 Task: Look for space in Renigunta, India from 5th June, 2023 to 16th June, 2023 for 2 adults in price range Rs.7000 to Rs.15000. Place can be entire place with 1  bedroom having 1 bed and 1 bathroom. Property type can be house, flat, guest house, hotel. Booking option can be shelf check-in. Required host language is English.
Action: Mouse moved to (575, 74)
Screenshot: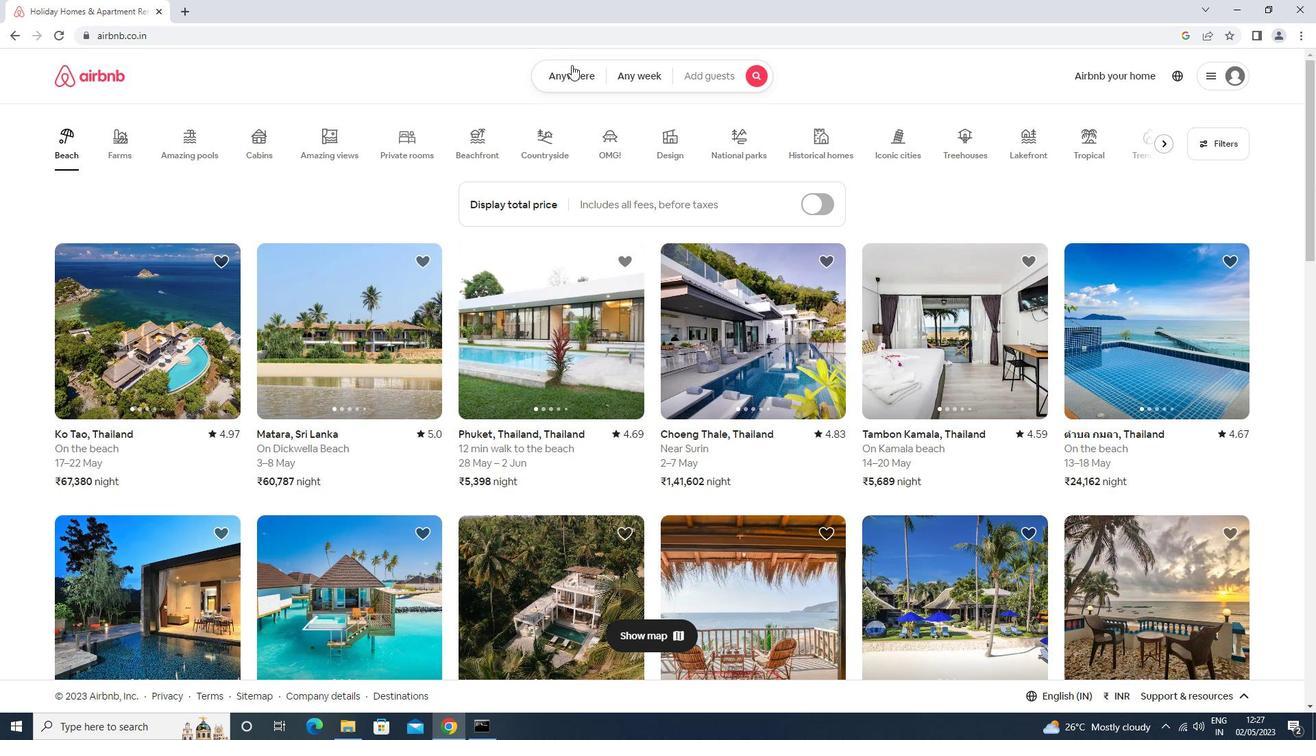 
Action: Mouse pressed left at (575, 74)
Screenshot: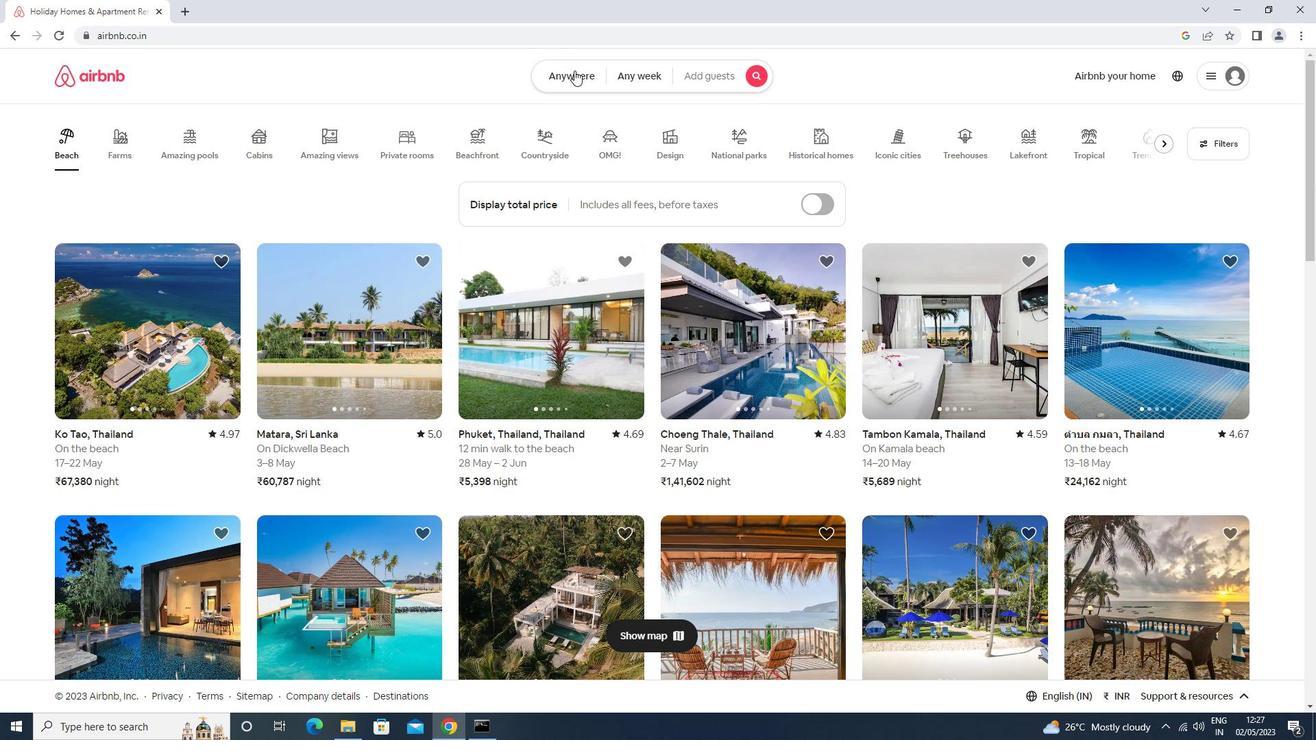 
Action: Mouse moved to (531, 118)
Screenshot: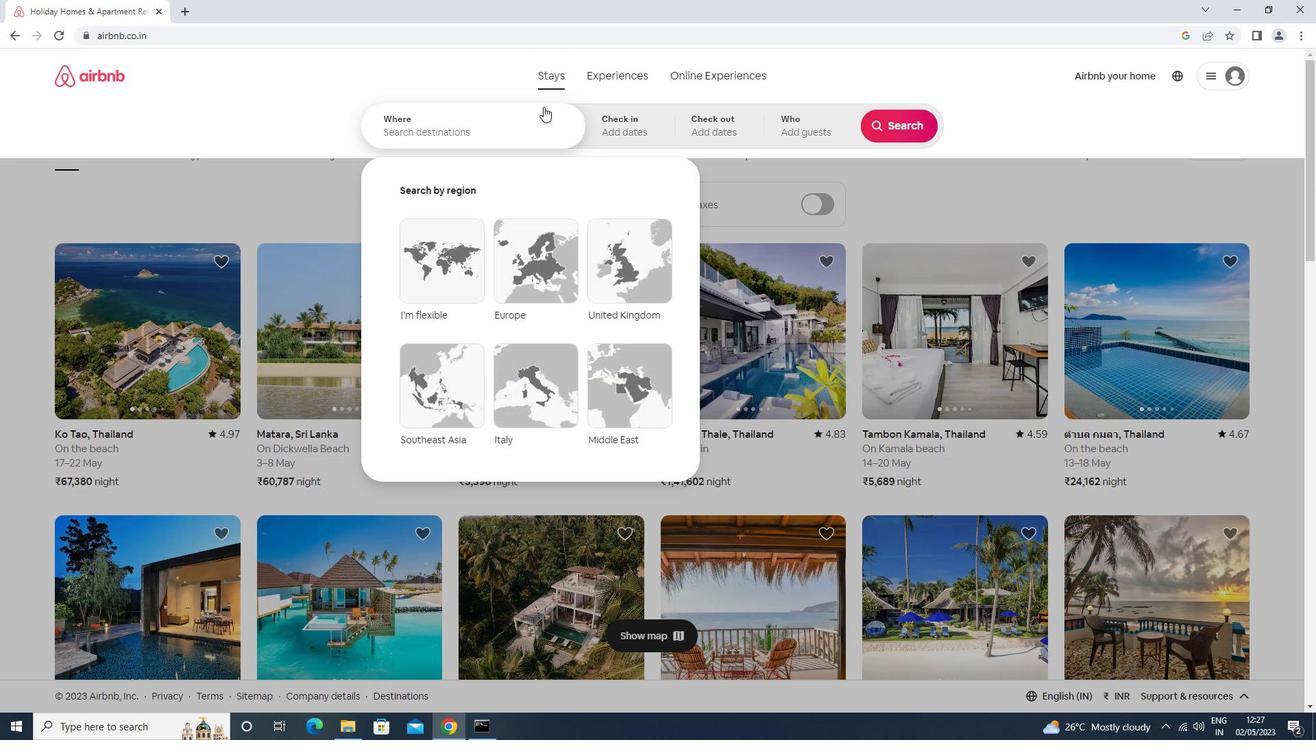 
Action: Mouse pressed left at (531, 118)
Screenshot: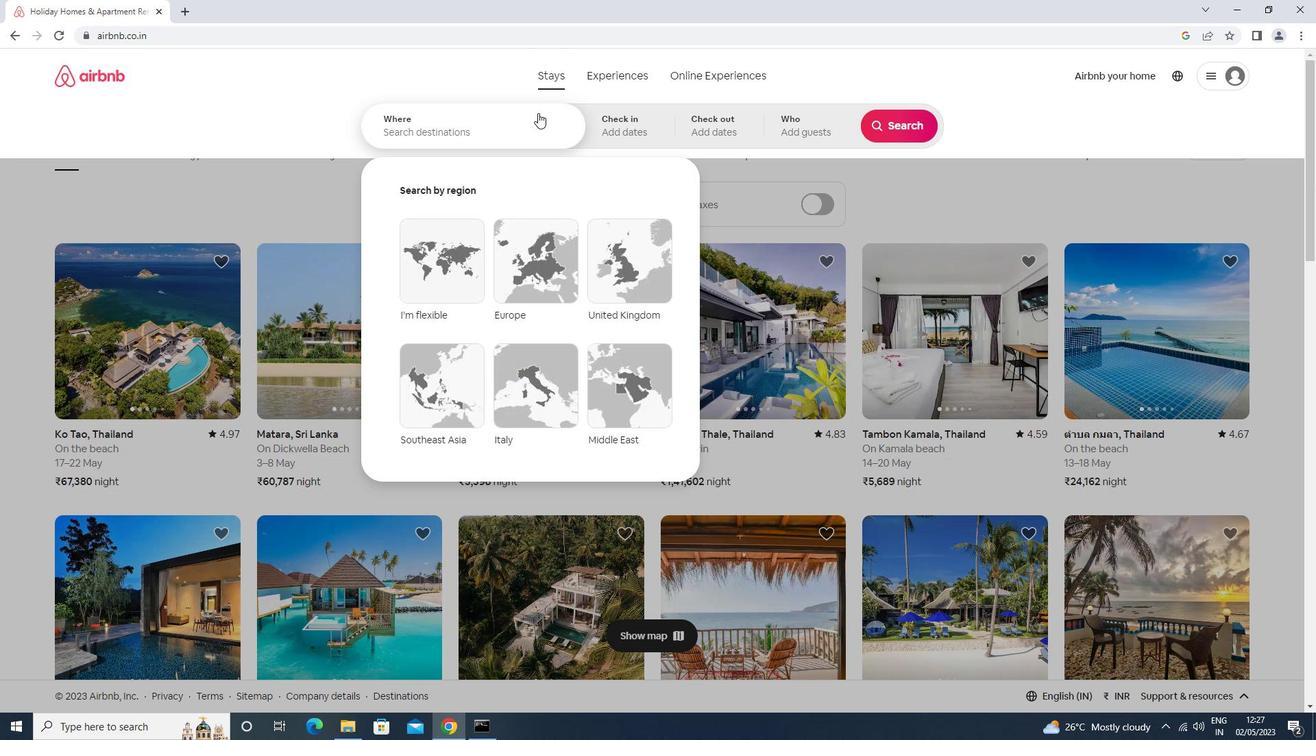 
Action: Key pressed r<Key.caps_lock>e
Screenshot: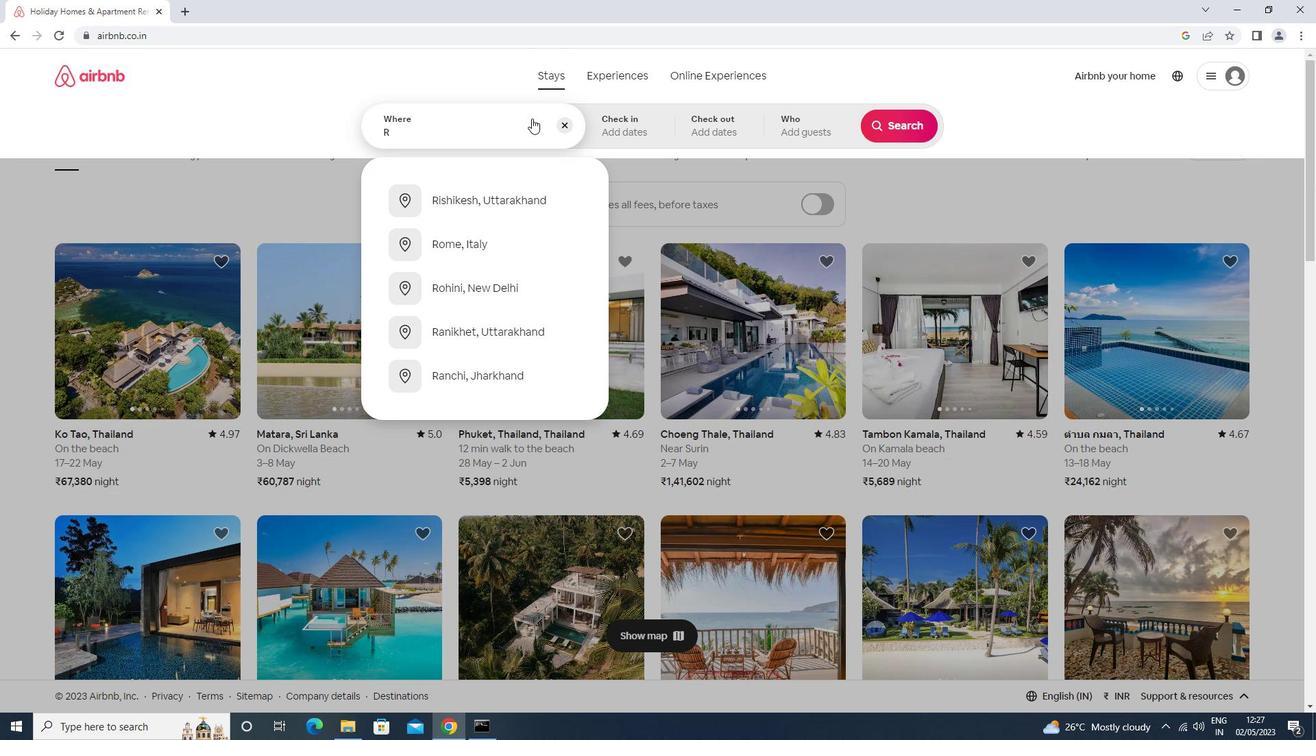 
Action: Mouse moved to (531, 119)
Screenshot: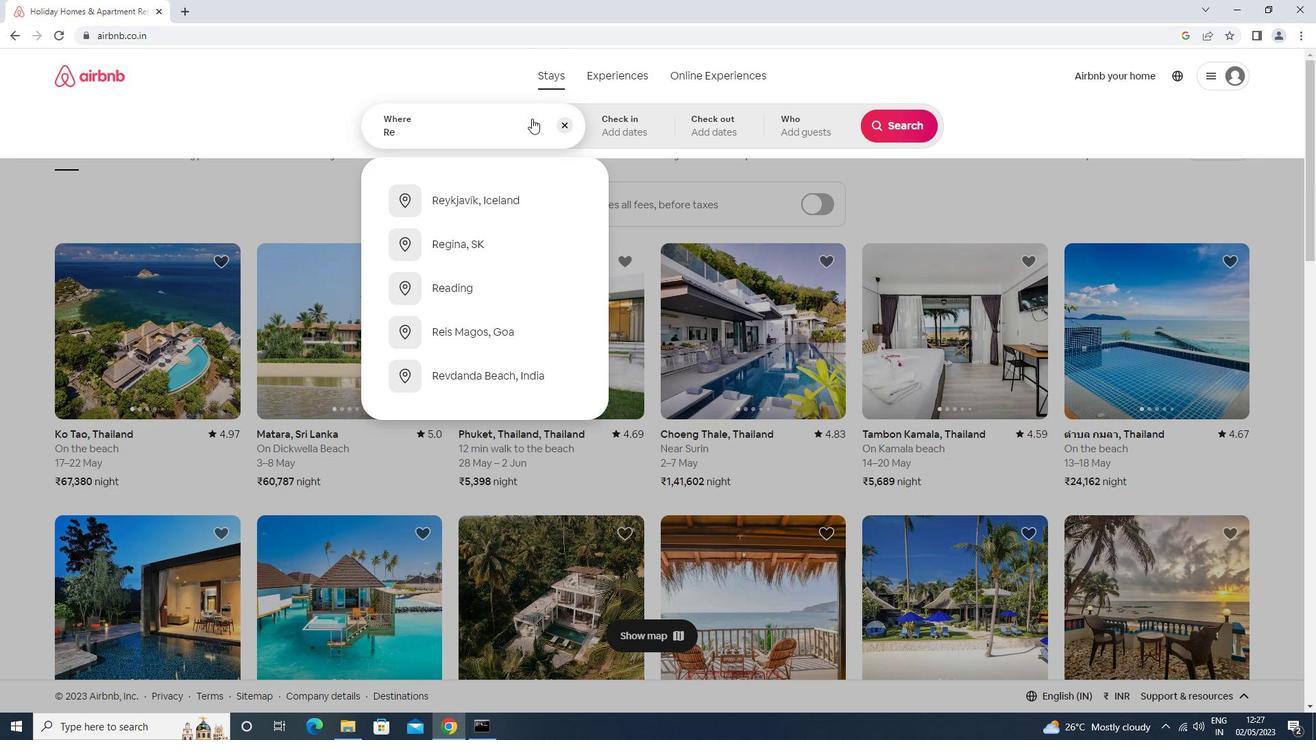 
Action: Key pressed nigunit<Key.backspace><Key.down><Key.enter>
Screenshot: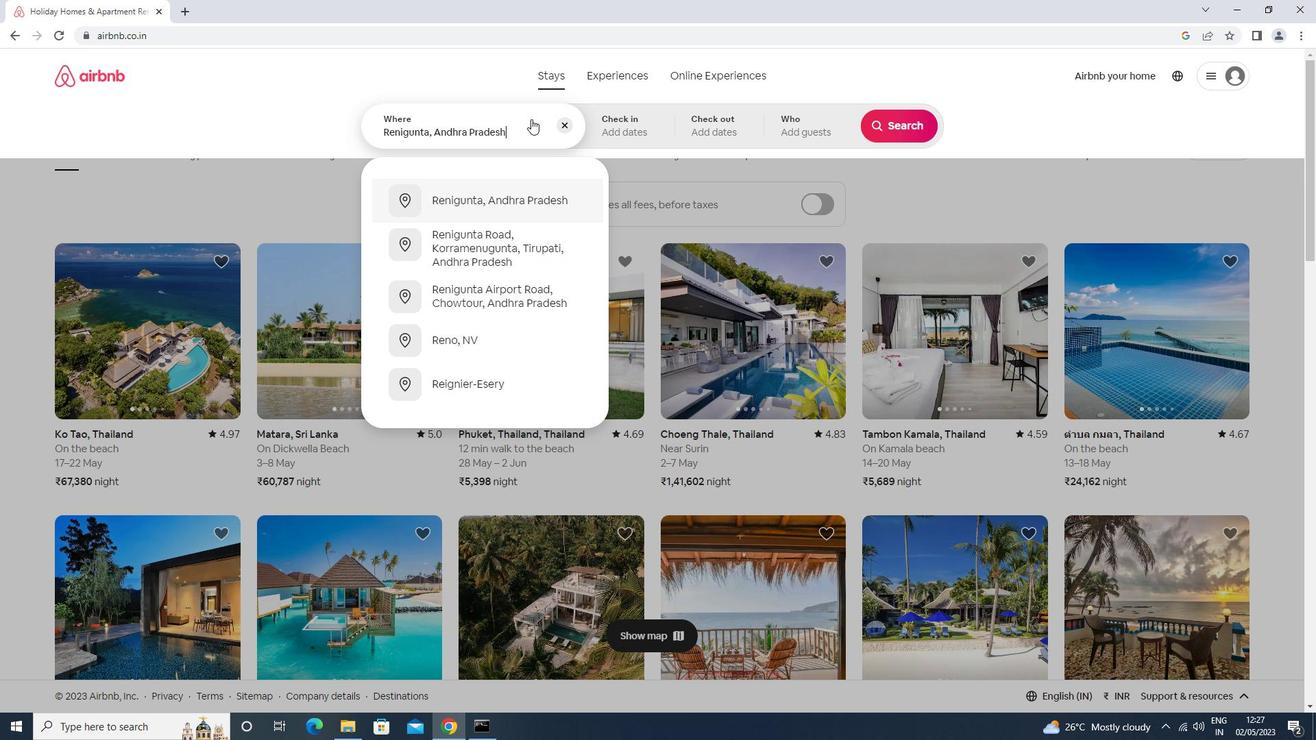 
Action: Mouse moved to (722, 327)
Screenshot: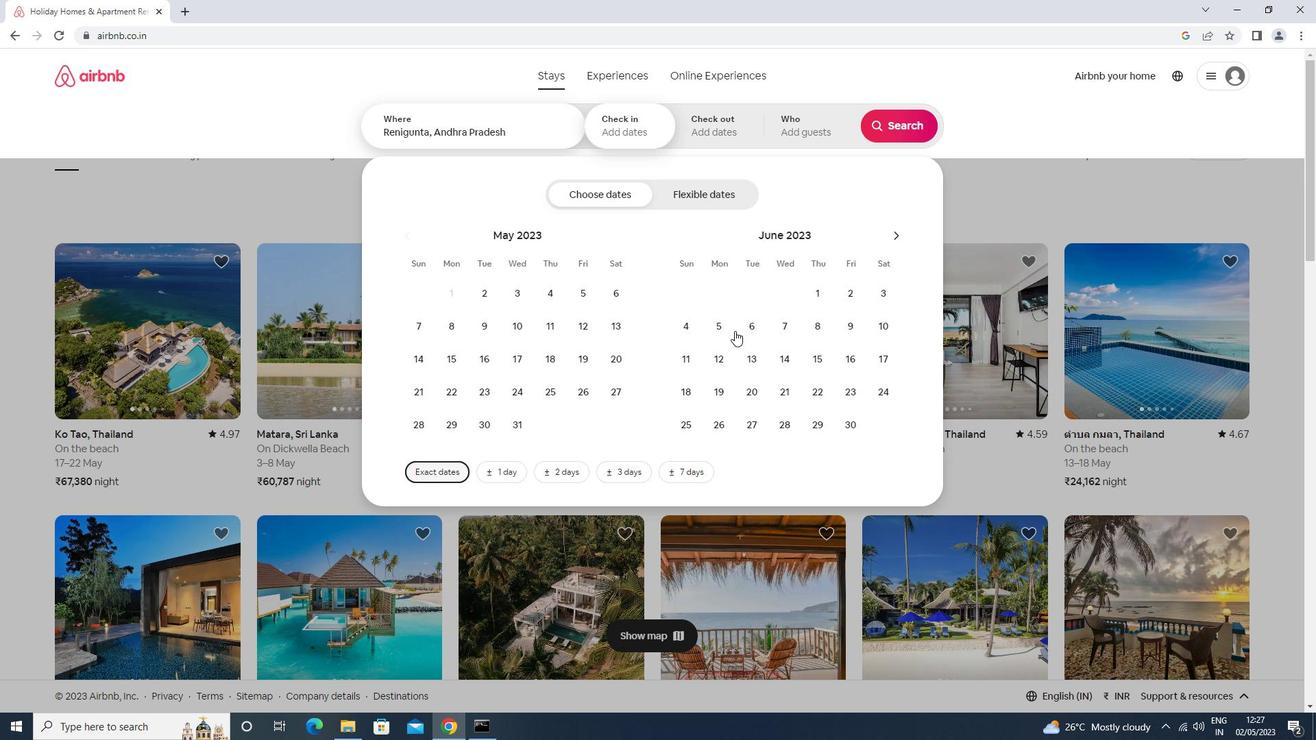 
Action: Mouse pressed left at (722, 327)
Screenshot: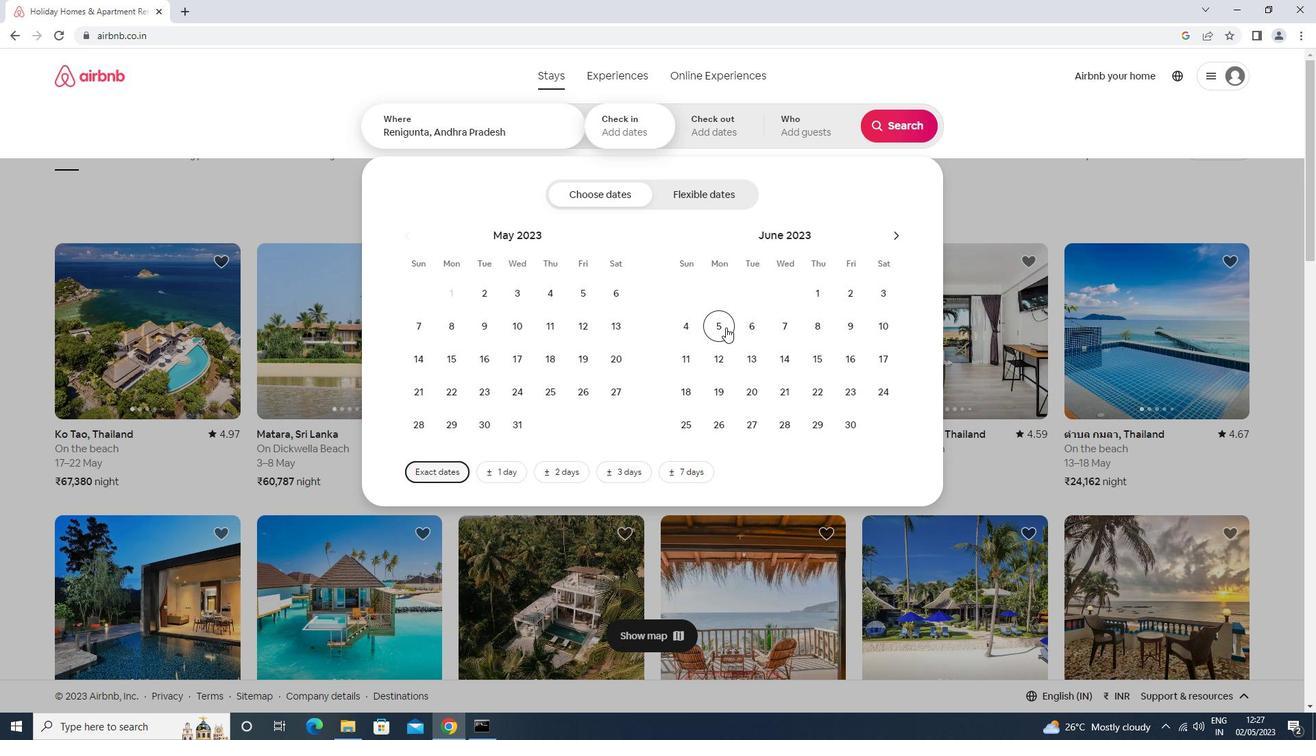 
Action: Mouse moved to (854, 366)
Screenshot: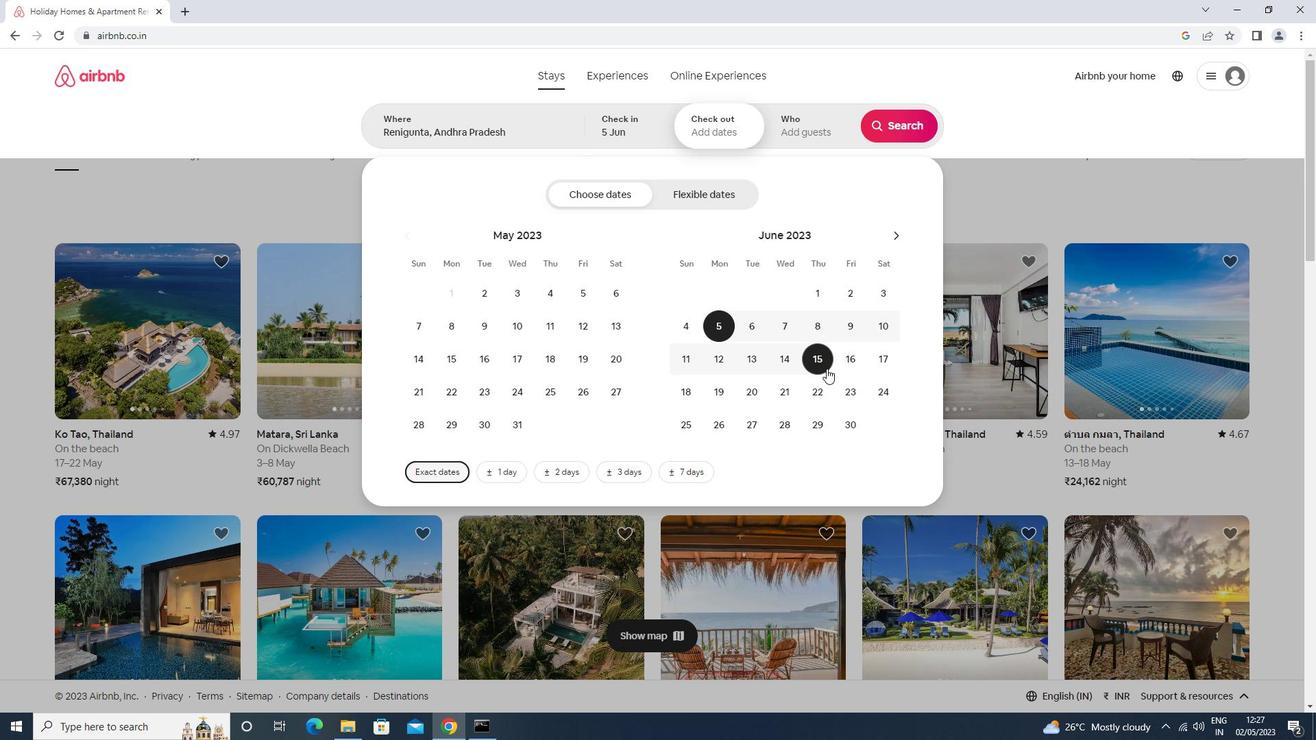 
Action: Mouse pressed left at (854, 366)
Screenshot: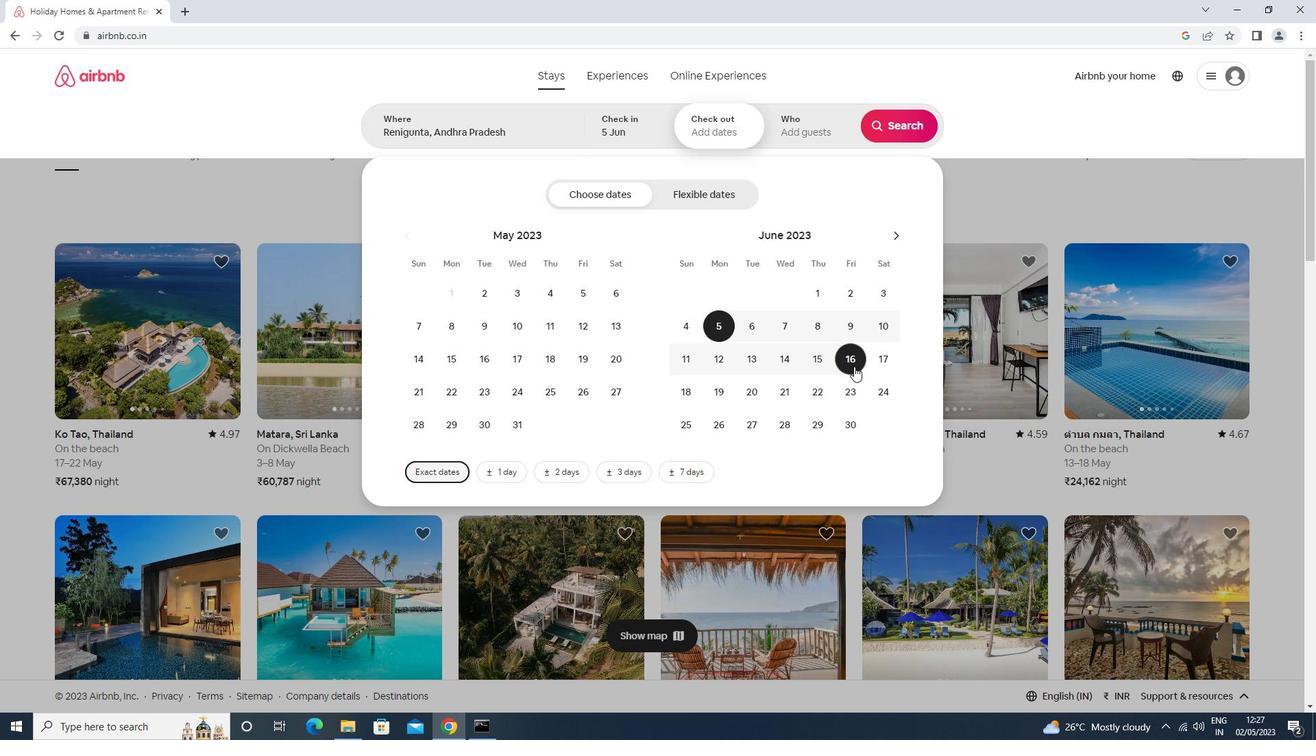 
Action: Mouse moved to (785, 135)
Screenshot: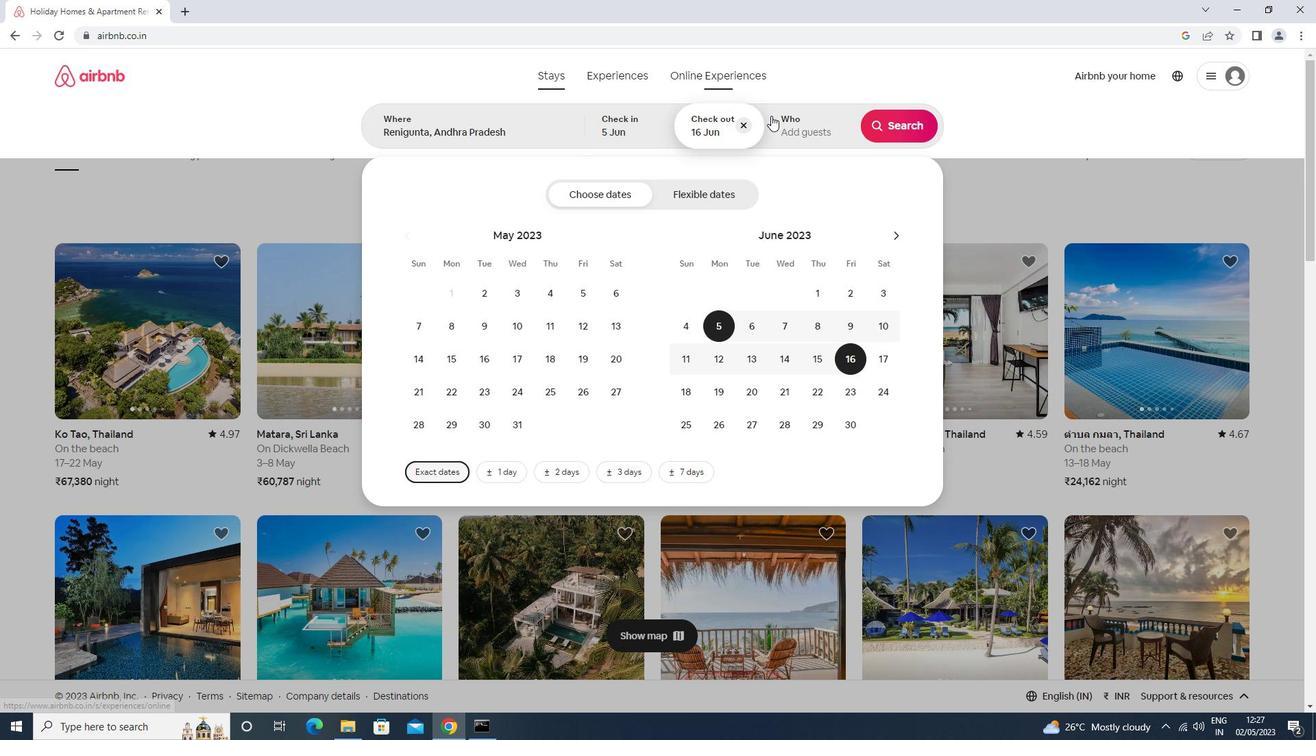 
Action: Mouse pressed left at (785, 135)
Screenshot: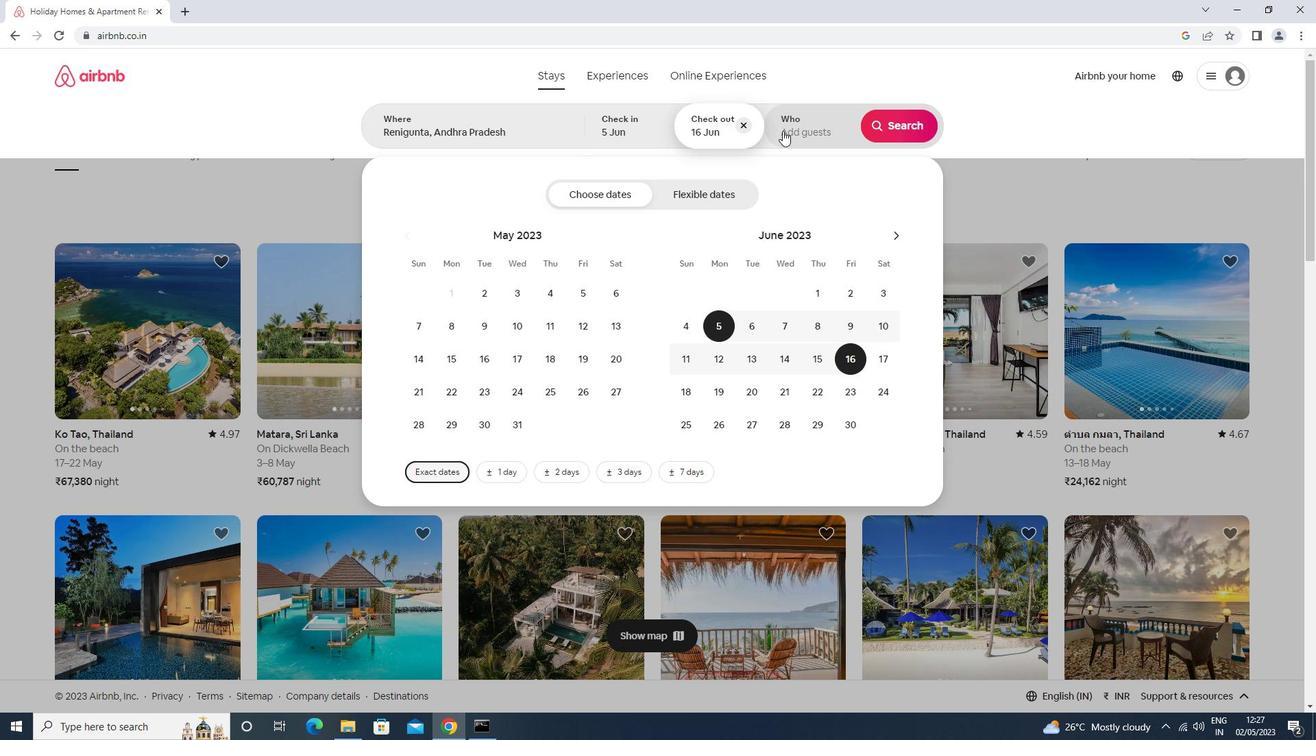 
Action: Mouse moved to (903, 204)
Screenshot: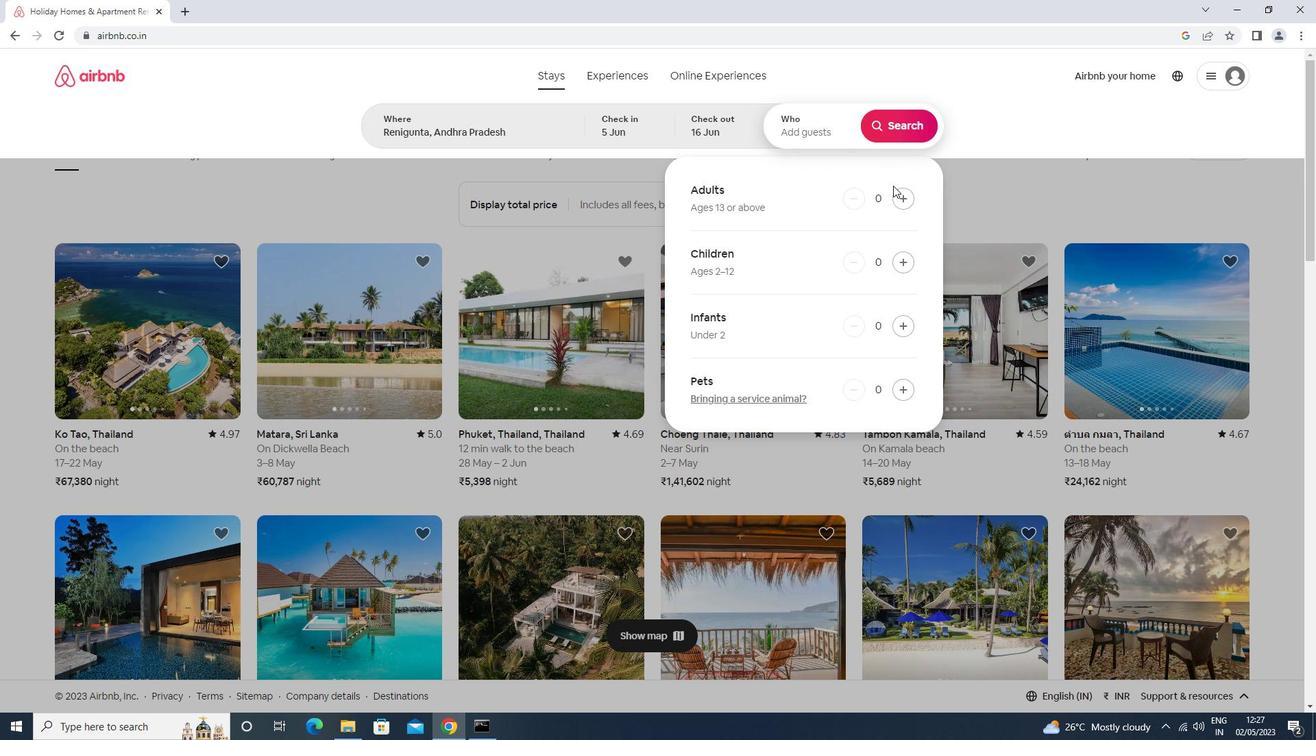 
Action: Mouse pressed left at (903, 204)
Screenshot: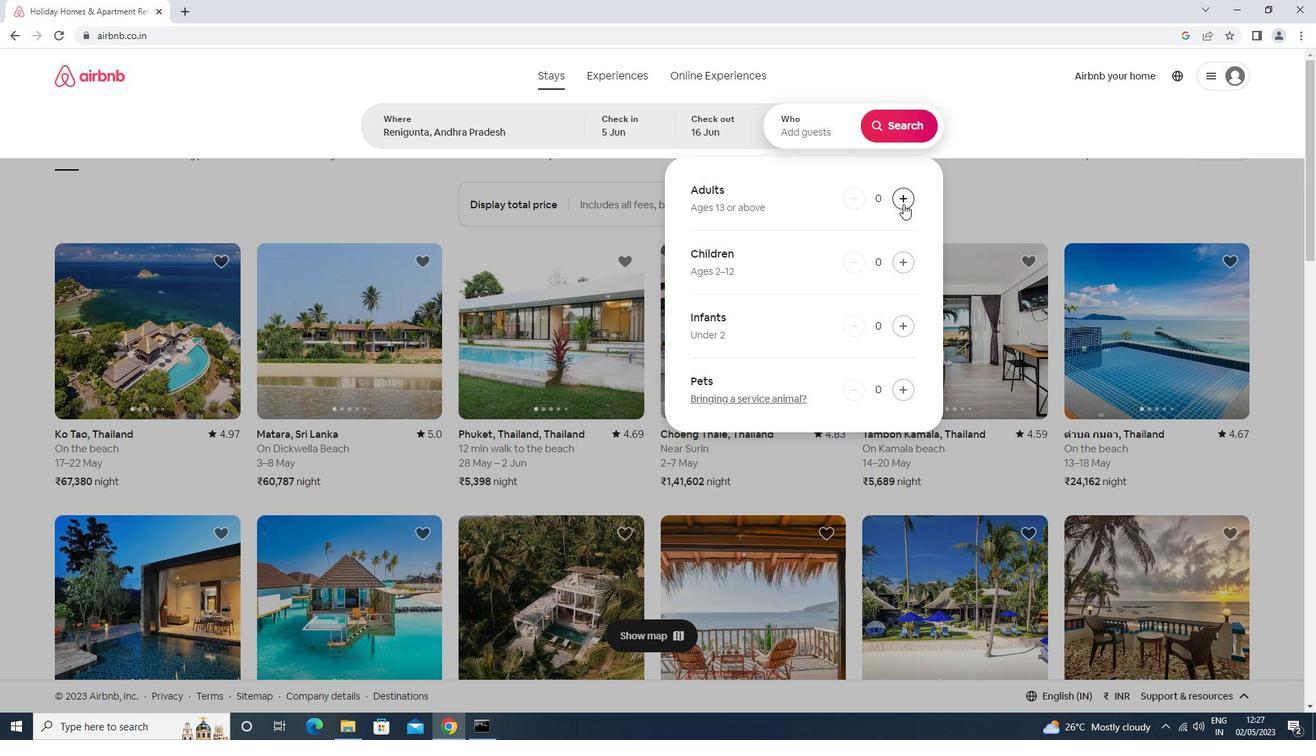 
Action: Mouse pressed left at (903, 204)
Screenshot: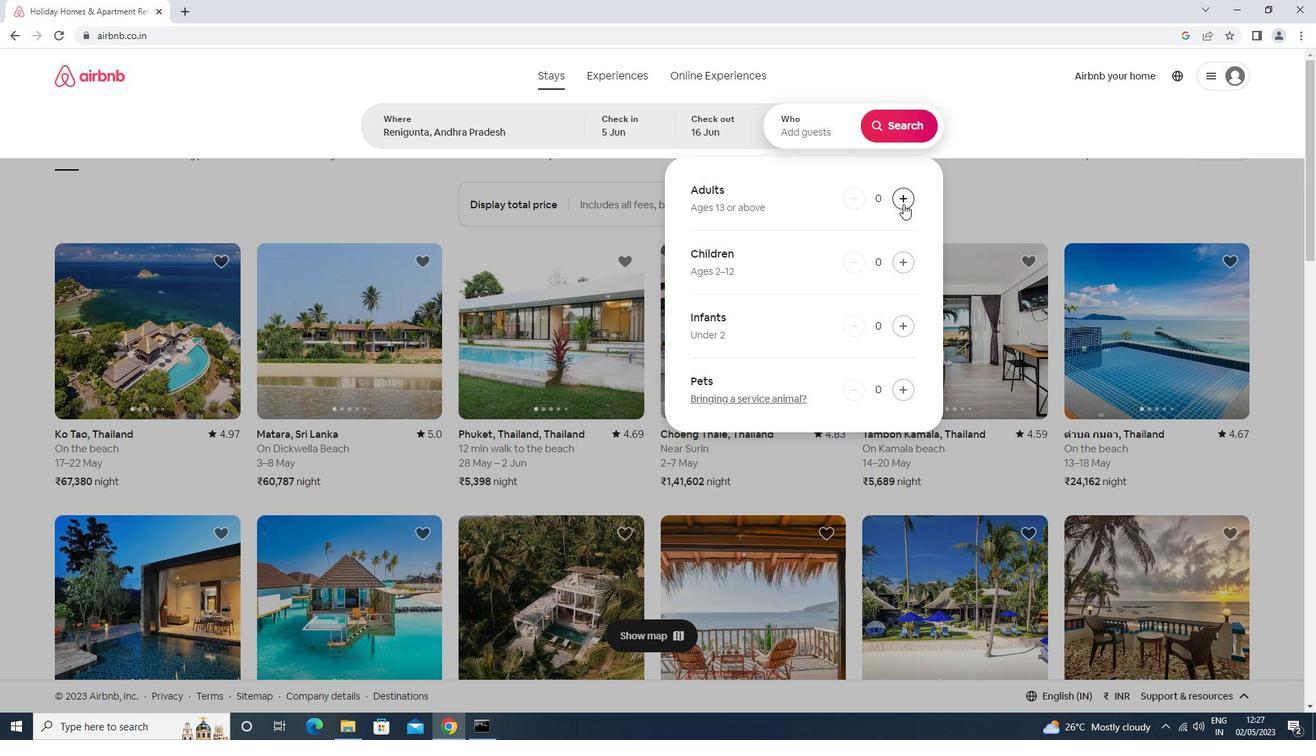 
Action: Mouse moved to (900, 126)
Screenshot: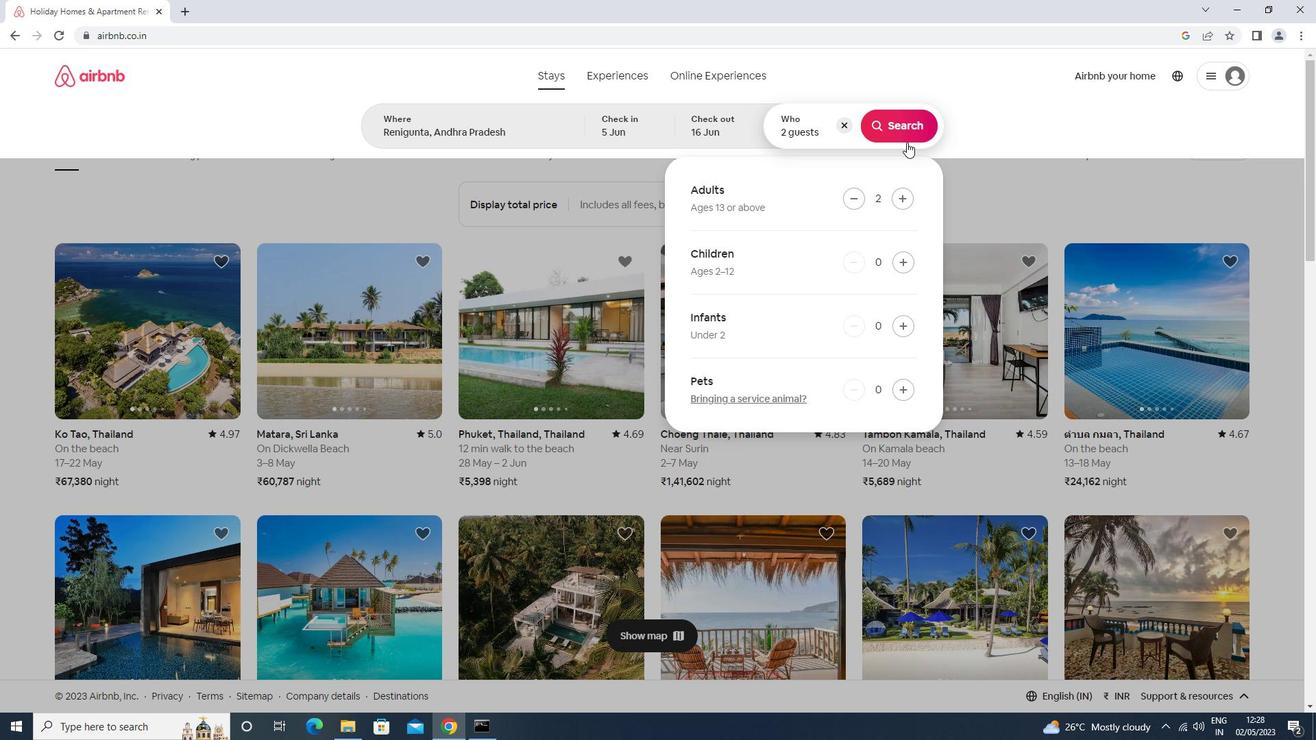 
Action: Mouse pressed left at (900, 126)
Screenshot: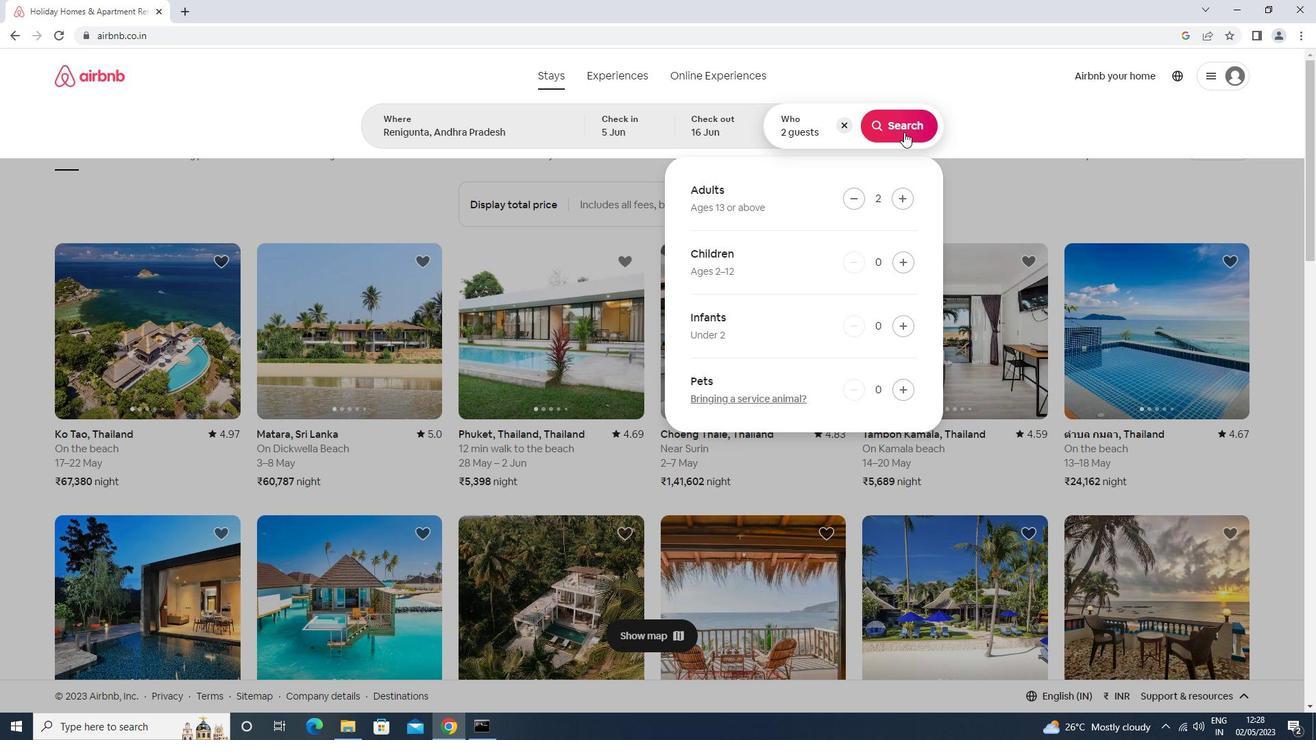 
Action: Mouse moved to (1257, 132)
Screenshot: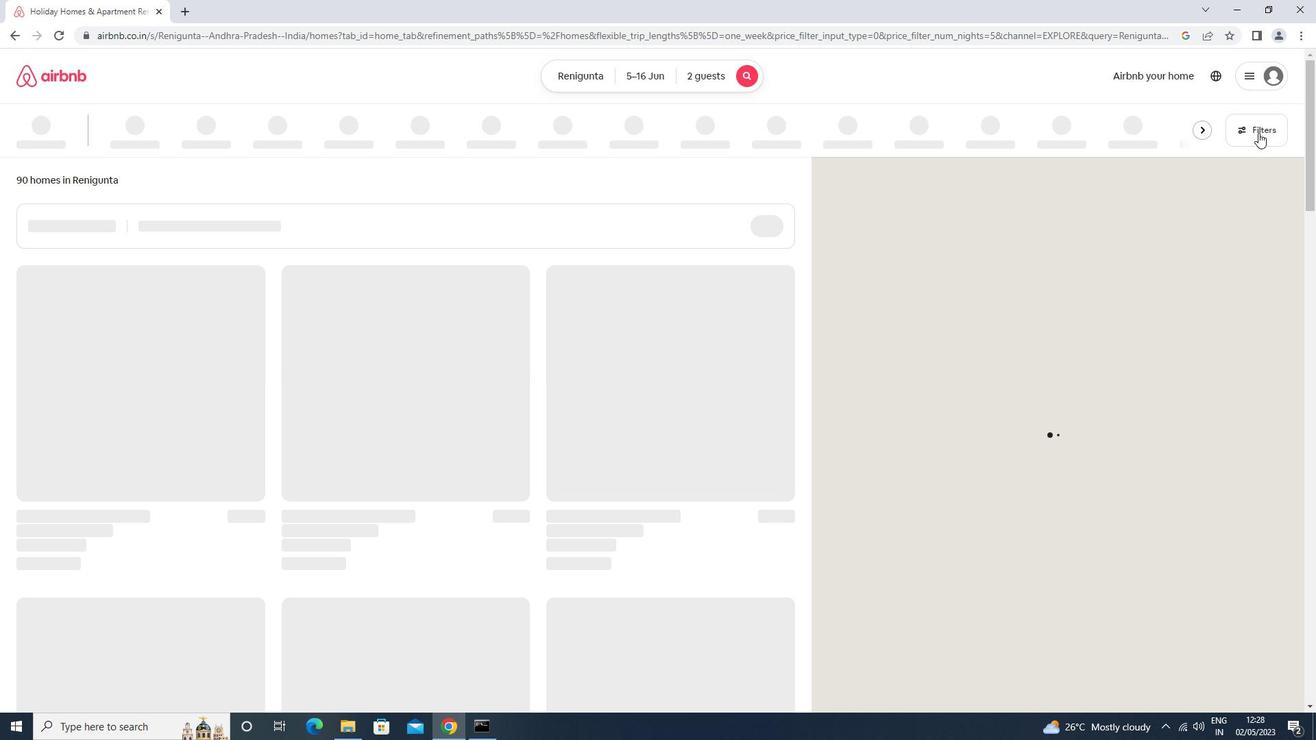 
Action: Mouse pressed left at (1257, 132)
Screenshot: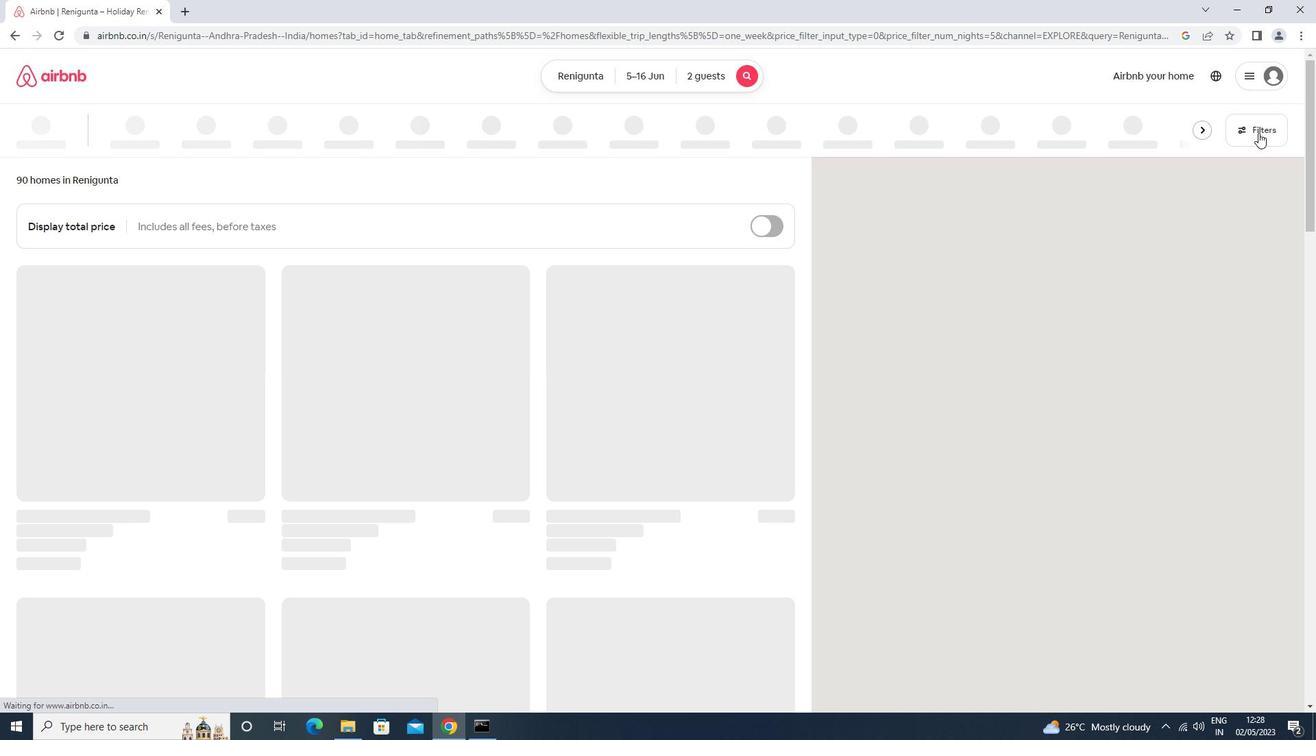 
Action: Mouse moved to (525, 294)
Screenshot: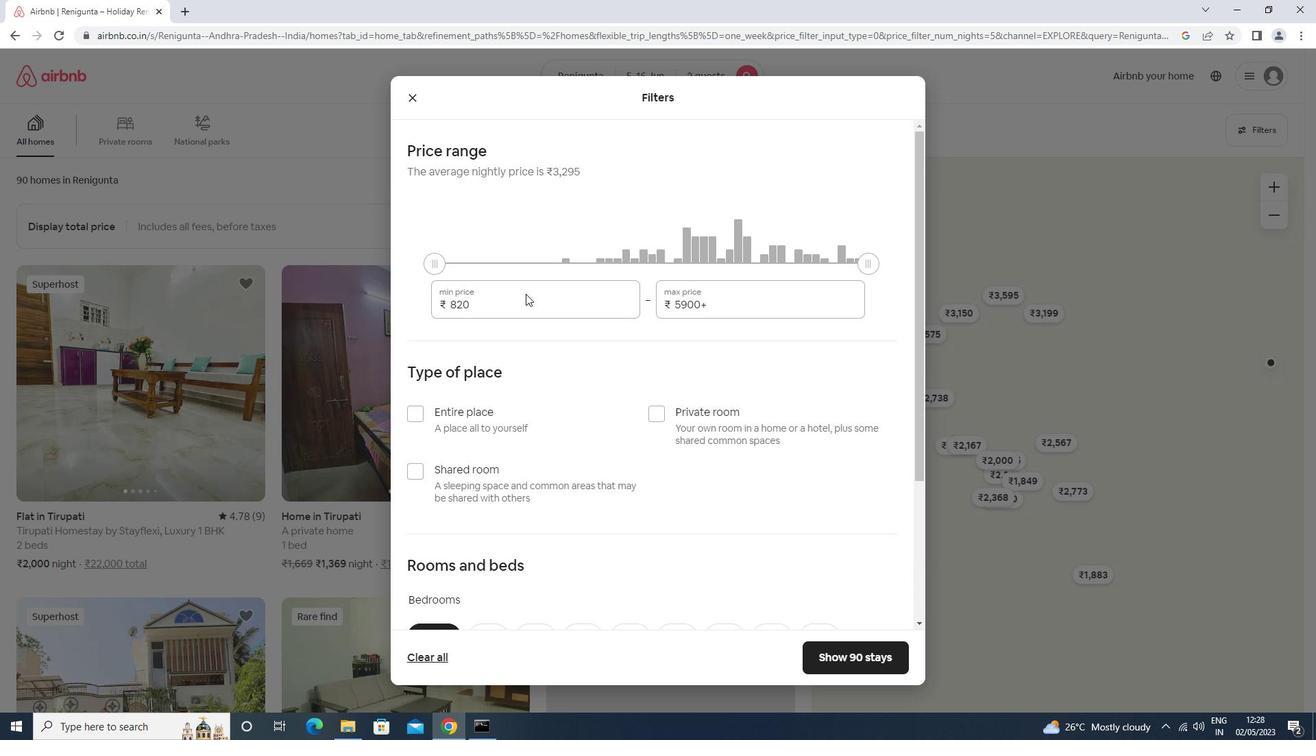 
Action: Mouse pressed left at (525, 294)
Screenshot: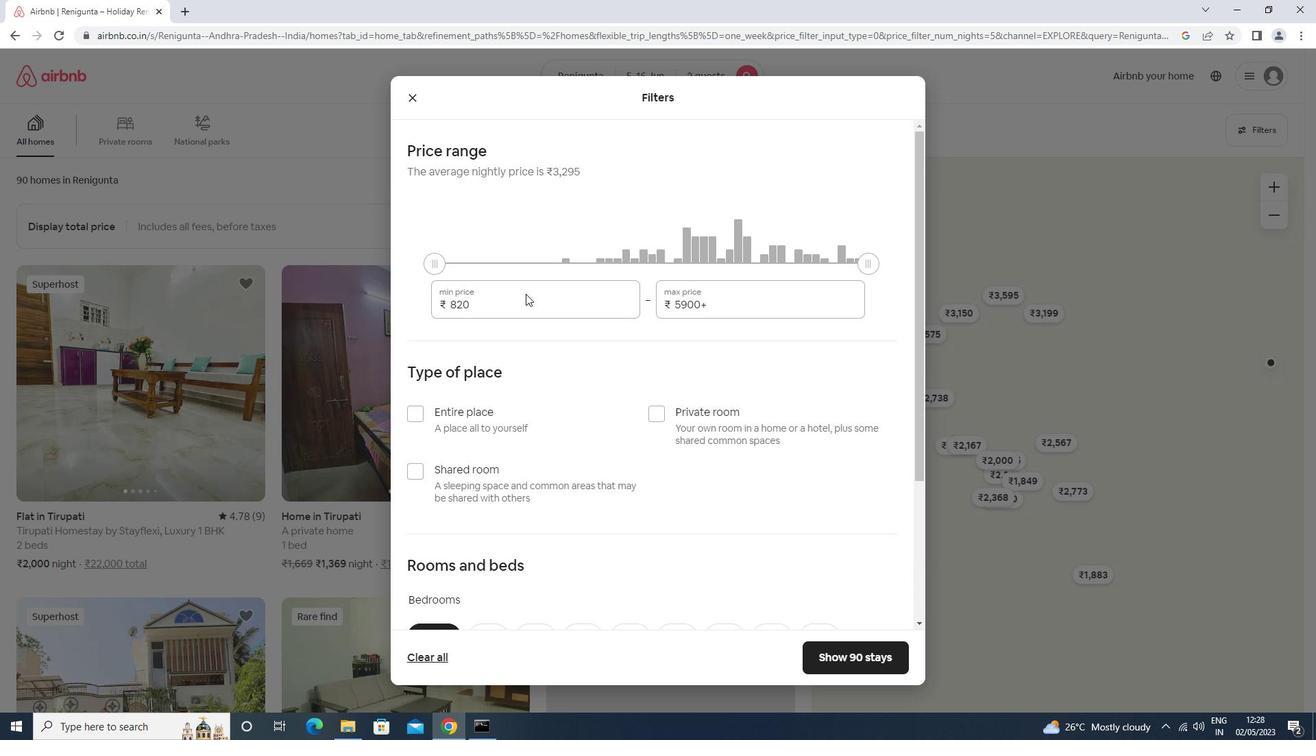 
Action: Key pressed <Key.backspace><Key.backspace><Key.backspace><Key.backspace><Key.backspace><Key.backspace><Key.backspace><Key.backspace><Key.backspace><Key.backspace><Key.backspace><Key.backspace><Key.backspace><Key.backspace>7000<Key.tab>15000
Screenshot: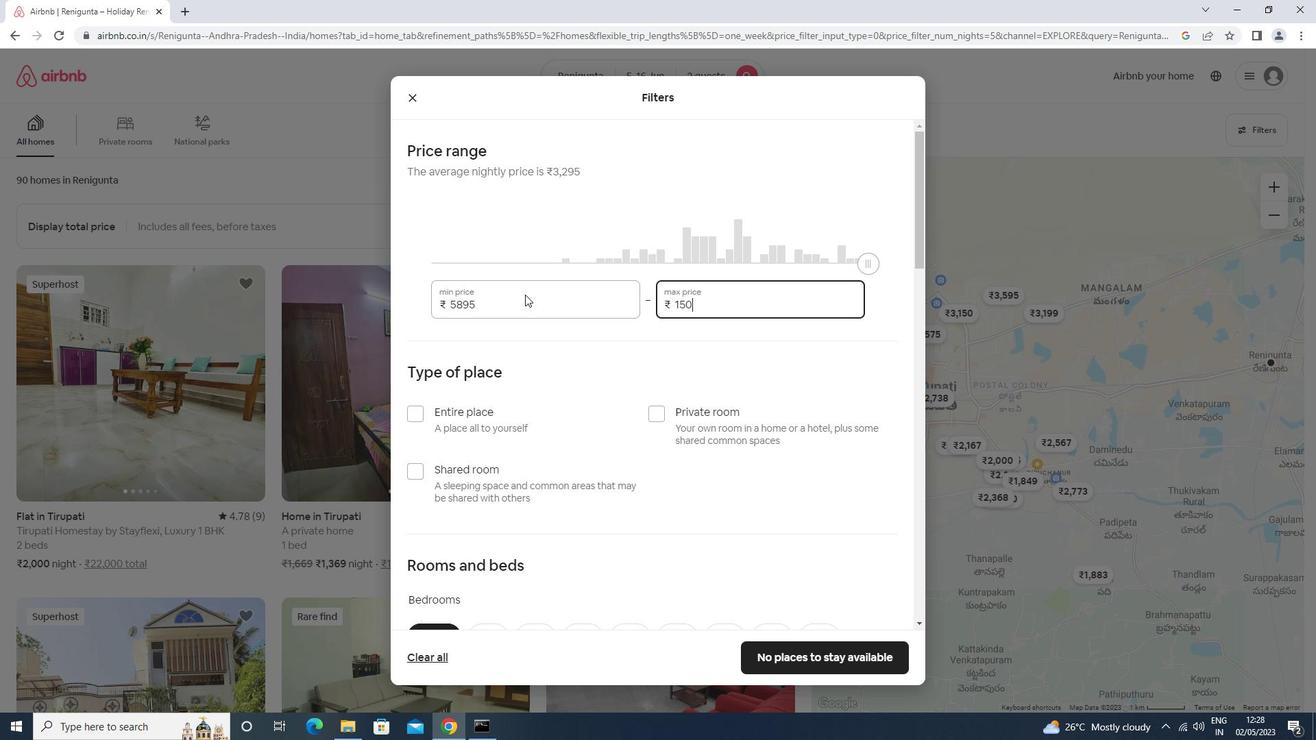 
Action: Mouse scrolled (525, 294) with delta (0, 0)
Screenshot: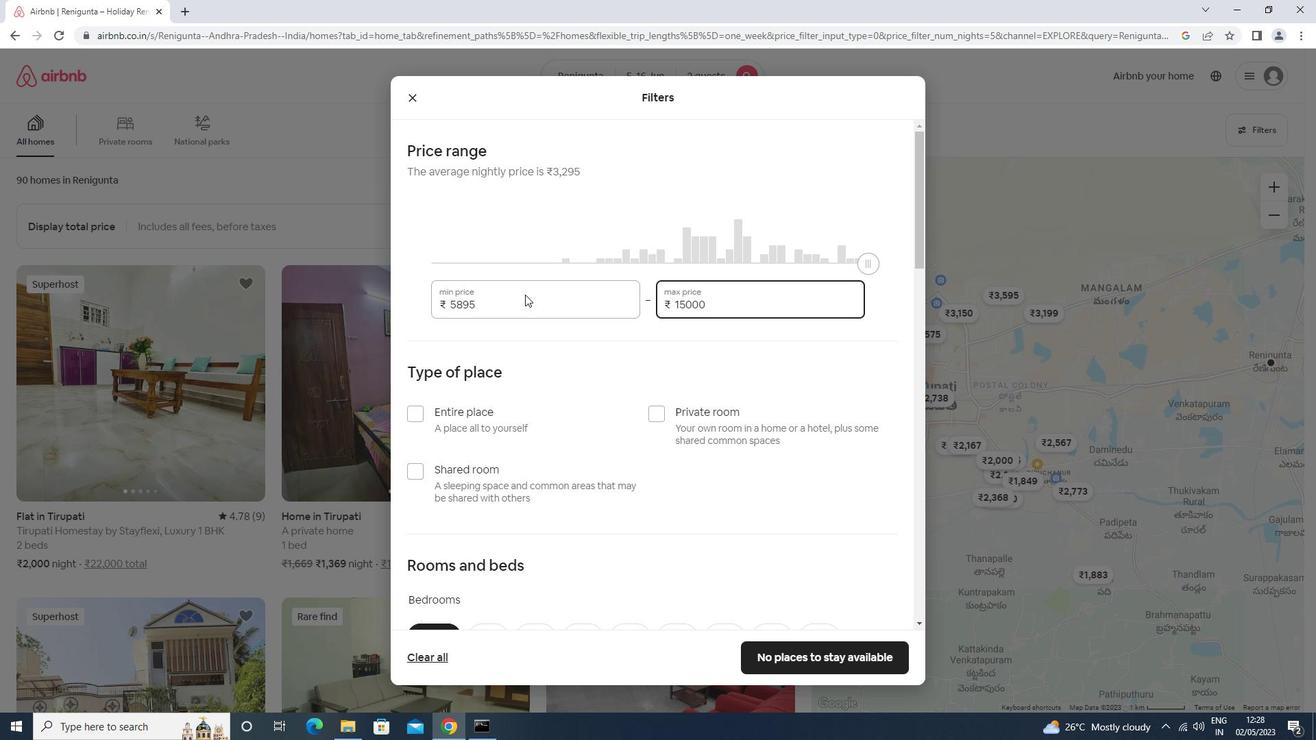 
Action: Mouse moved to (448, 337)
Screenshot: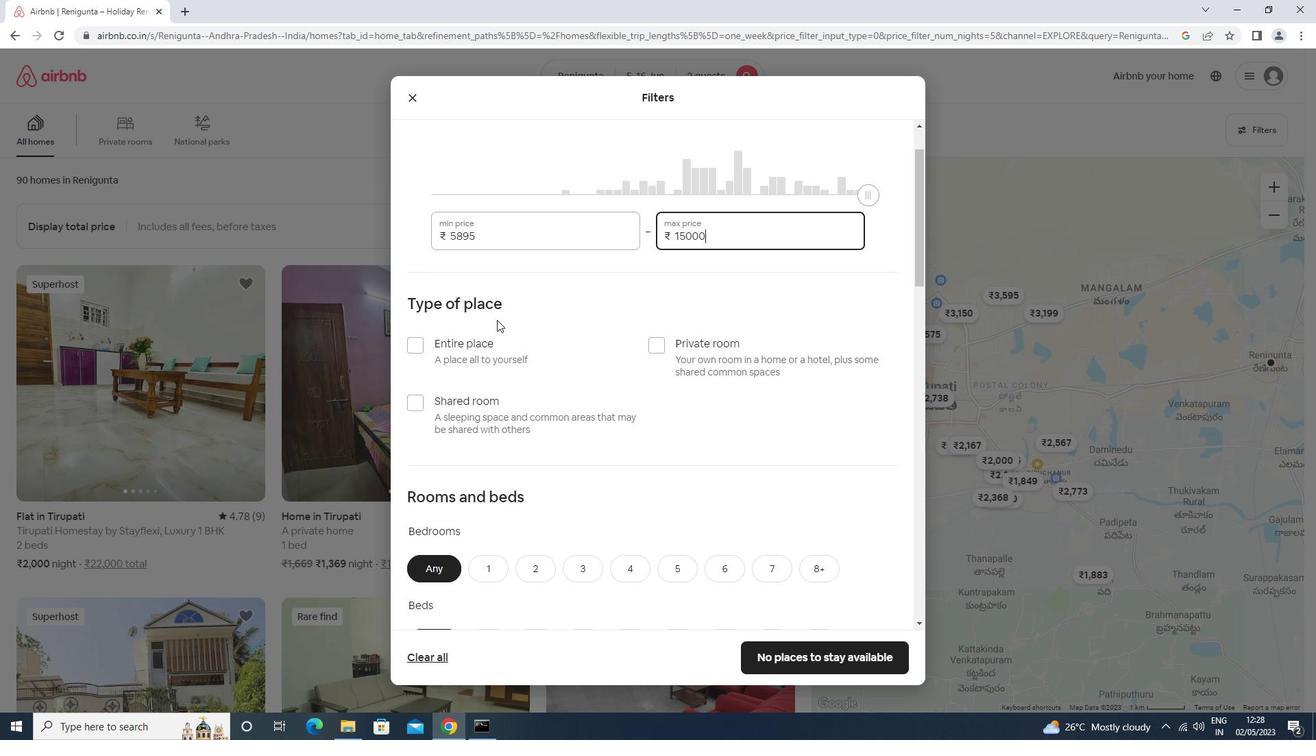 
Action: Mouse pressed left at (448, 337)
Screenshot: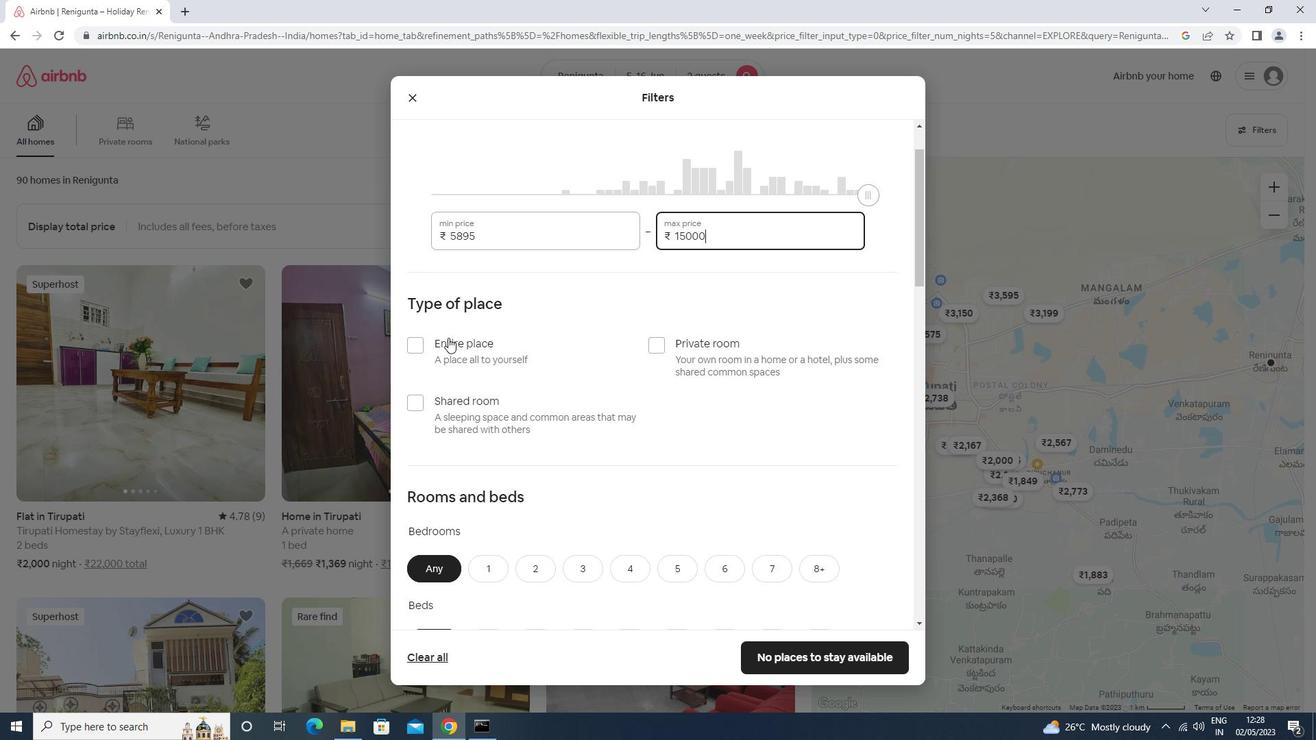 
Action: Mouse scrolled (448, 337) with delta (0, 0)
Screenshot: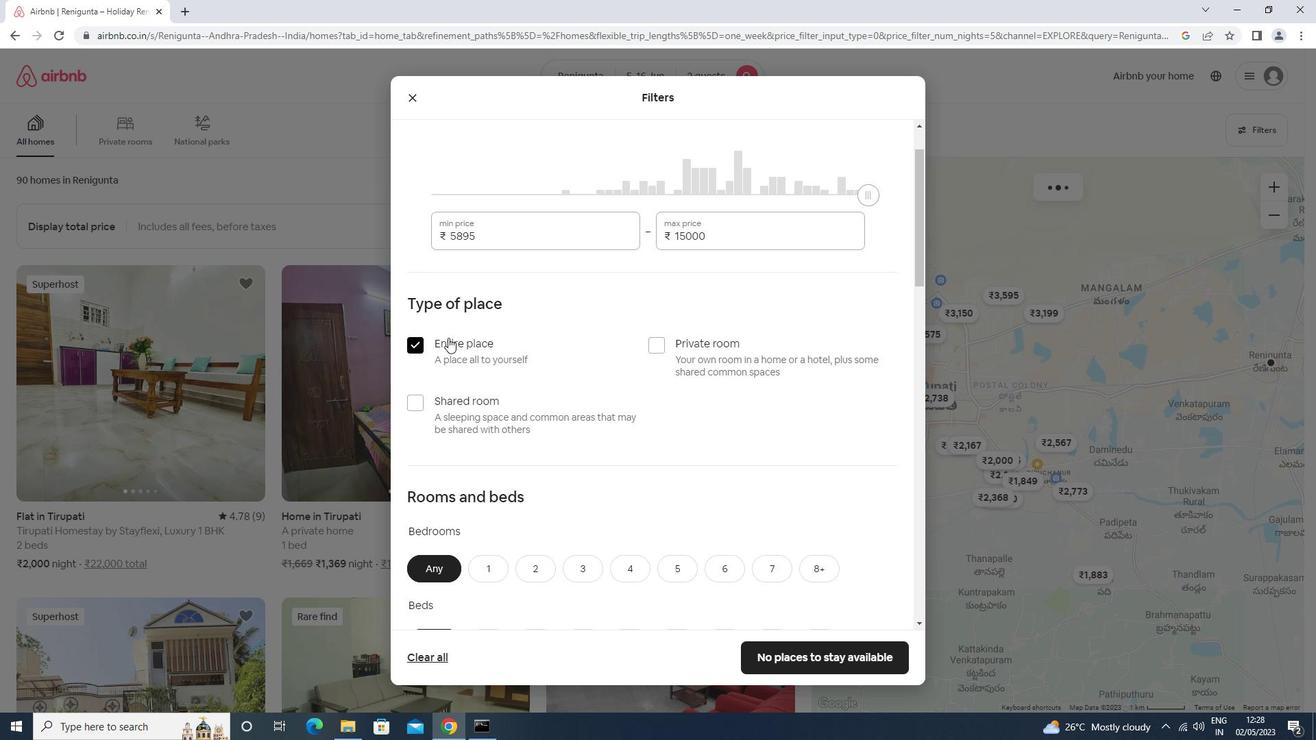 
Action: Mouse scrolled (448, 337) with delta (0, 0)
Screenshot: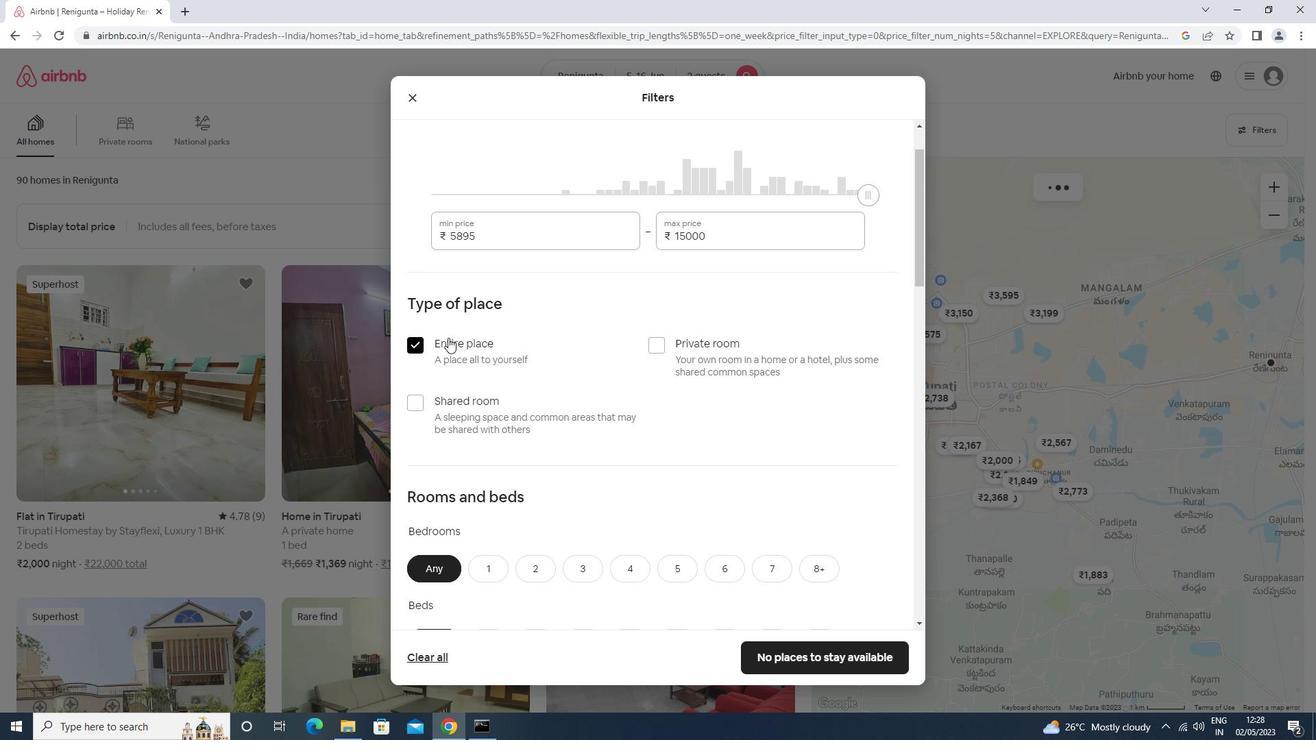 
Action: Mouse scrolled (448, 337) with delta (0, 0)
Screenshot: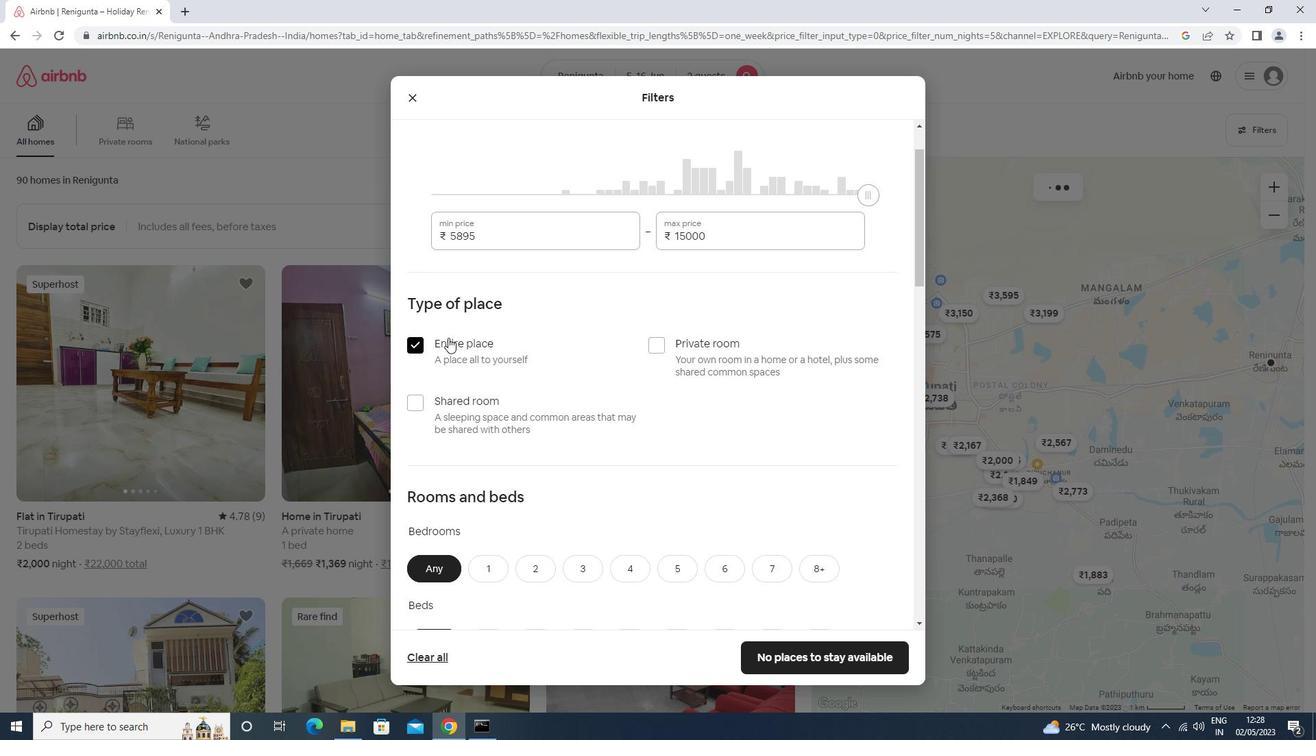 
Action: Mouse scrolled (448, 337) with delta (0, 0)
Screenshot: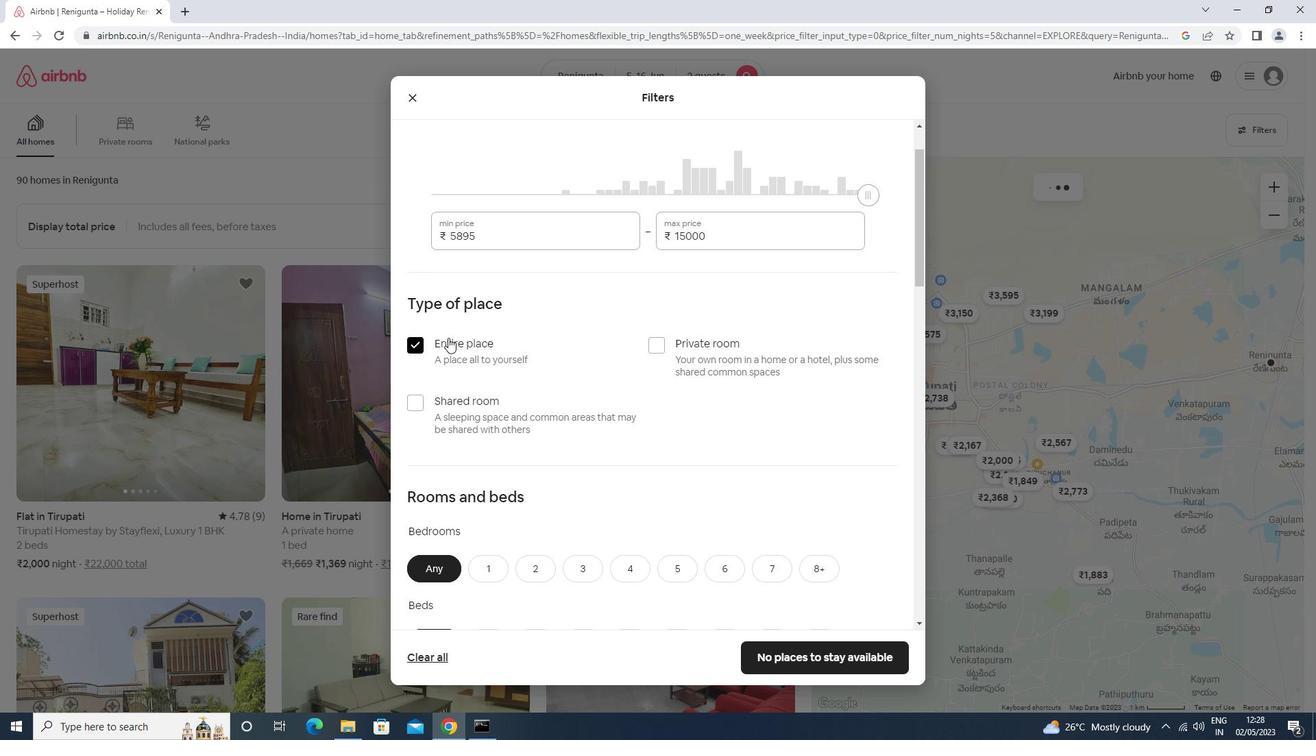
Action: Mouse moved to (496, 290)
Screenshot: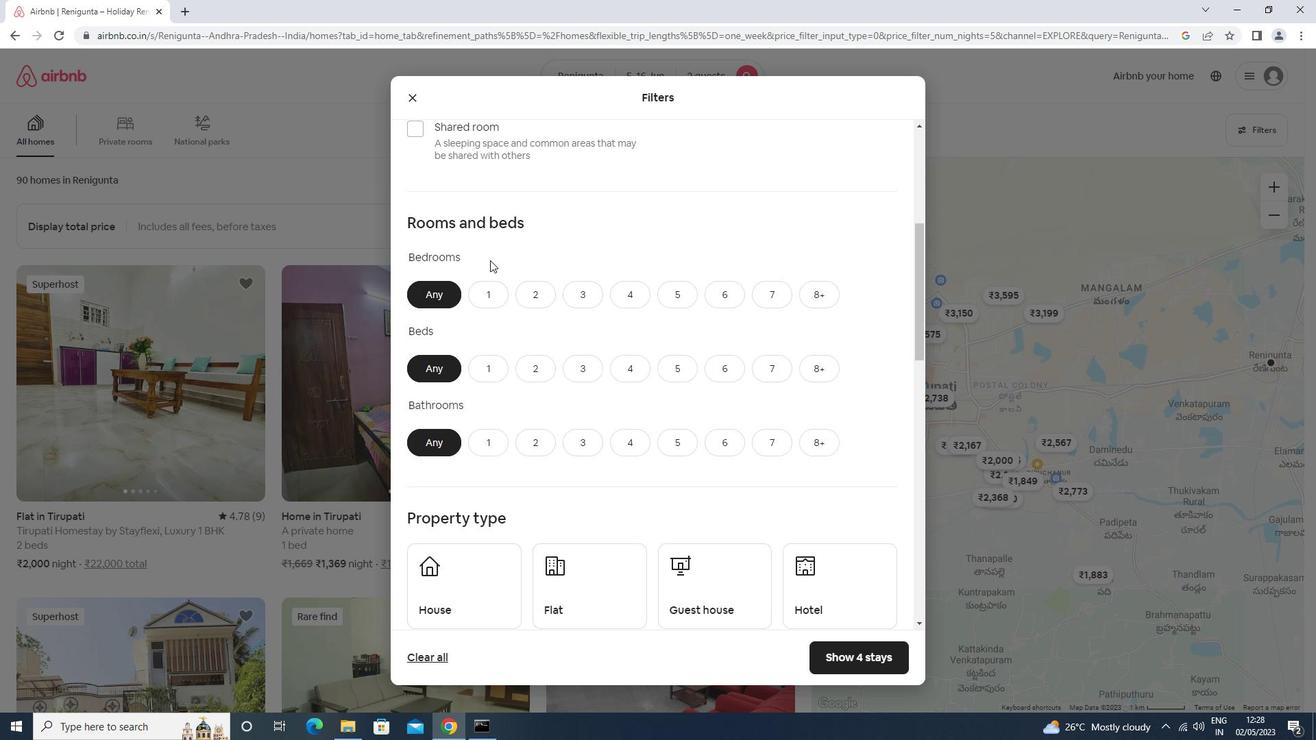 
Action: Mouse pressed left at (496, 290)
Screenshot: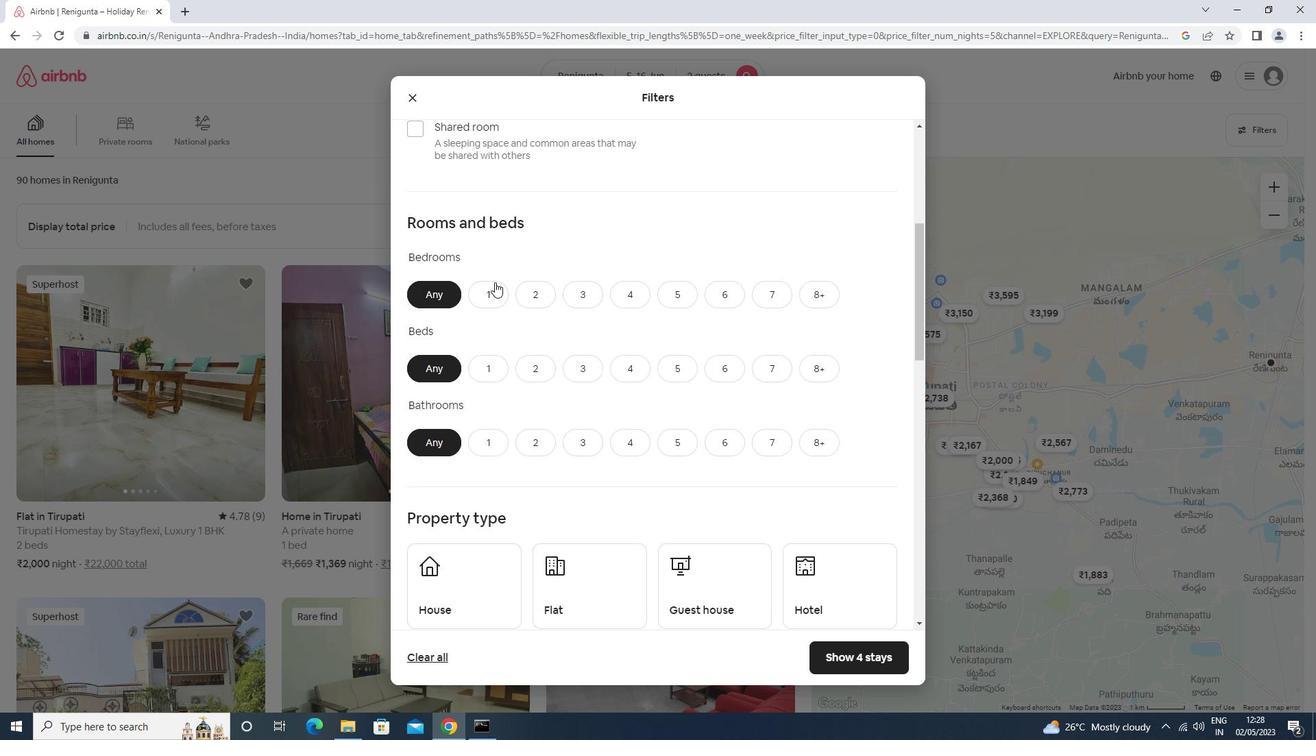 
Action: Mouse moved to (494, 363)
Screenshot: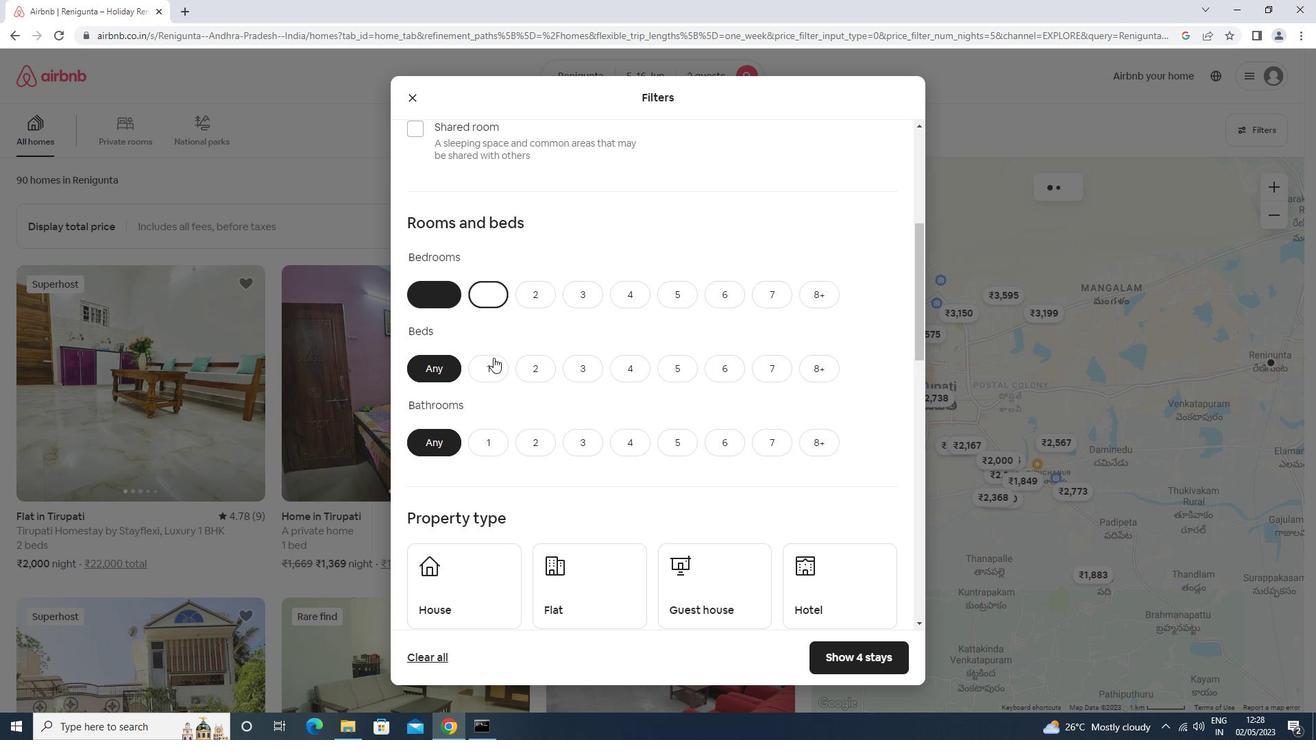 
Action: Mouse pressed left at (494, 363)
Screenshot: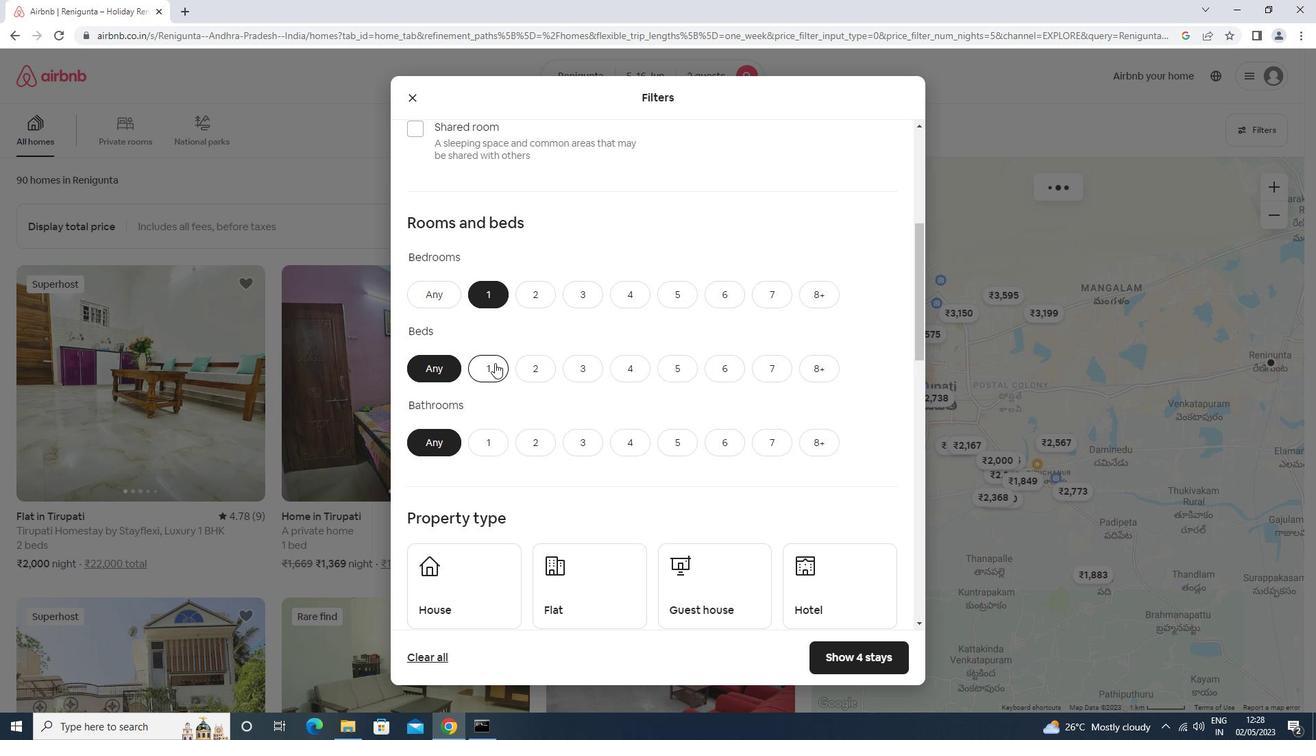 
Action: Mouse moved to (478, 436)
Screenshot: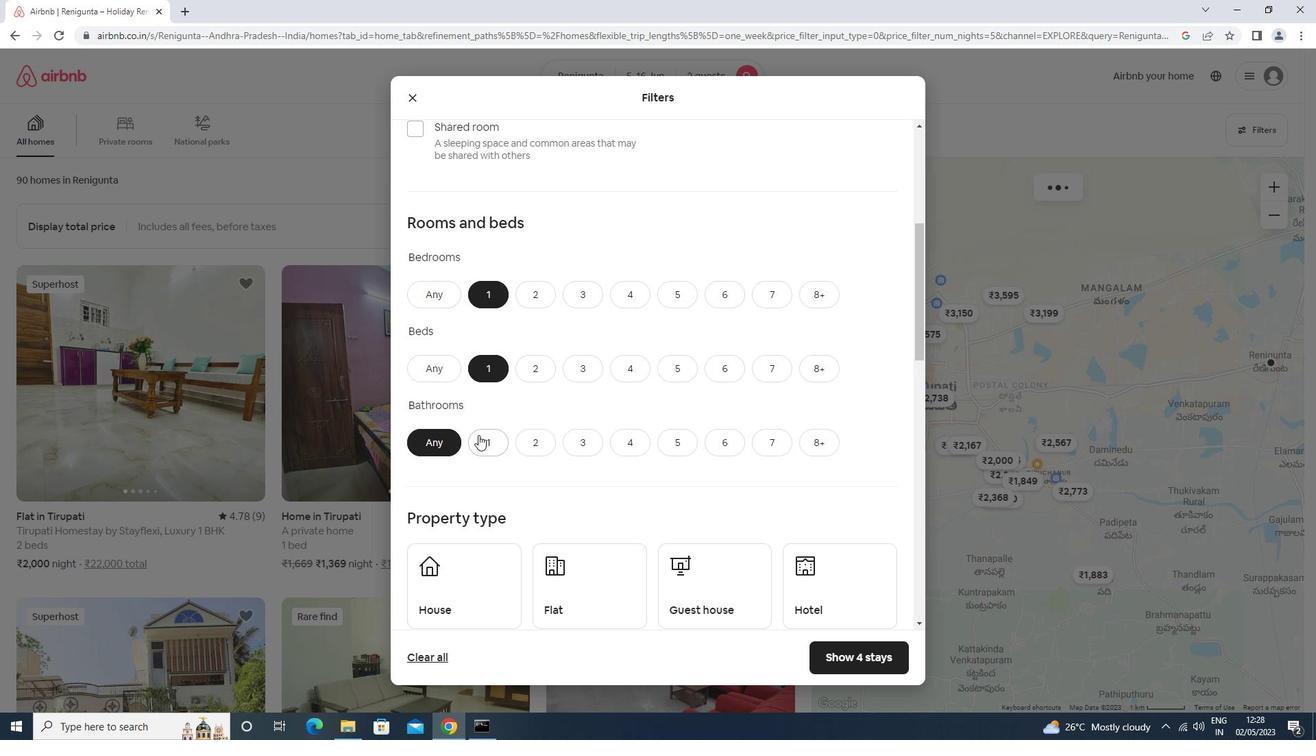 
Action: Mouse pressed left at (478, 436)
Screenshot: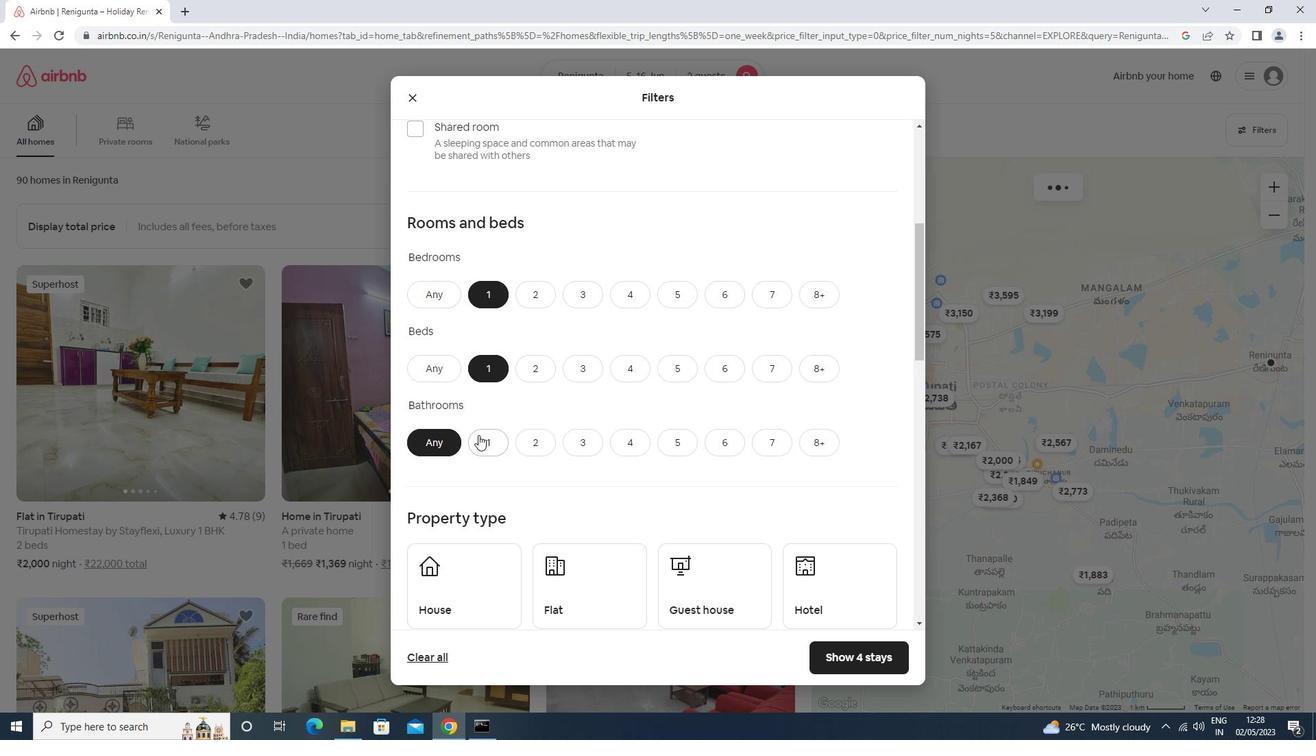 
Action: Mouse moved to (469, 418)
Screenshot: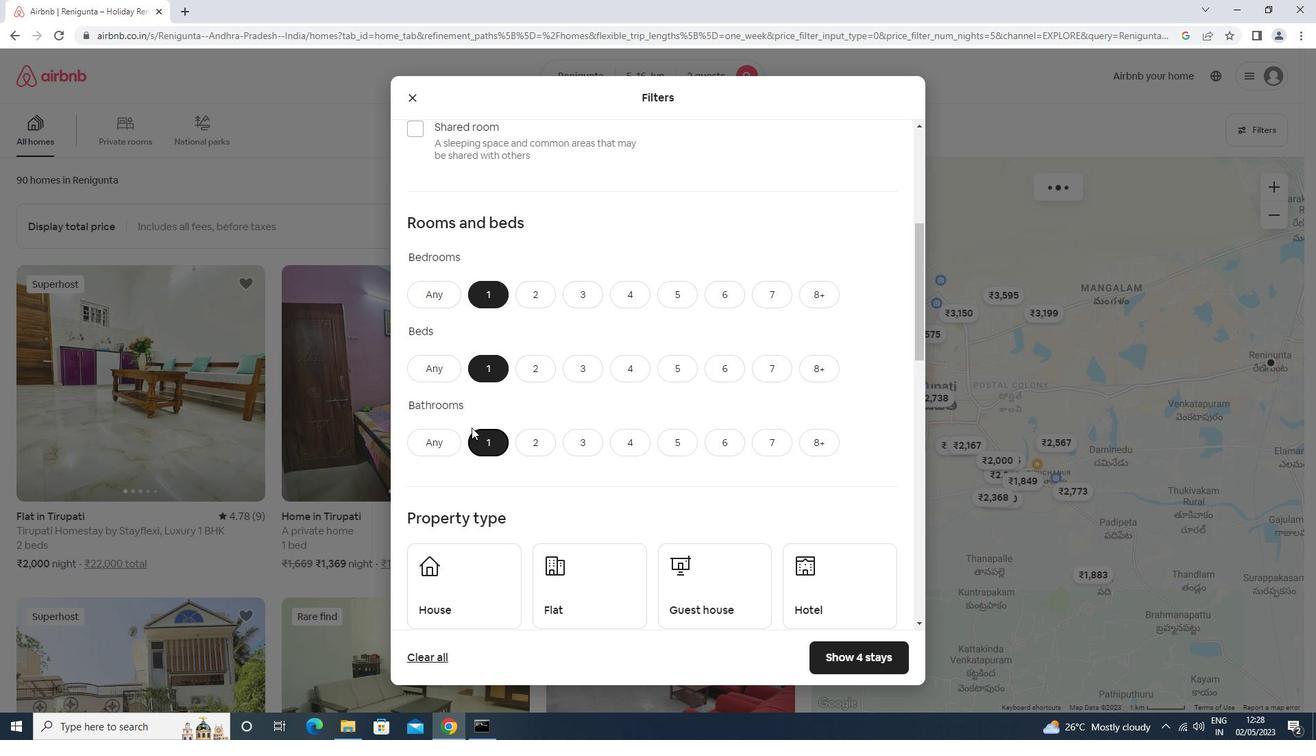 
Action: Mouse scrolled (469, 417) with delta (0, 0)
Screenshot: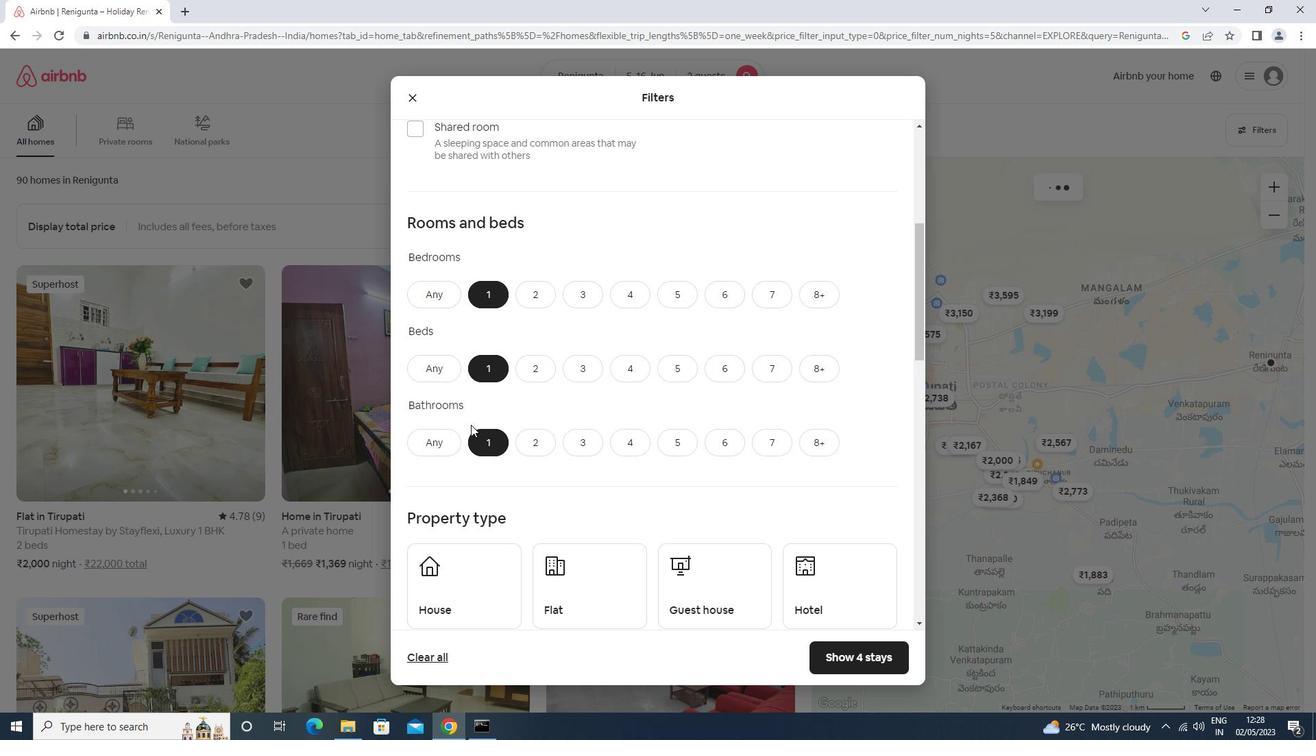 
Action: Mouse scrolled (469, 417) with delta (0, 0)
Screenshot: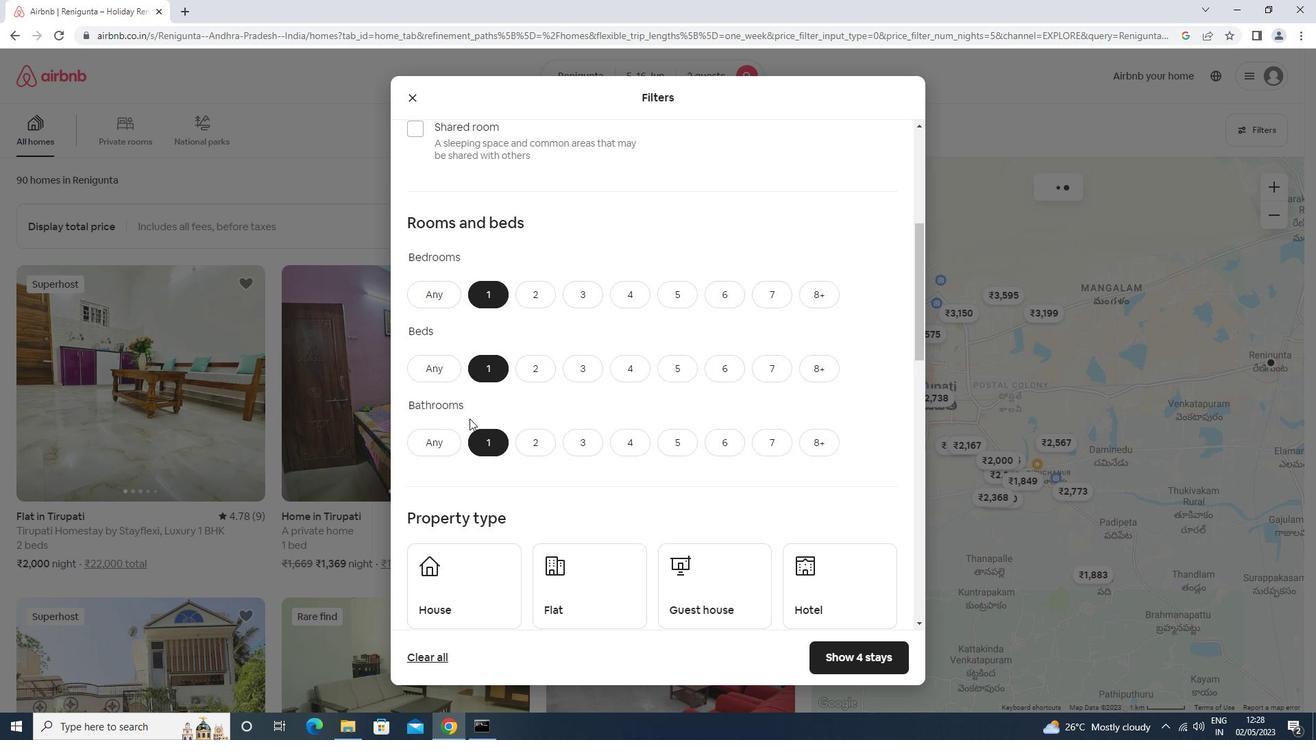 
Action: Mouse scrolled (469, 417) with delta (0, 0)
Screenshot: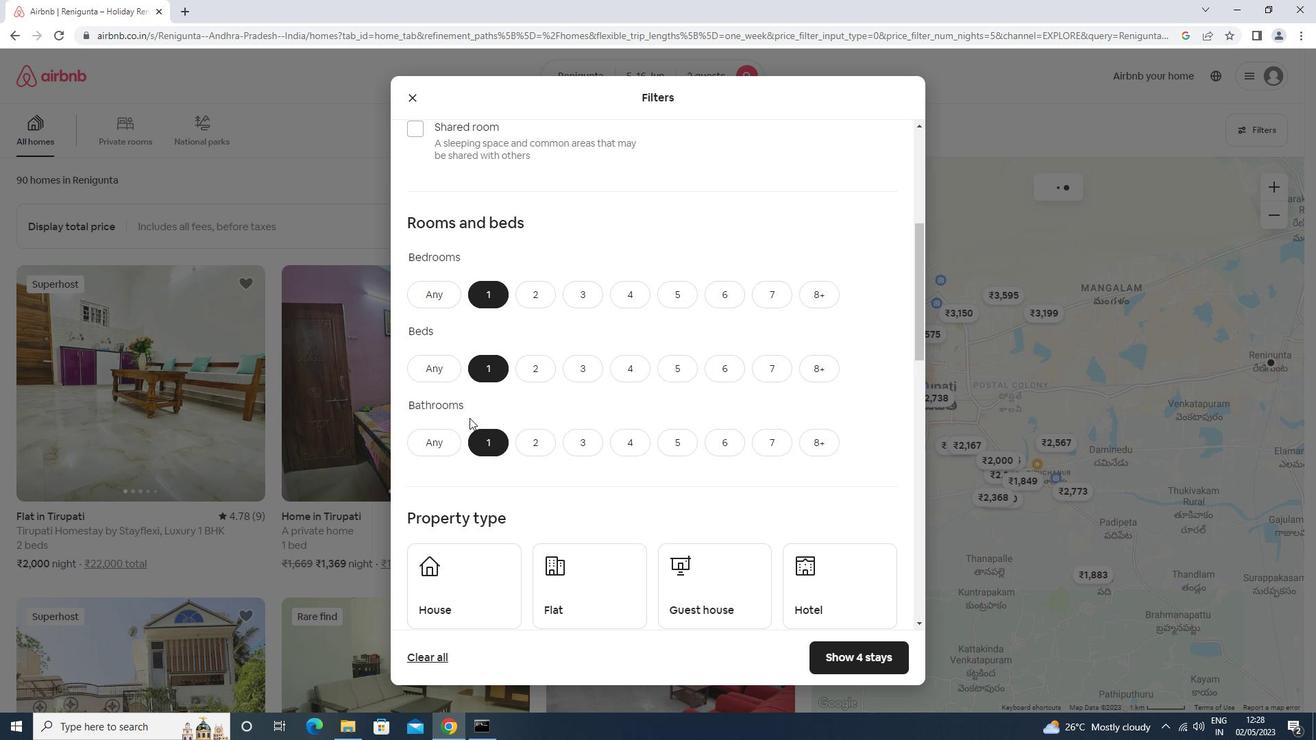 
Action: Mouse scrolled (469, 417) with delta (0, 0)
Screenshot: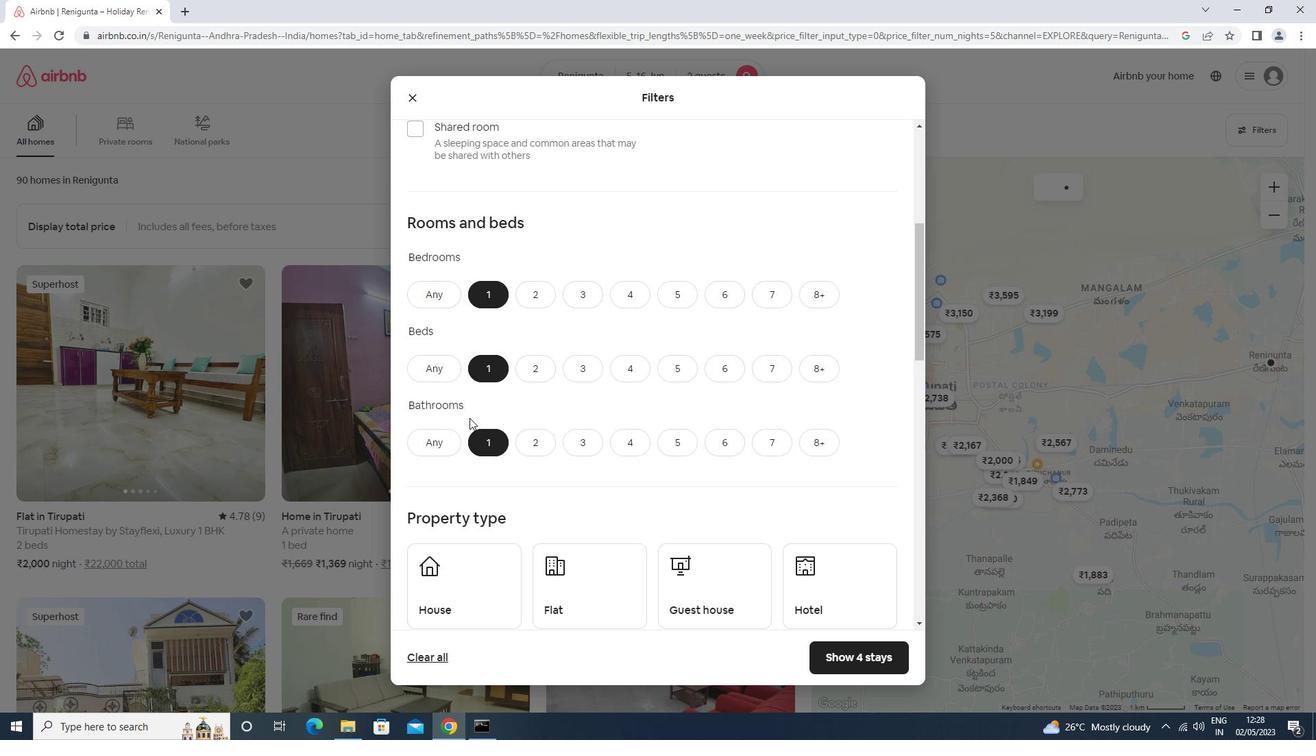 
Action: Mouse moved to (501, 324)
Screenshot: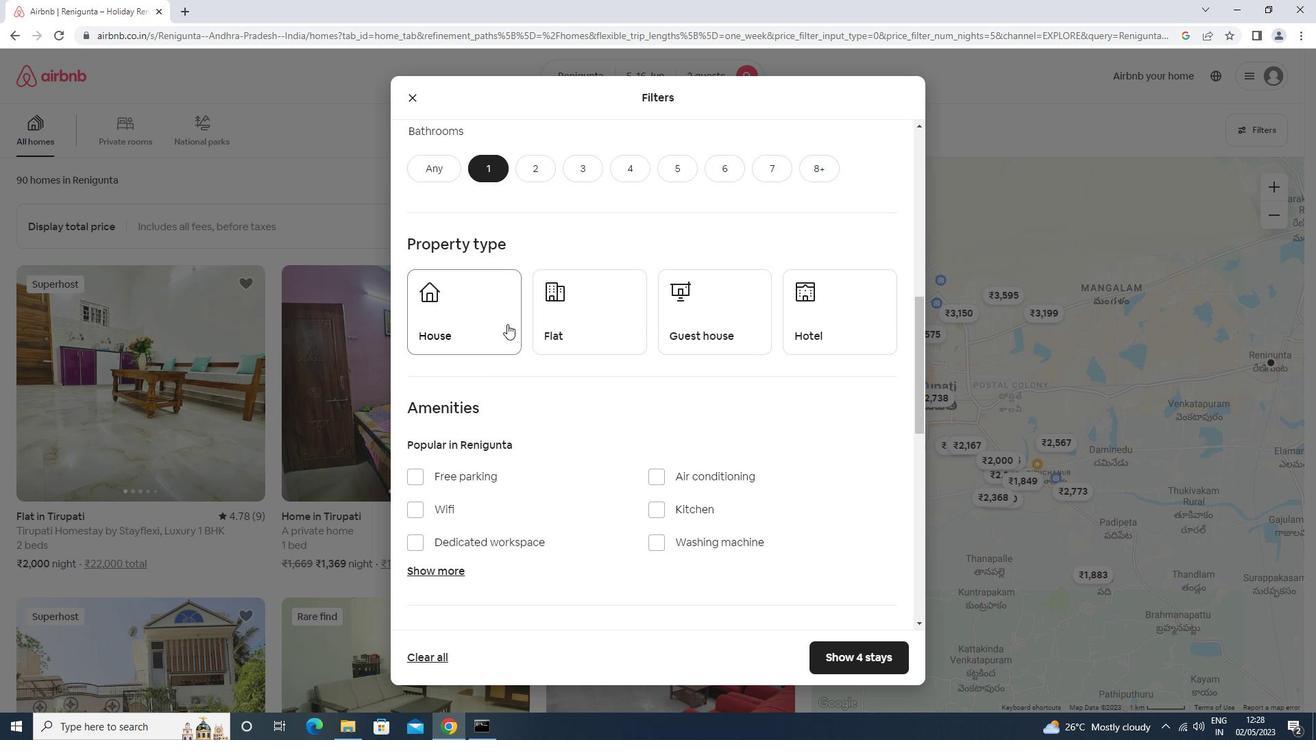 
Action: Mouse pressed left at (501, 324)
Screenshot: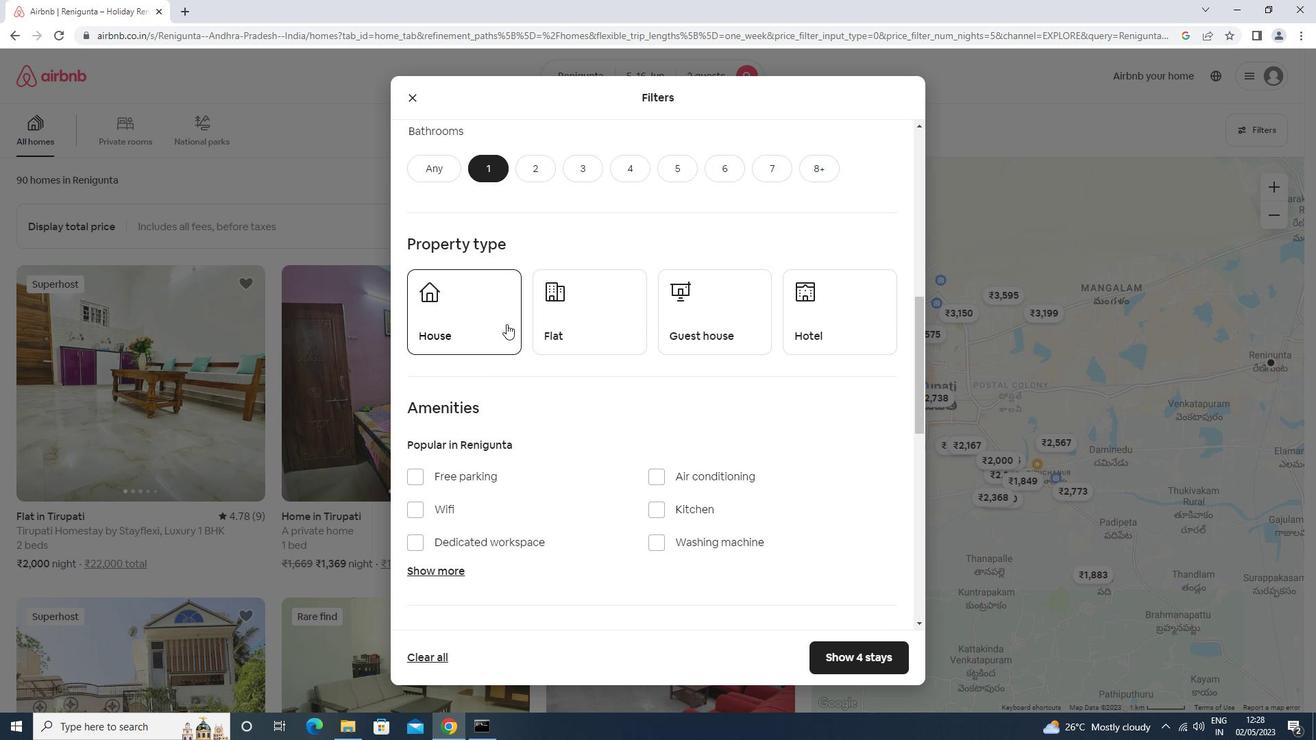 
Action: Mouse moved to (591, 337)
Screenshot: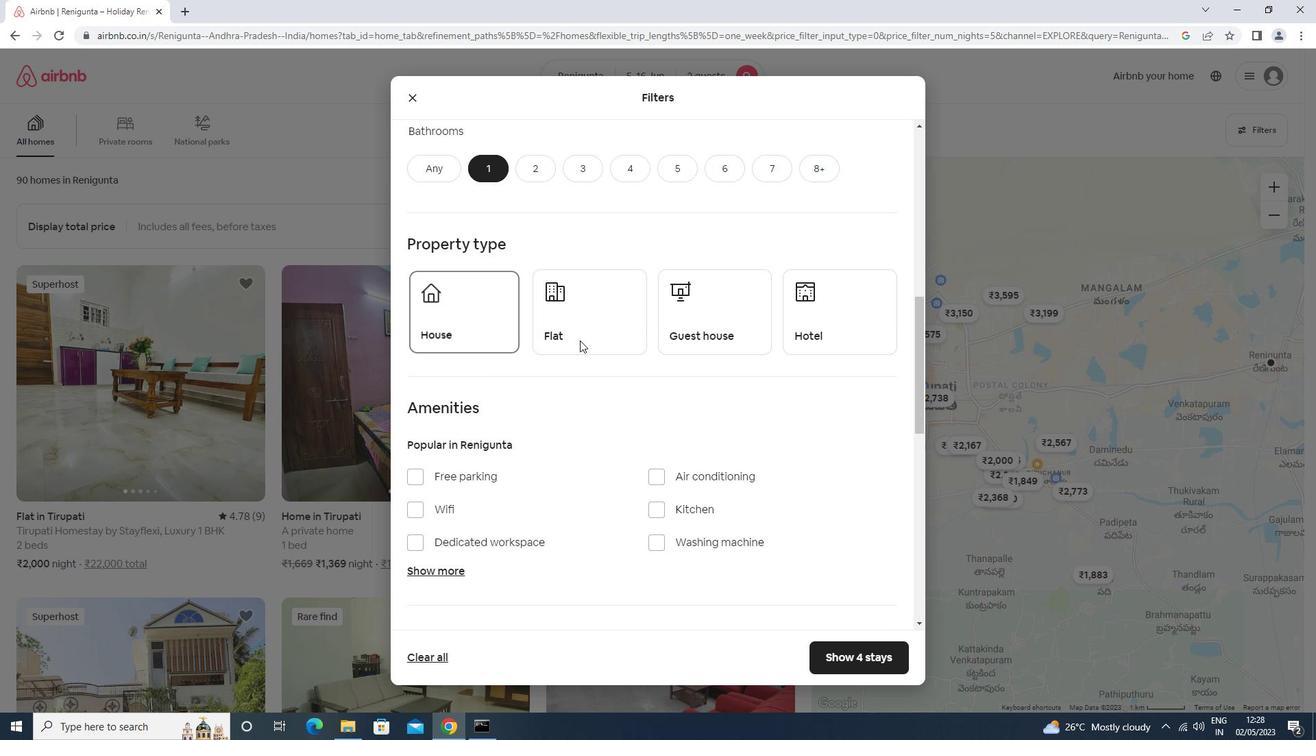 
Action: Mouse pressed left at (591, 337)
Screenshot: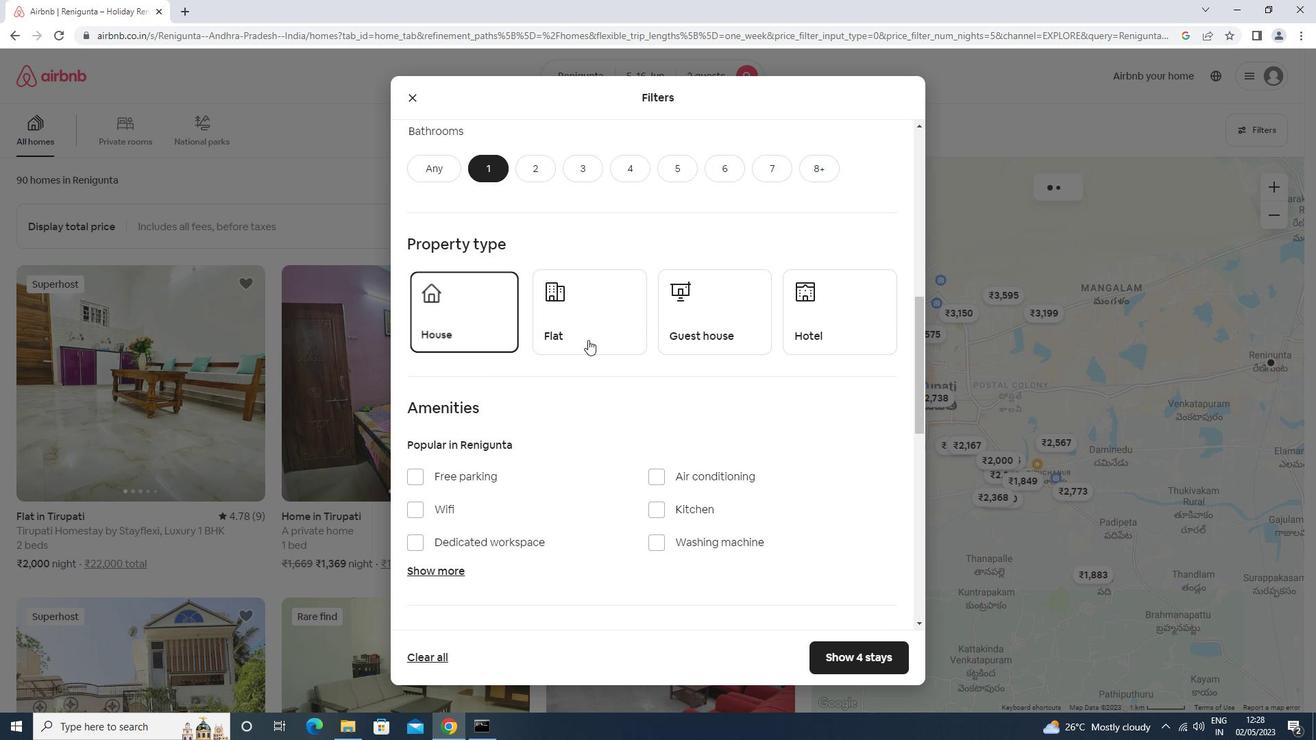 
Action: Mouse moved to (723, 316)
Screenshot: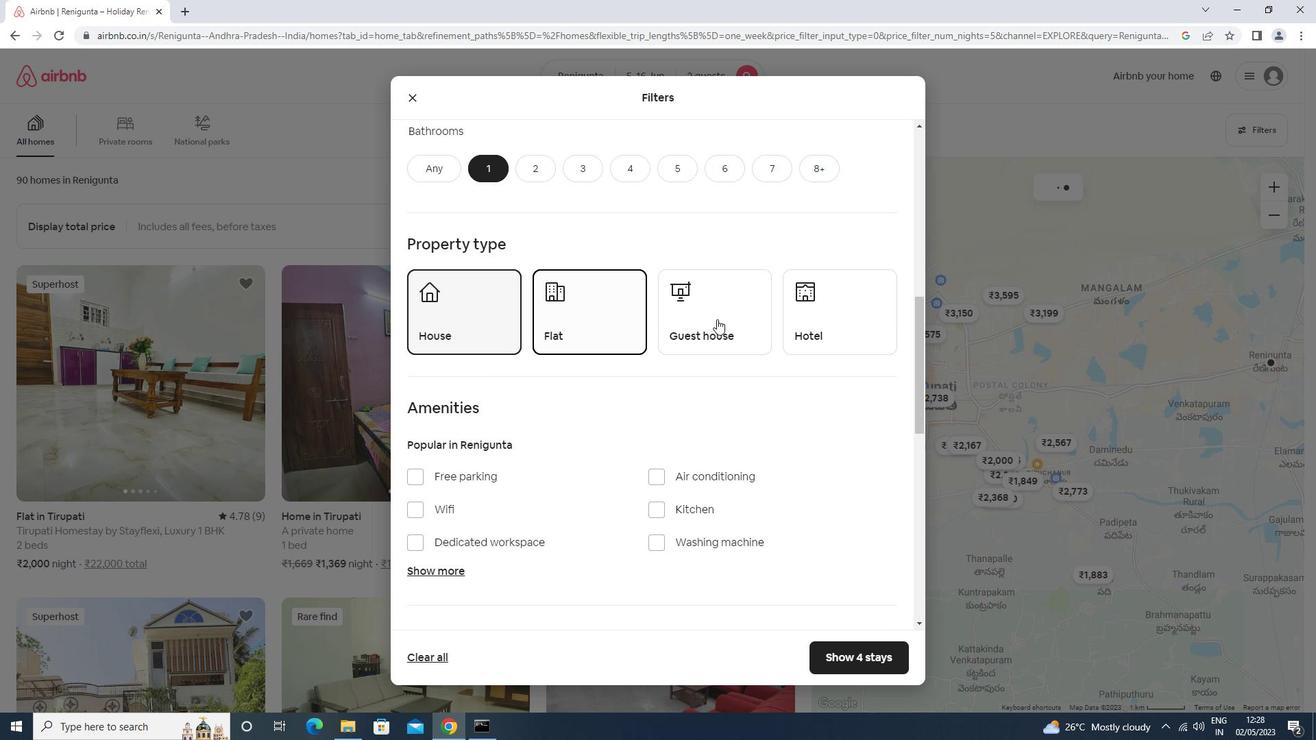 
Action: Mouse pressed left at (723, 316)
Screenshot: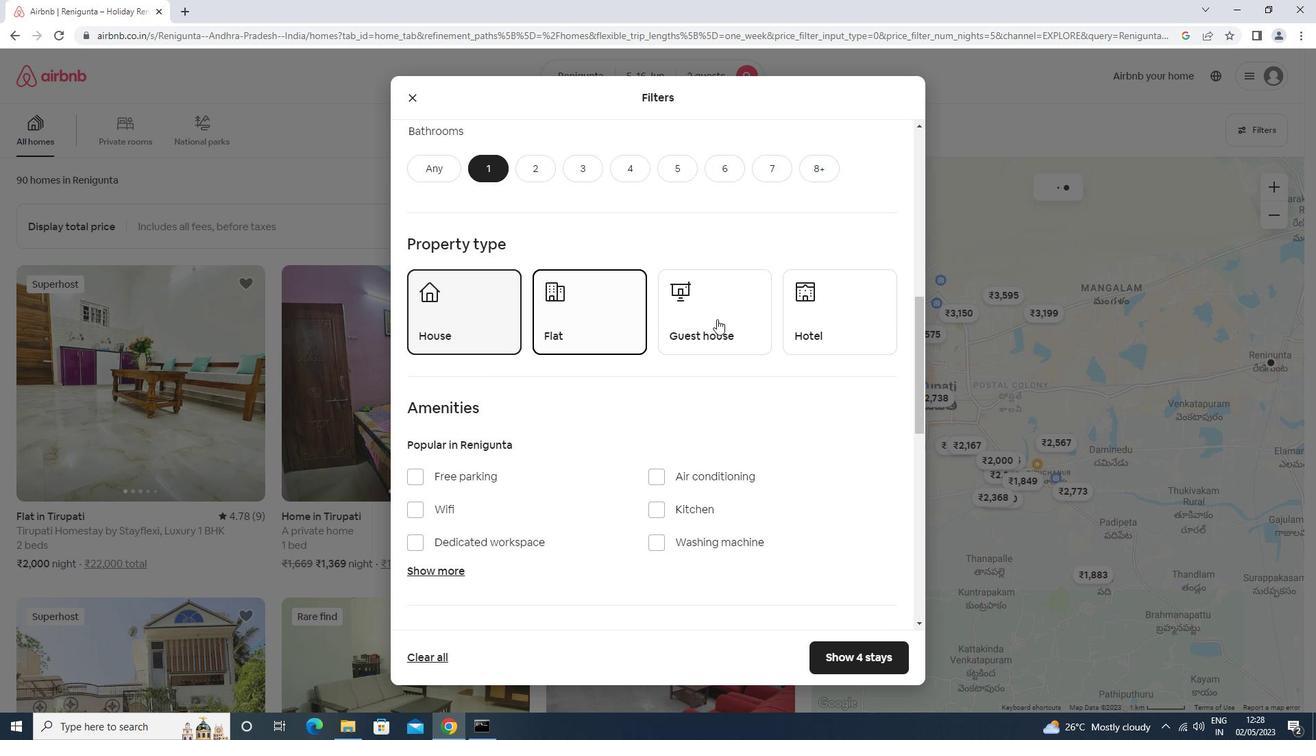 
Action: Mouse moved to (813, 315)
Screenshot: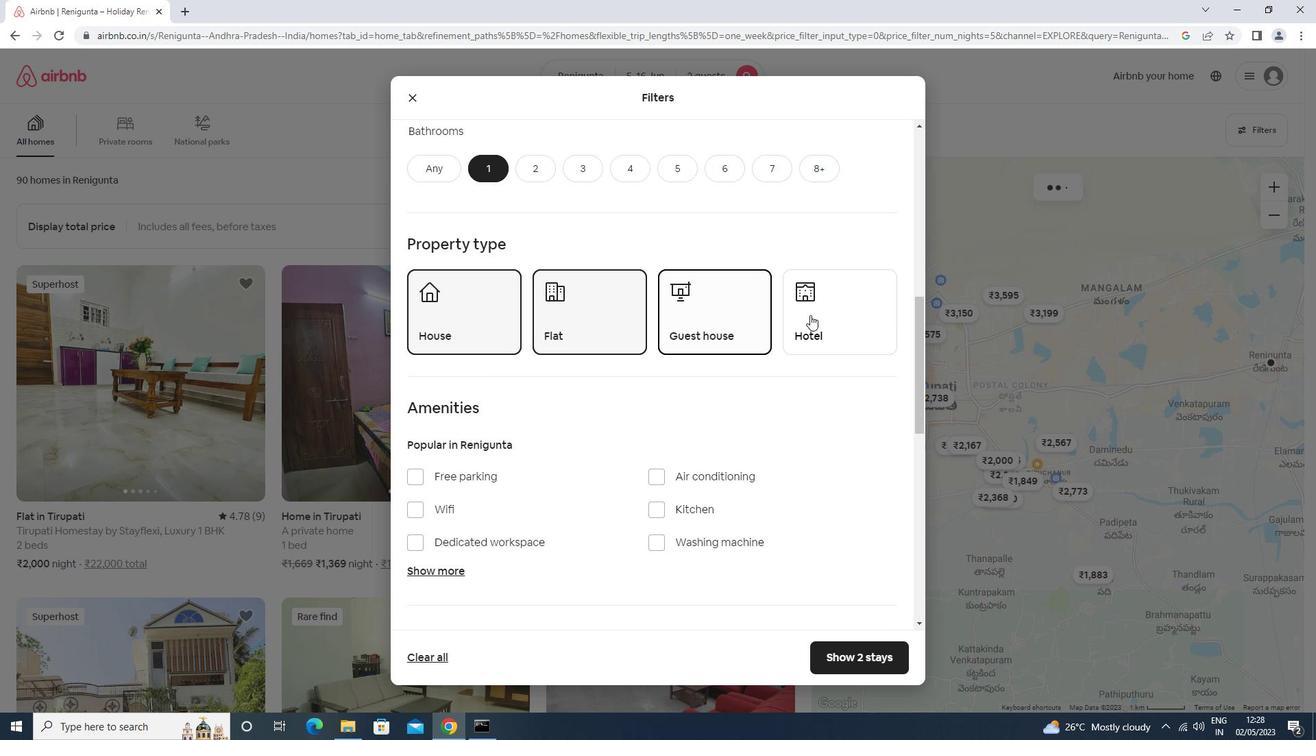 
Action: Mouse pressed left at (813, 315)
Screenshot: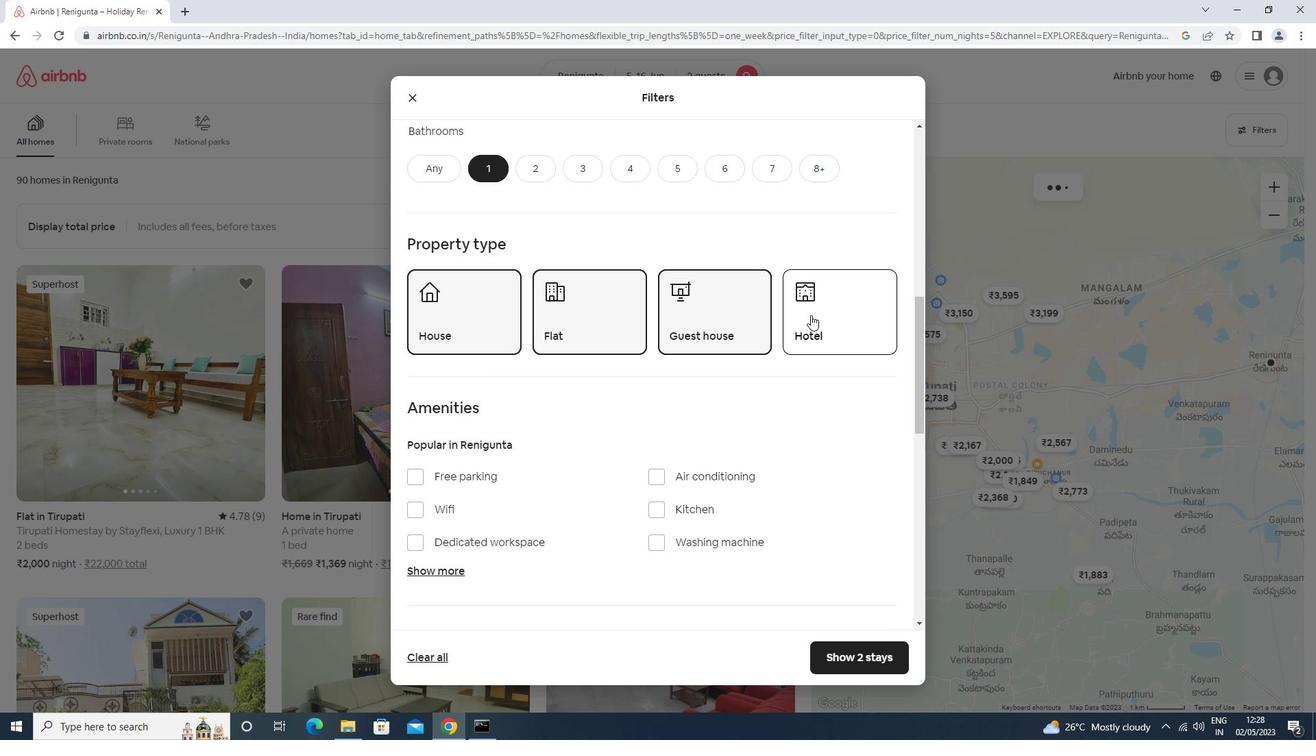 
Action: Mouse moved to (804, 315)
Screenshot: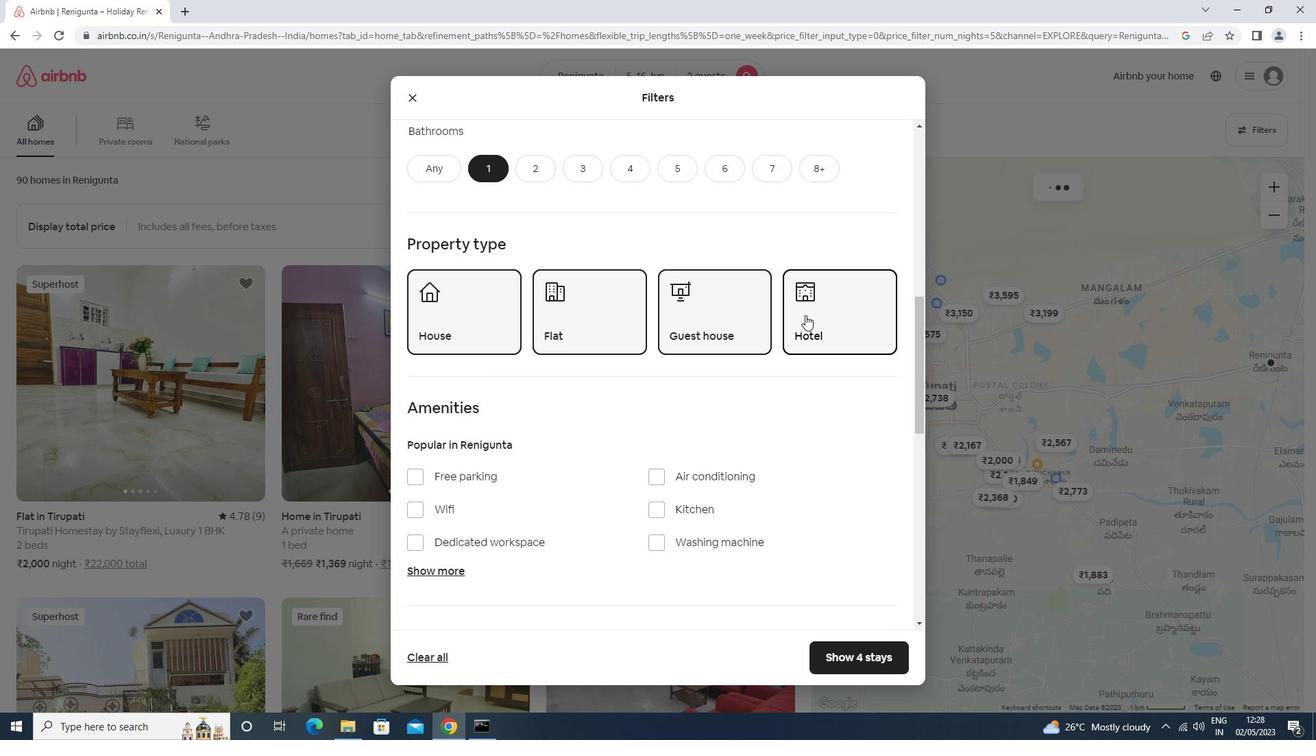 
Action: Mouse scrolled (804, 314) with delta (0, 0)
Screenshot: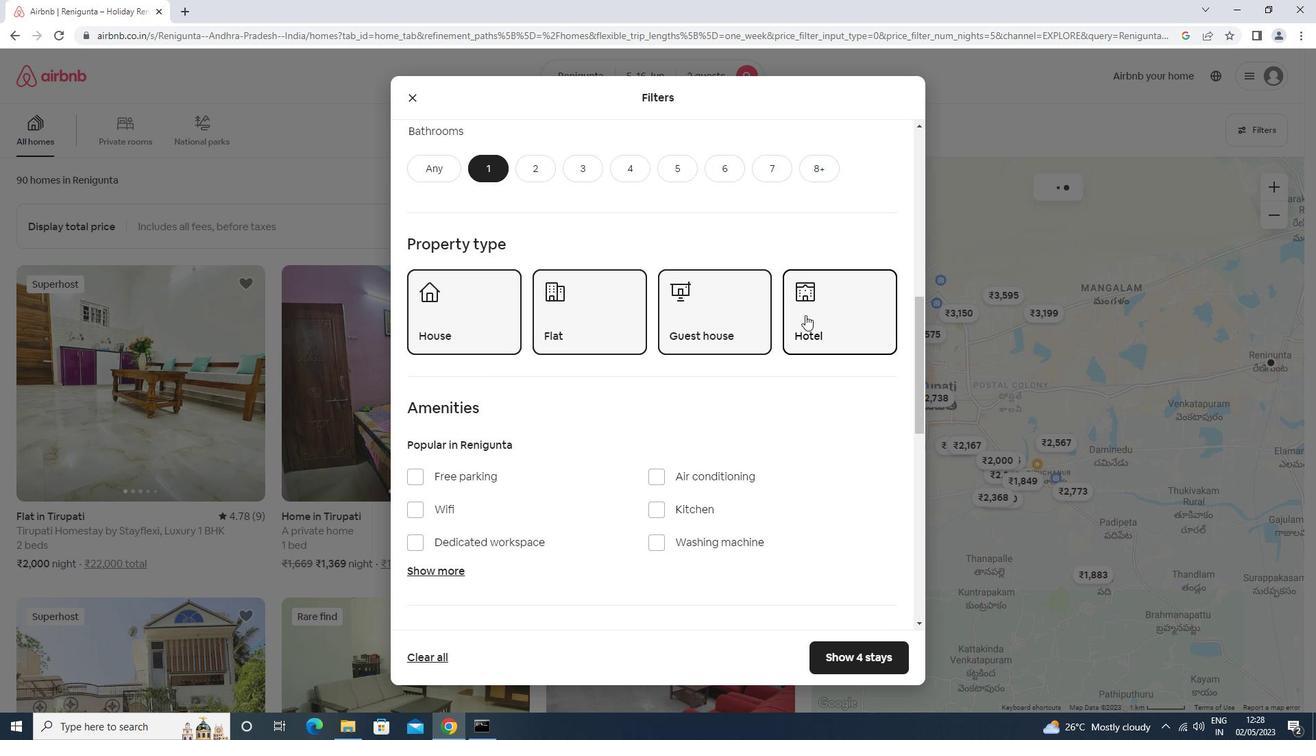 
Action: Mouse scrolled (804, 314) with delta (0, 0)
Screenshot: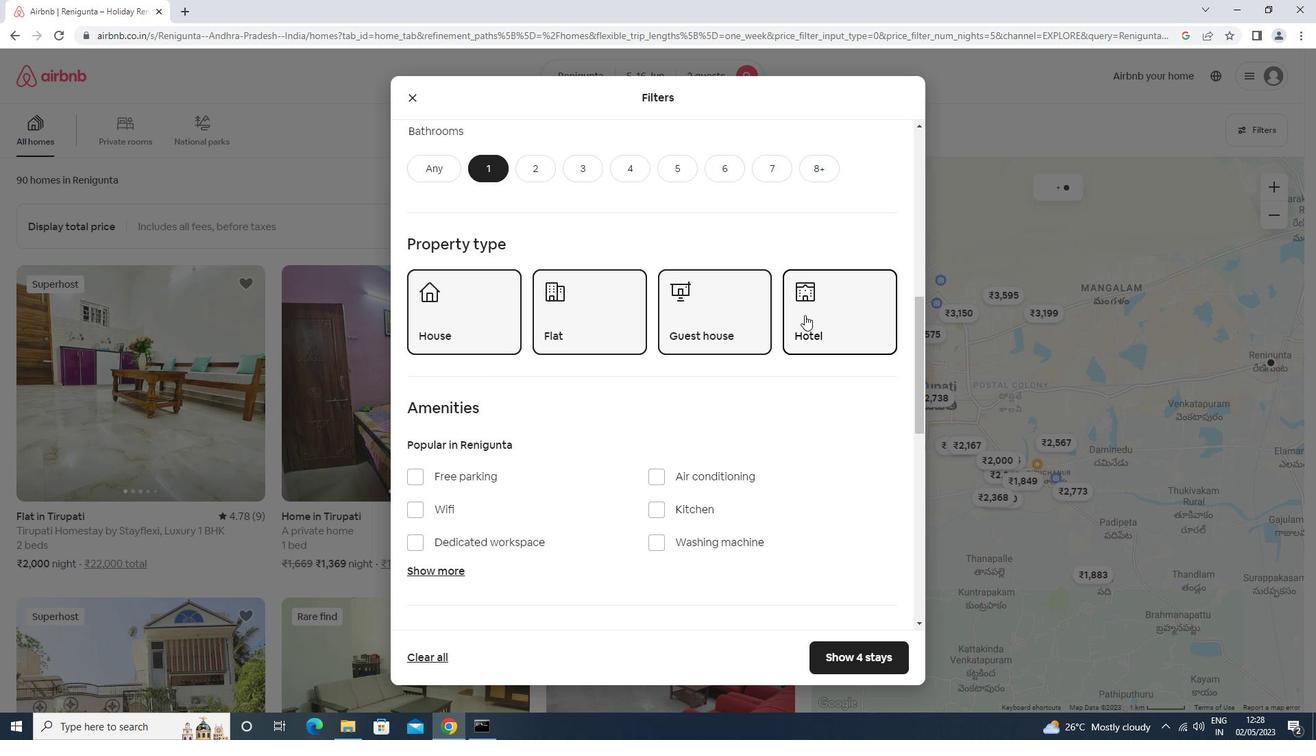 
Action: Mouse scrolled (804, 314) with delta (0, 0)
Screenshot: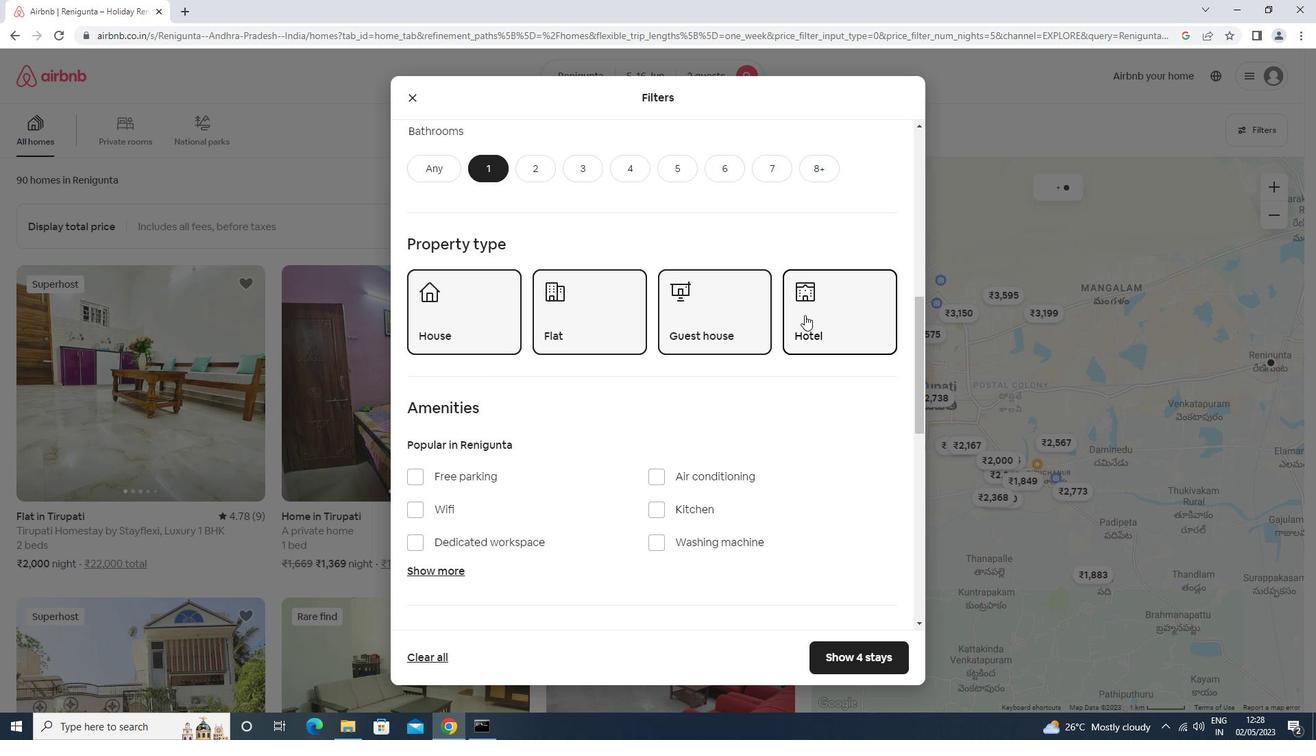 
Action: Mouse scrolled (804, 314) with delta (0, 0)
Screenshot: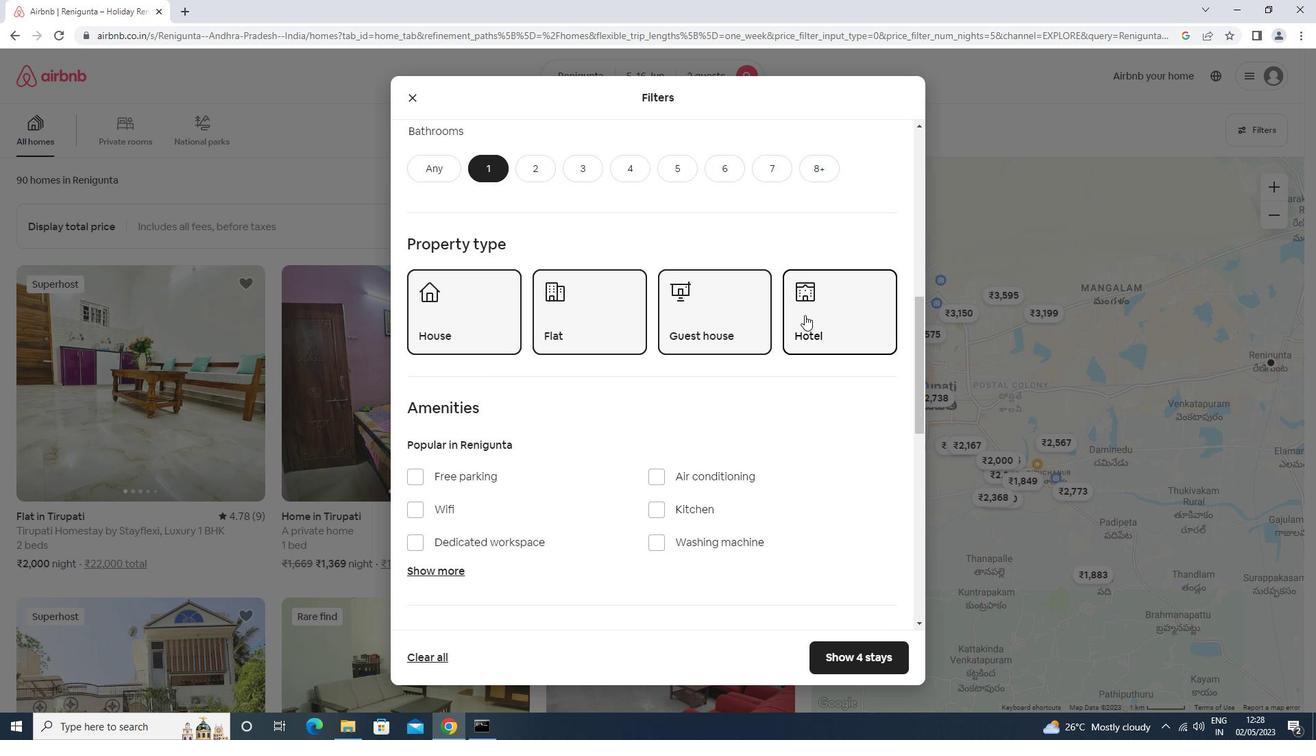 
Action: Mouse scrolled (804, 314) with delta (0, 0)
Screenshot: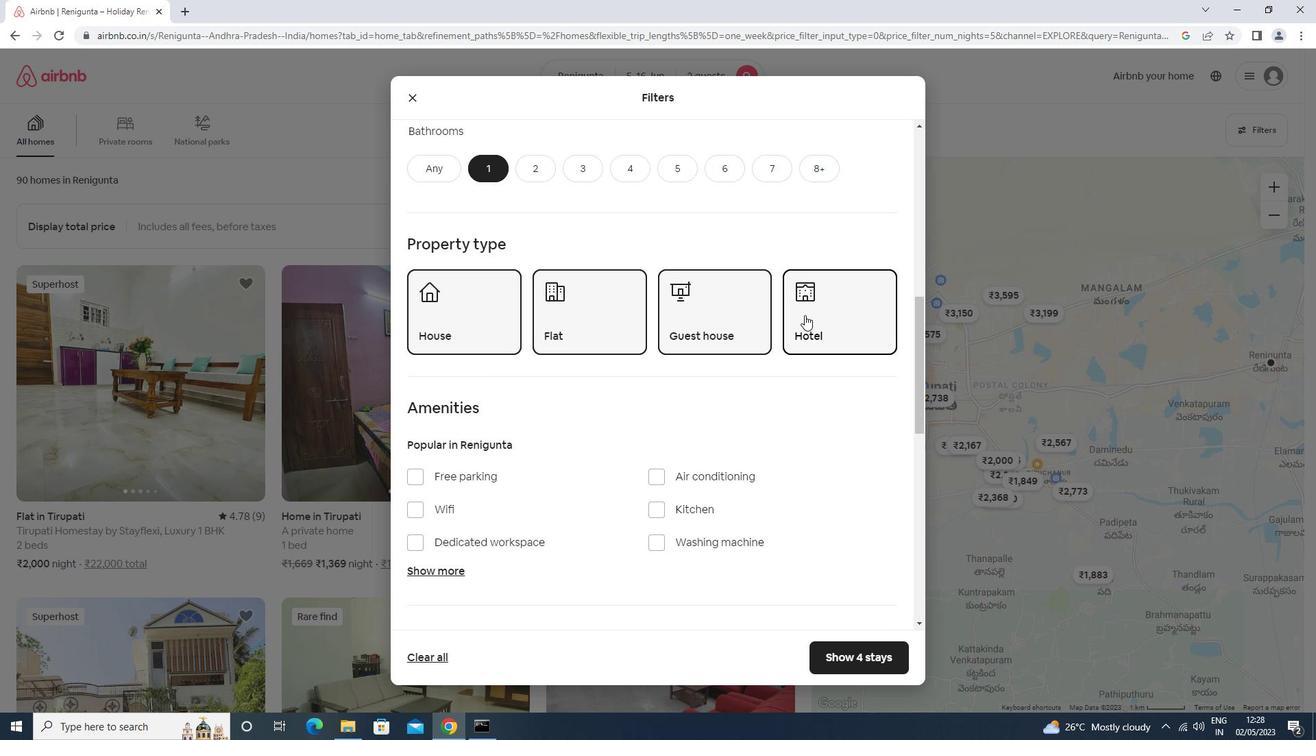 
Action: Mouse moved to (866, 387)
Screenshot: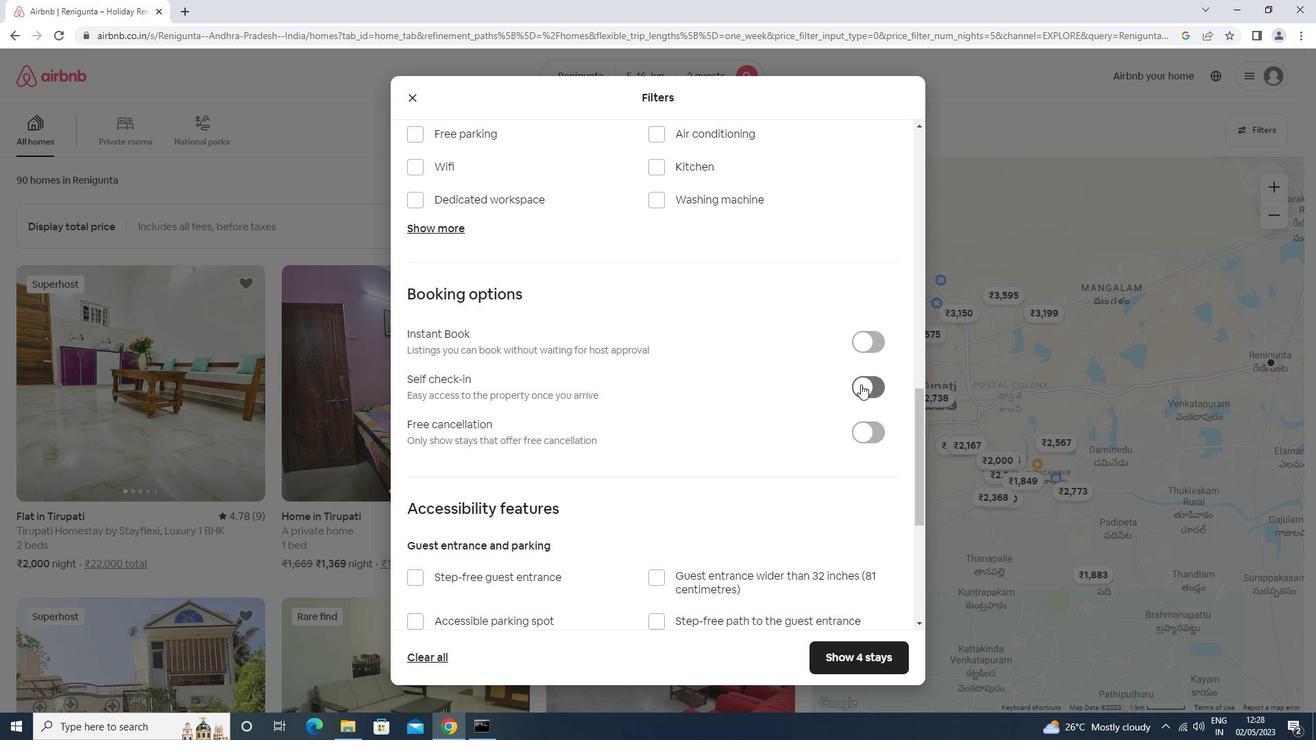 
Action: Mouse pressed left at (866, 387)
Screenshot: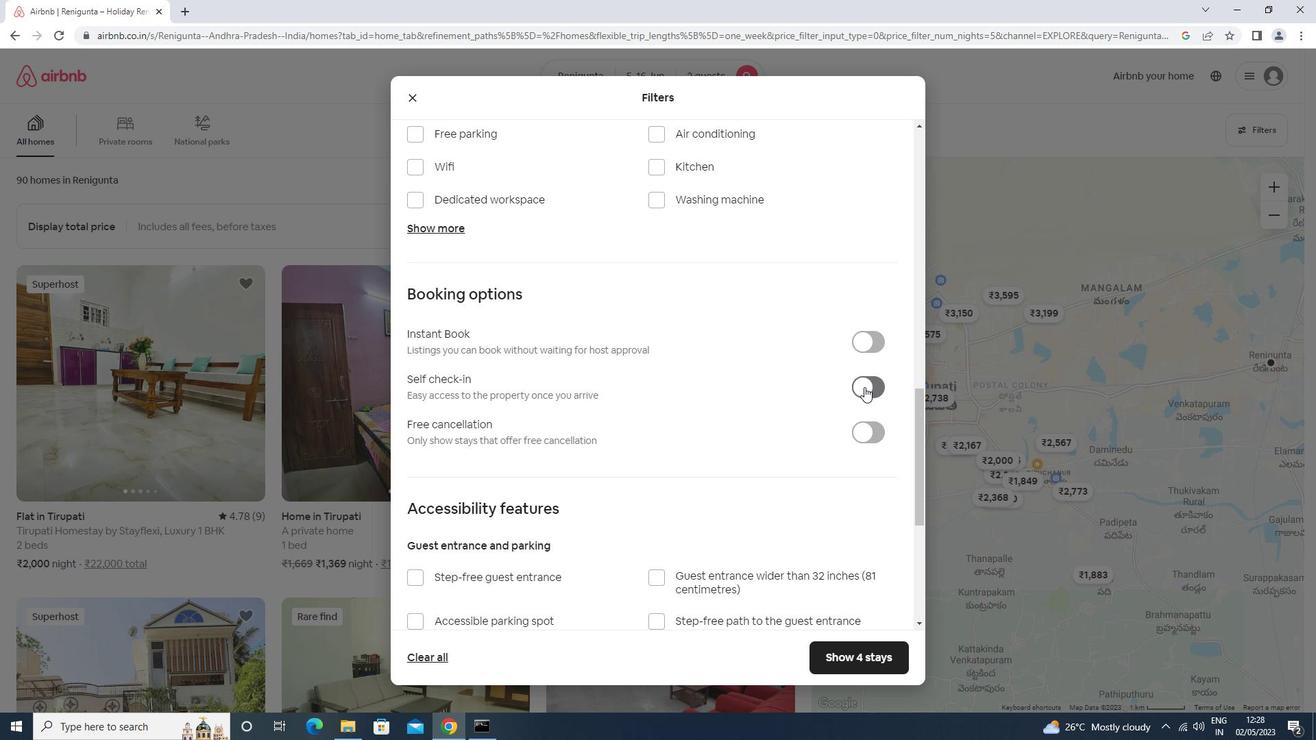 
Action: Mouse moved to (860, 358)
Screenshot: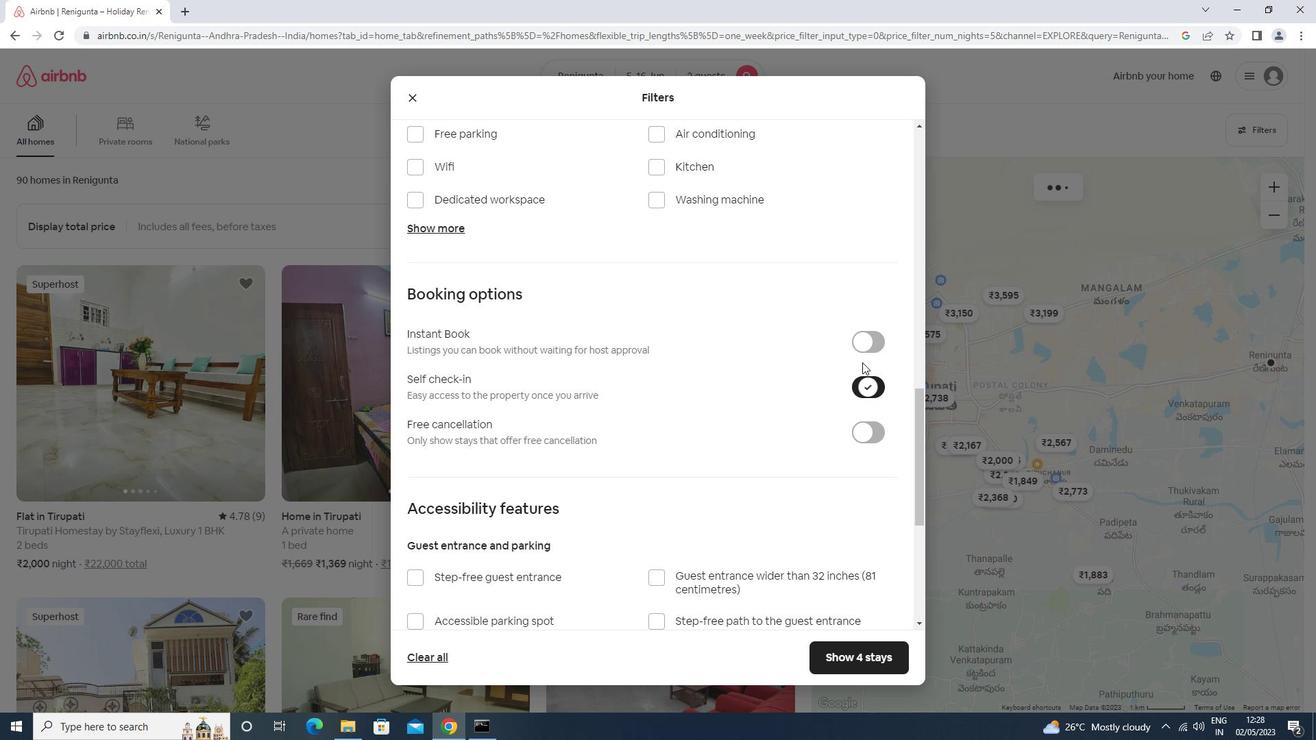 
Action: Mouse scrolled (860, 357) with delta (0, 0)
Screenshot: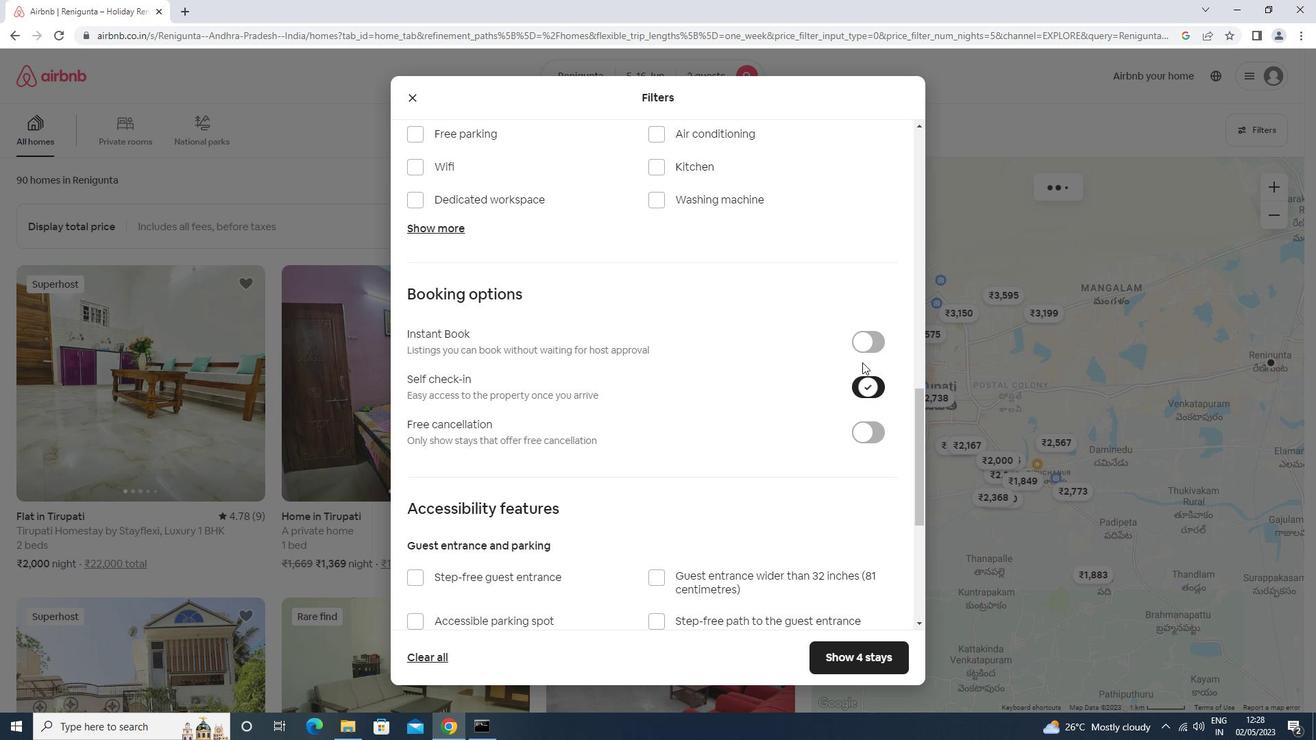 
Action: Mouse scrolled (860, 357) with delta (0, 0)
Screenshot: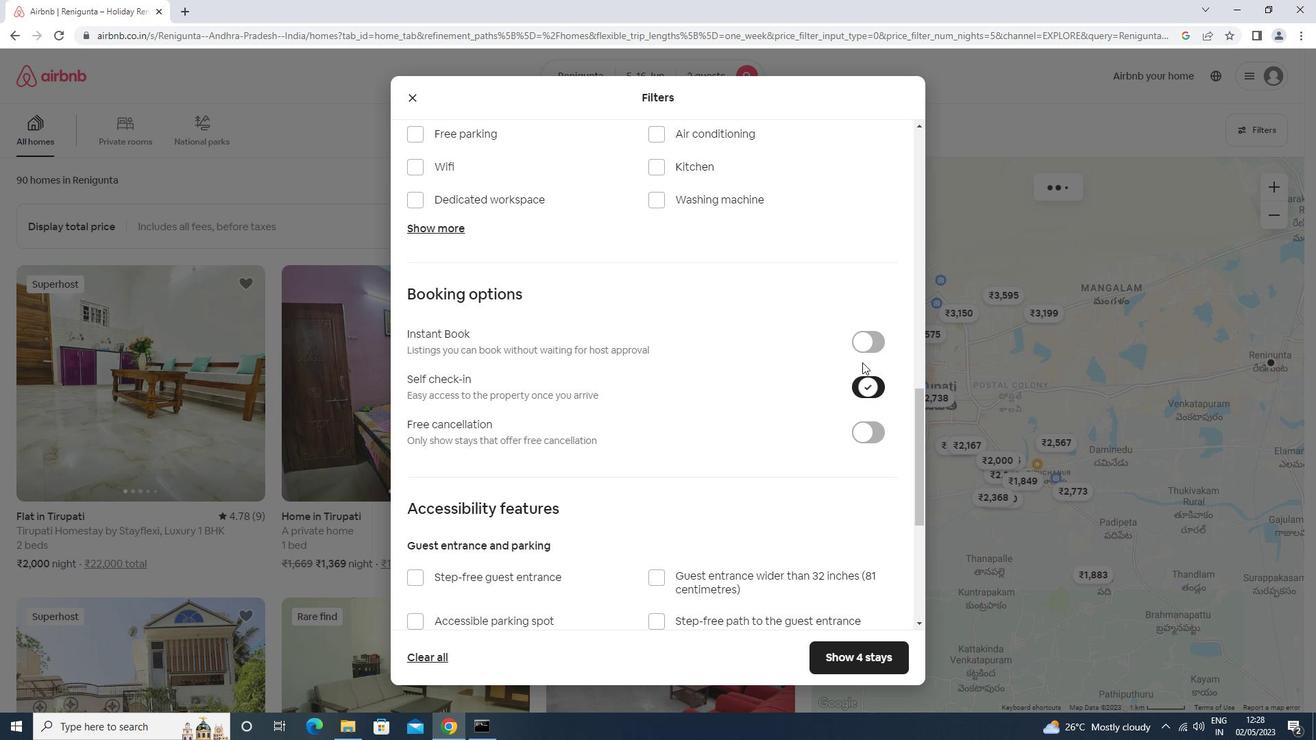 
Action: Mouse scrolled (860, 357) with delta (0, 0)
Screenshot: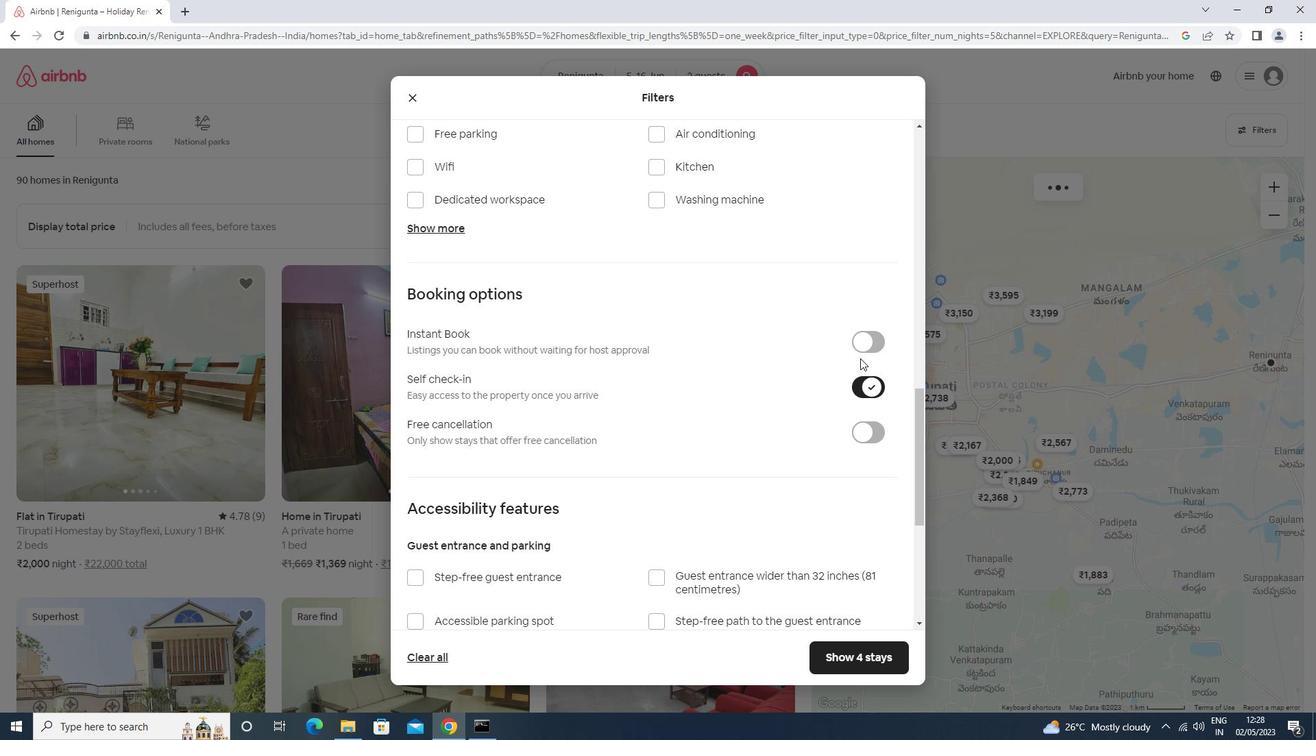 
Action: Mouse scrolled (860, 357) with delta (0, 0)
Screenshot: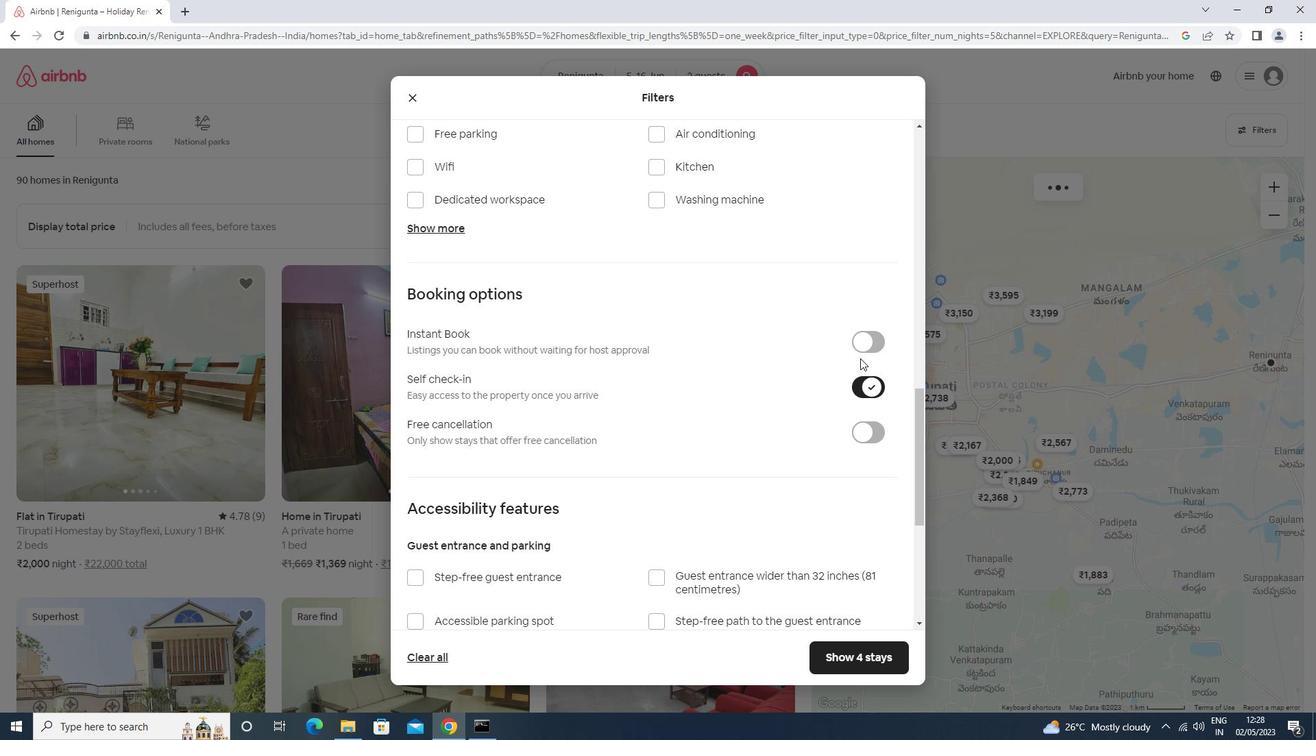 
Action: Mouse moved to (859, 358)
Screenshot: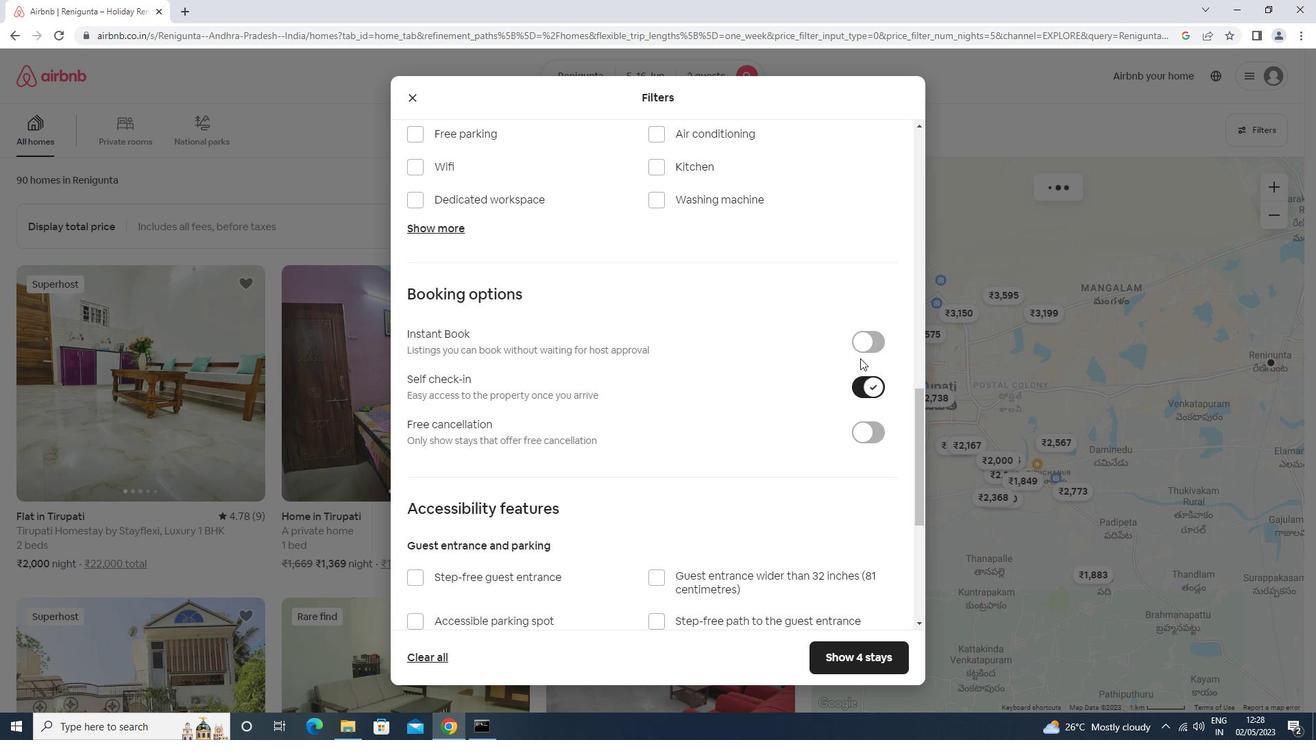 
Action: Mouse scrolled (859, 357) with delta (0, 0)
Screenshot: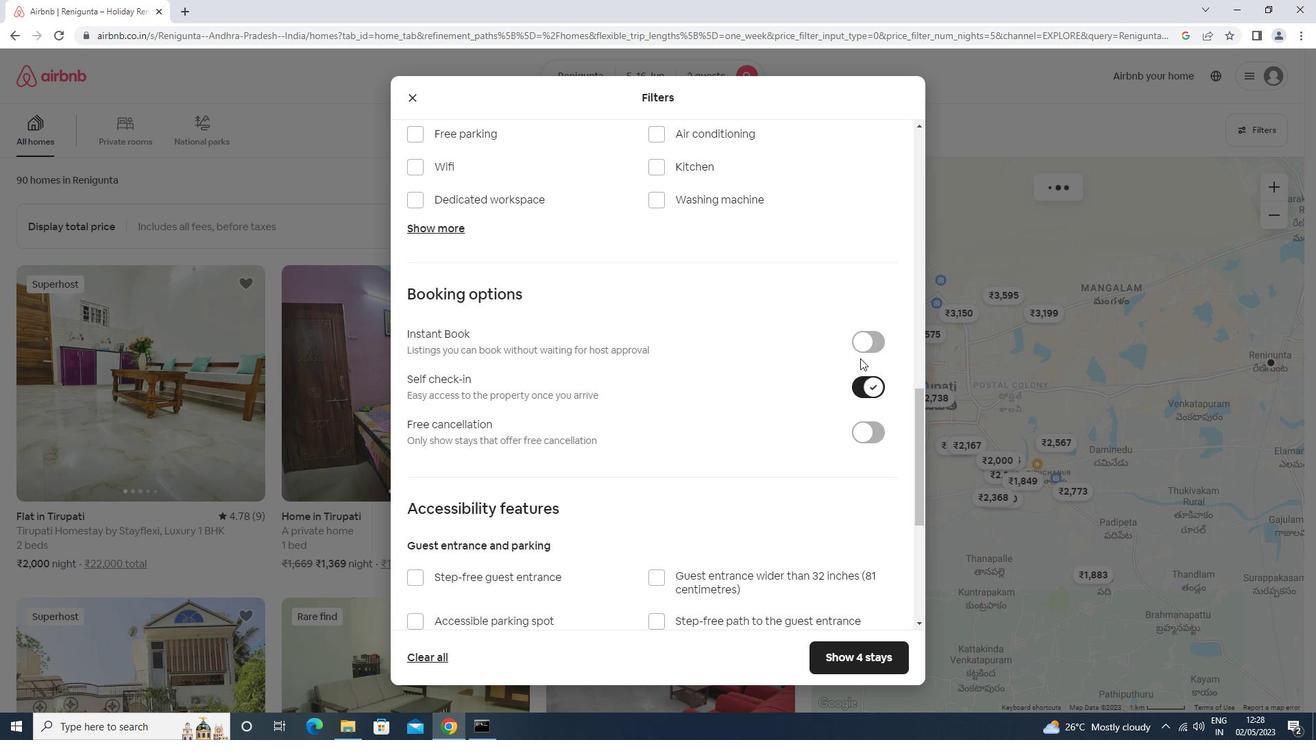 
Action: Mouse moved to (858, 358)
Screenshot: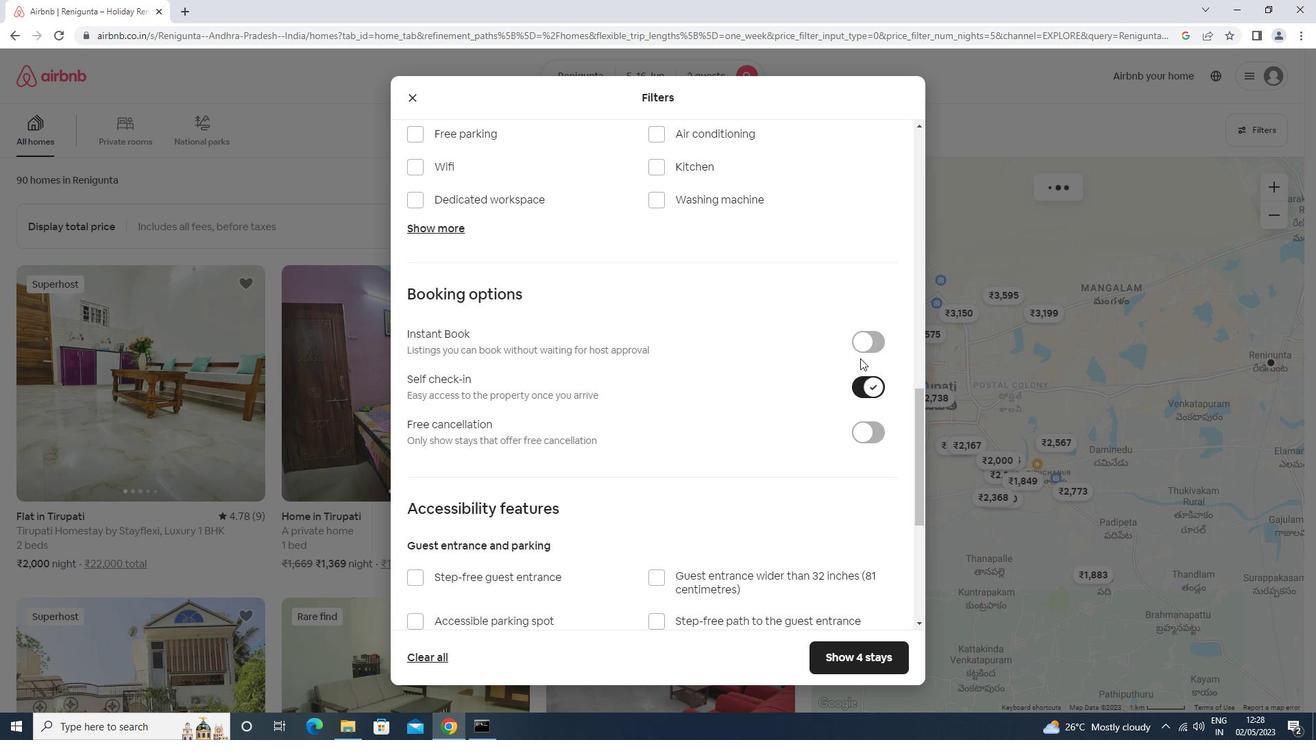 
Action: Mouse scrolled (858, 357) with delta (0, 0)
Screenshot: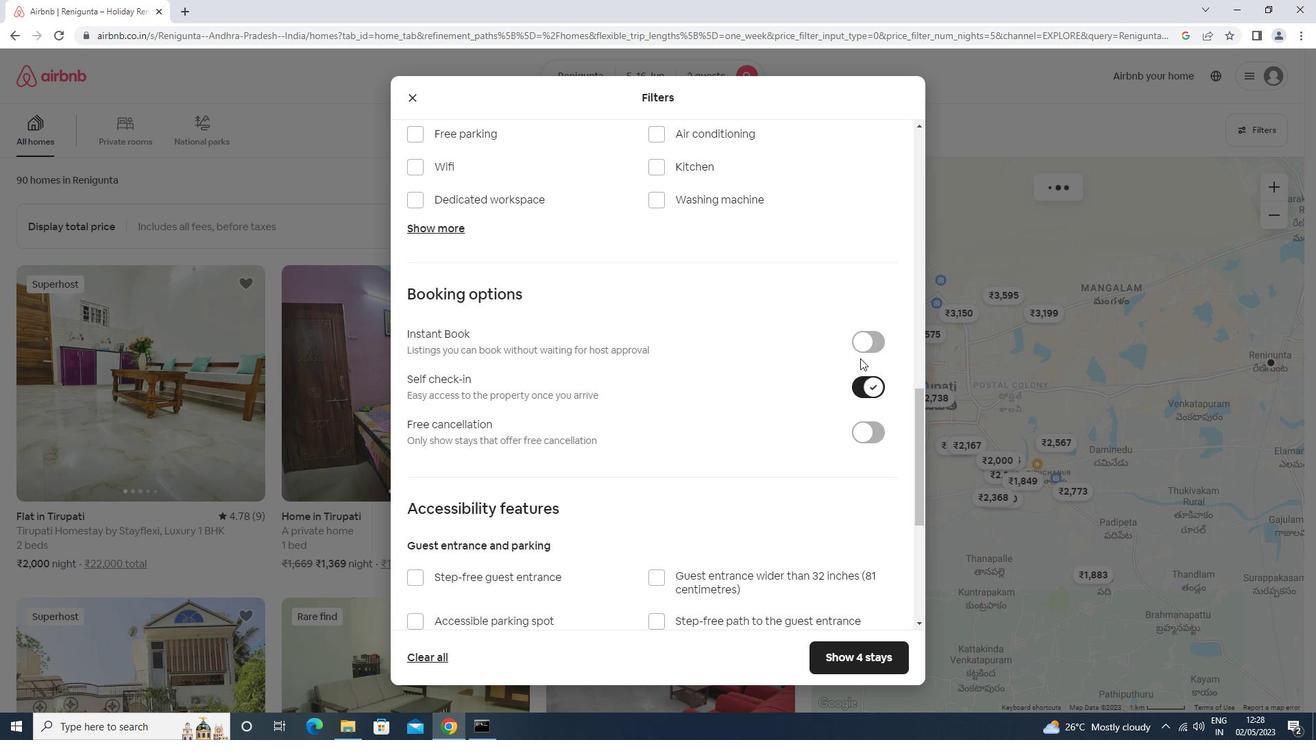 
Action: Mouse scrolled (858, 357) with delta (0, 0)
Screenshot: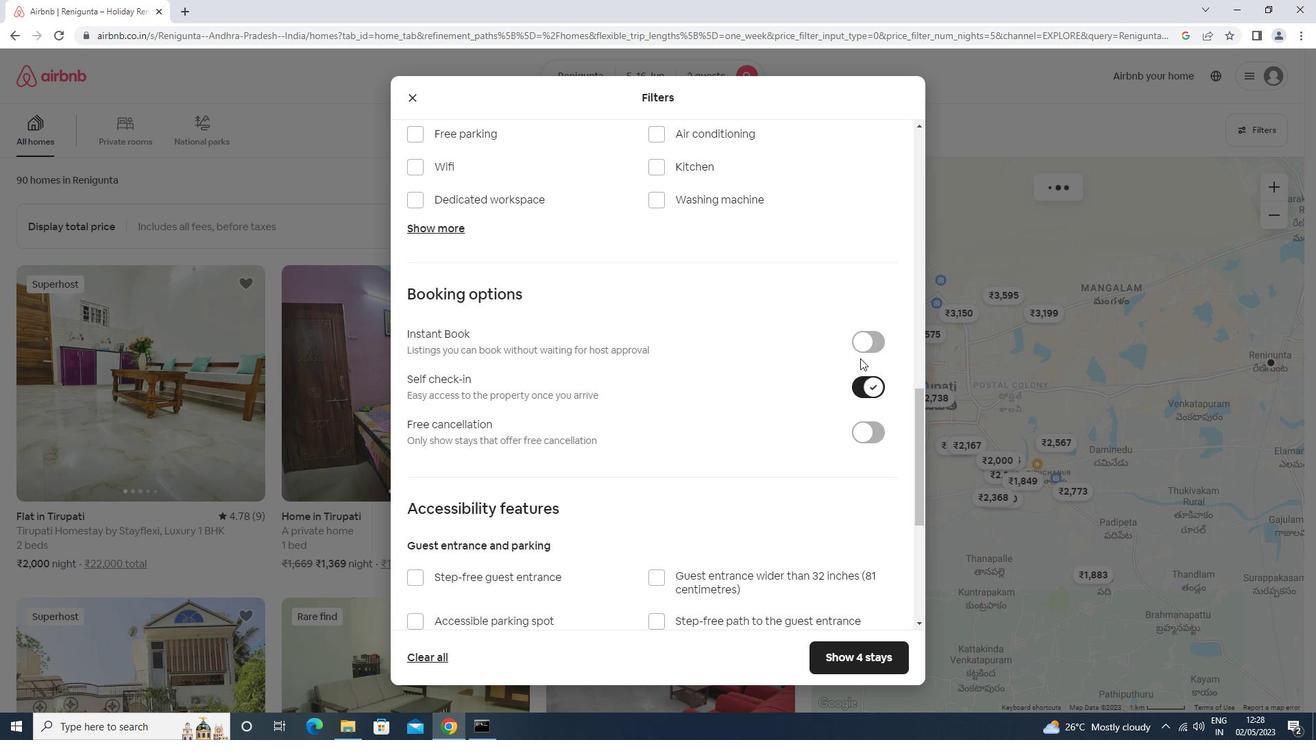 
Action: Mouse moved to (853, 359)
Screenshot: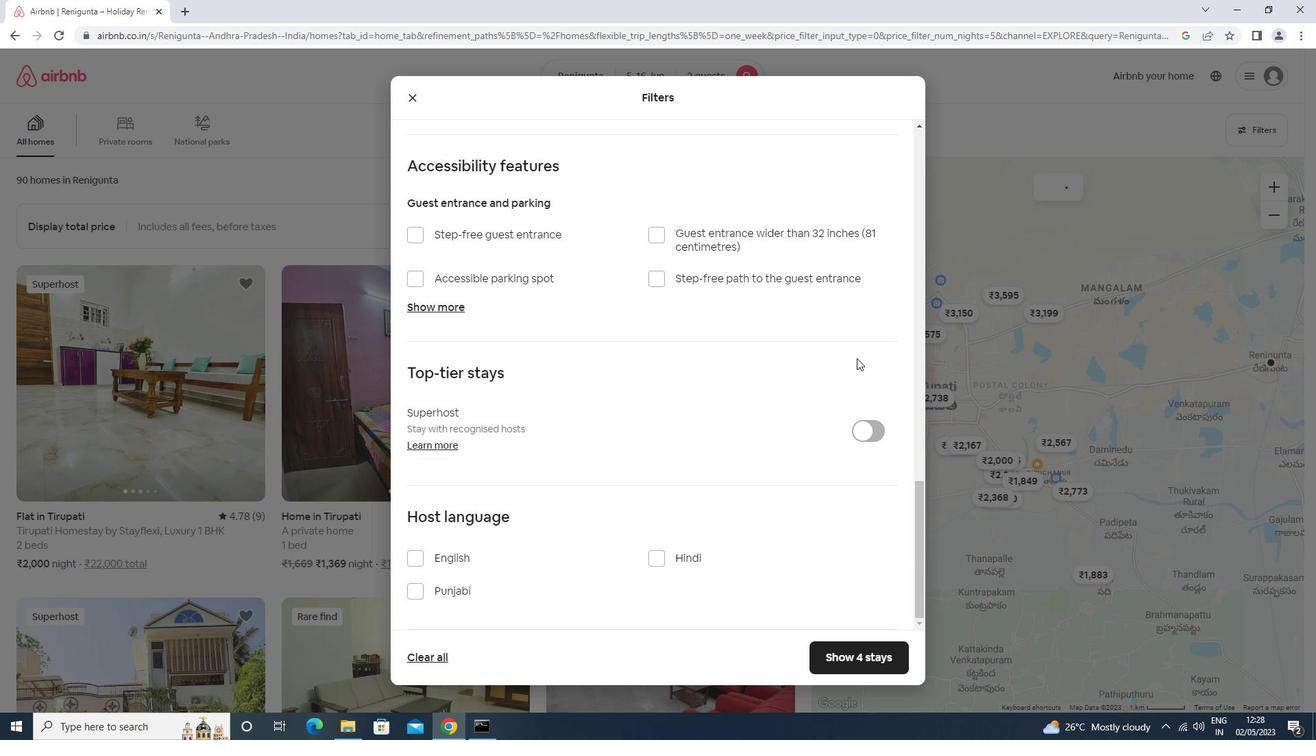 
Action: Mouse scrolled (853, 358) with delta (0, 0)
Screenshot: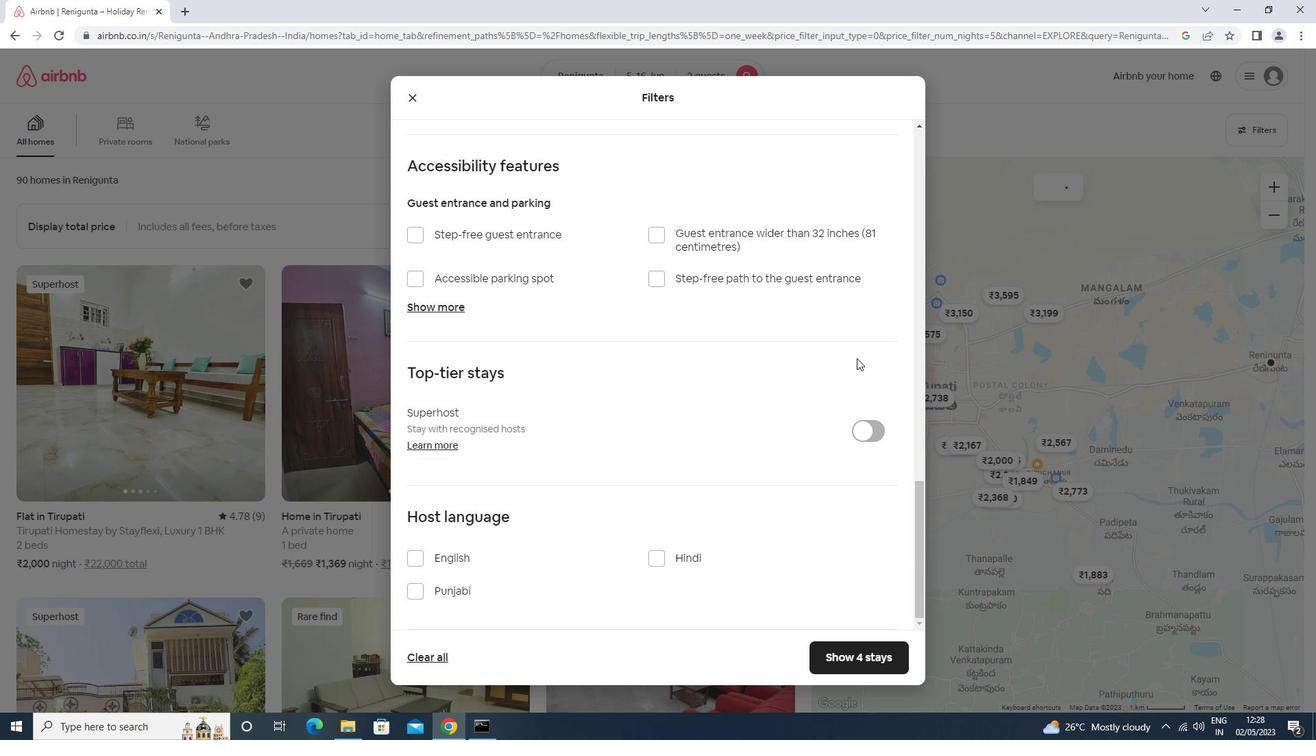 
Action: Mouse moved to (852, 359)
Screenshot: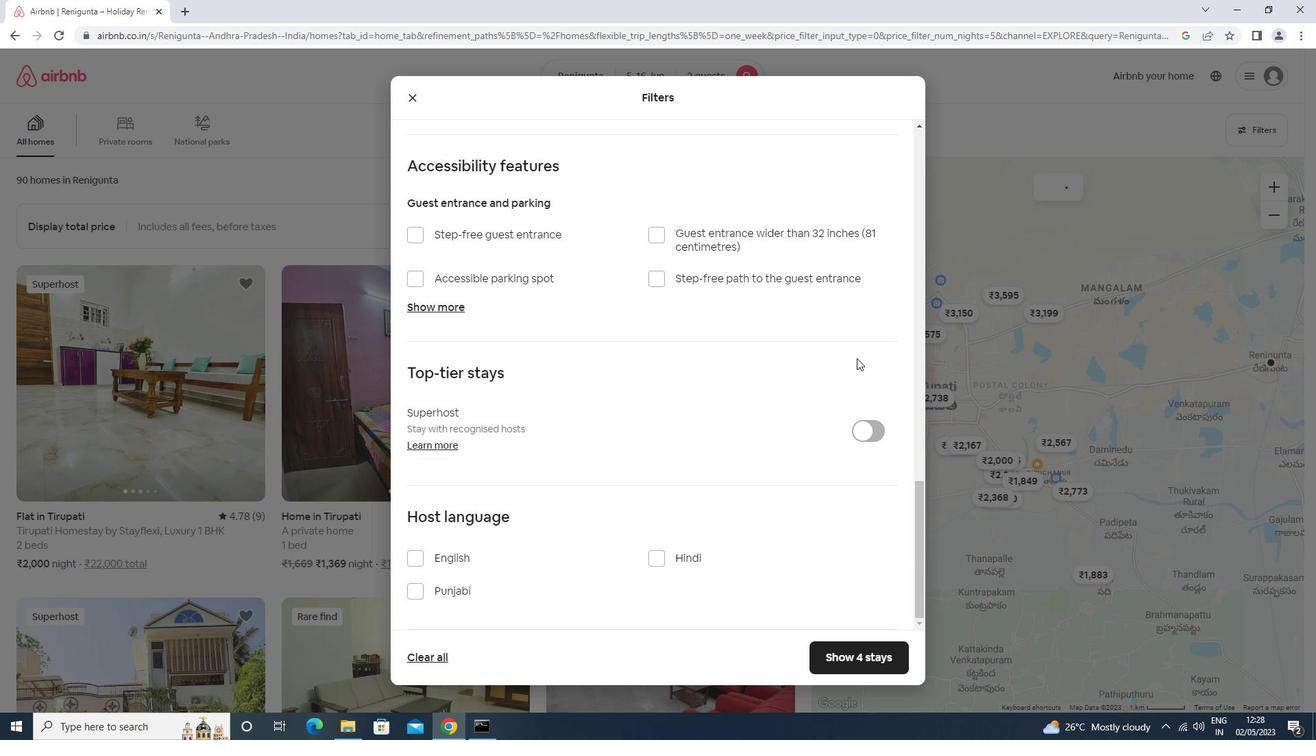 
Action: Mouse scrolled (852, 358) with delta (0, 0)
Screenshot: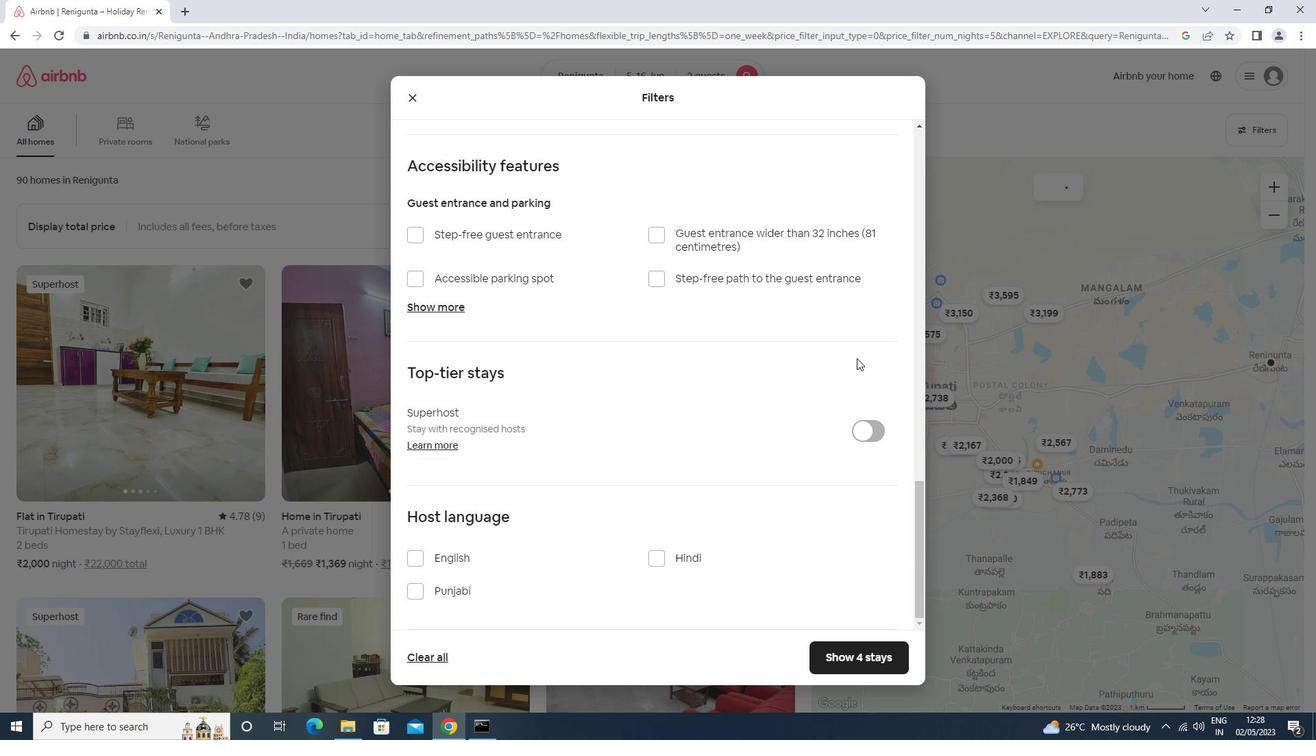 
Action: Mouse moved to (851, 359)
Screenshot: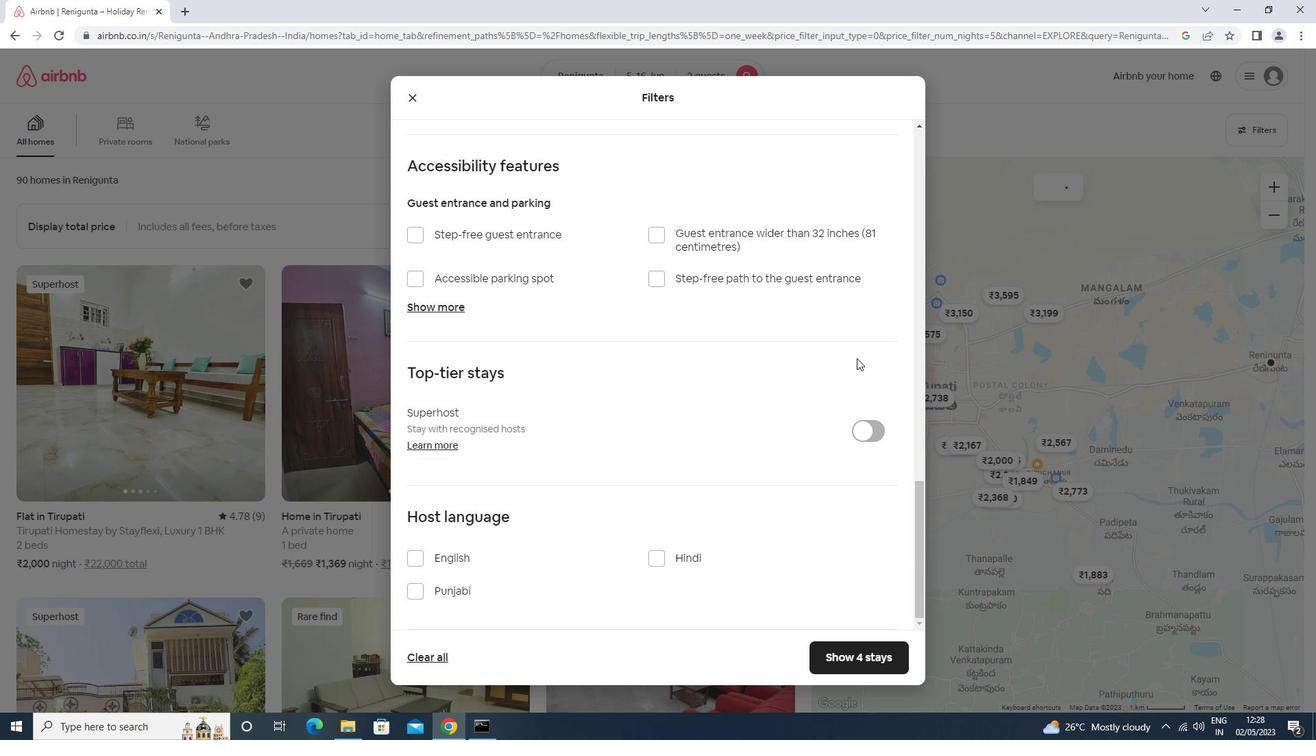 
Action: Mouse scrolled (851, 359) with delta (0, 0)
Screenshot: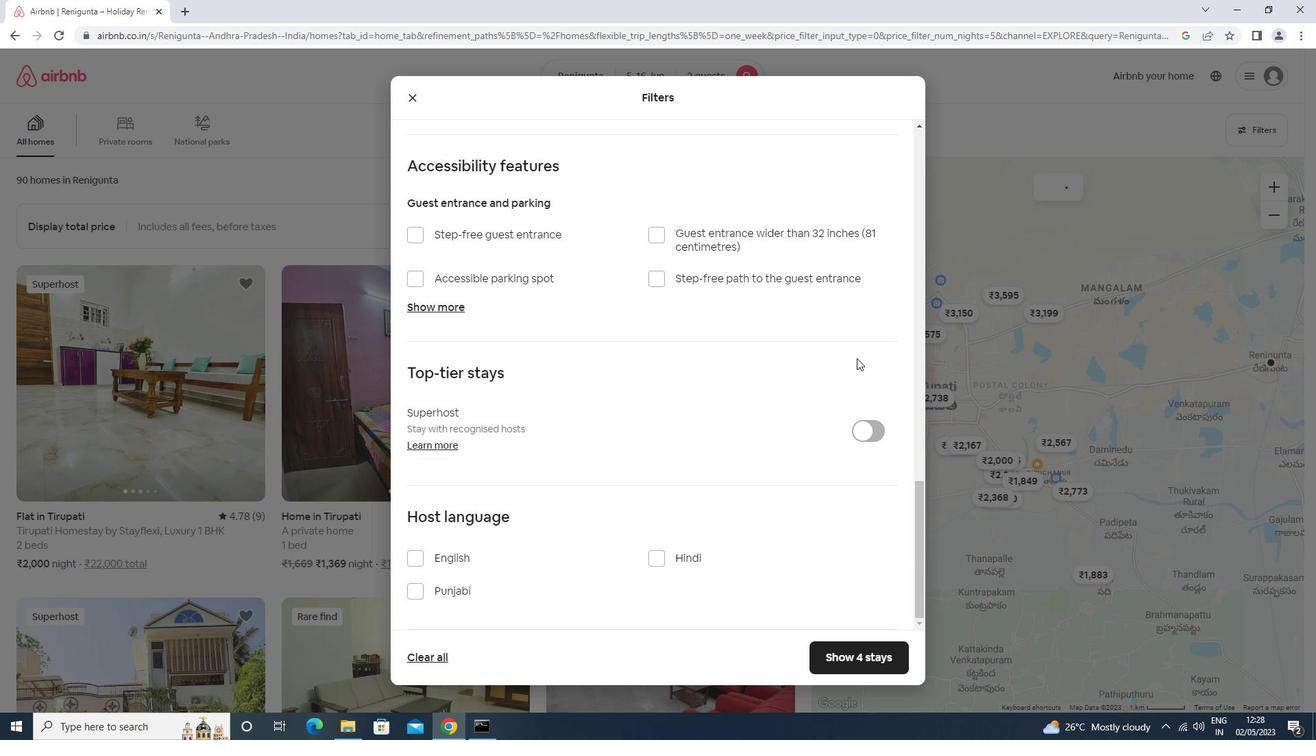 
Action: Mouse moved to (850, 359)
Screenshot: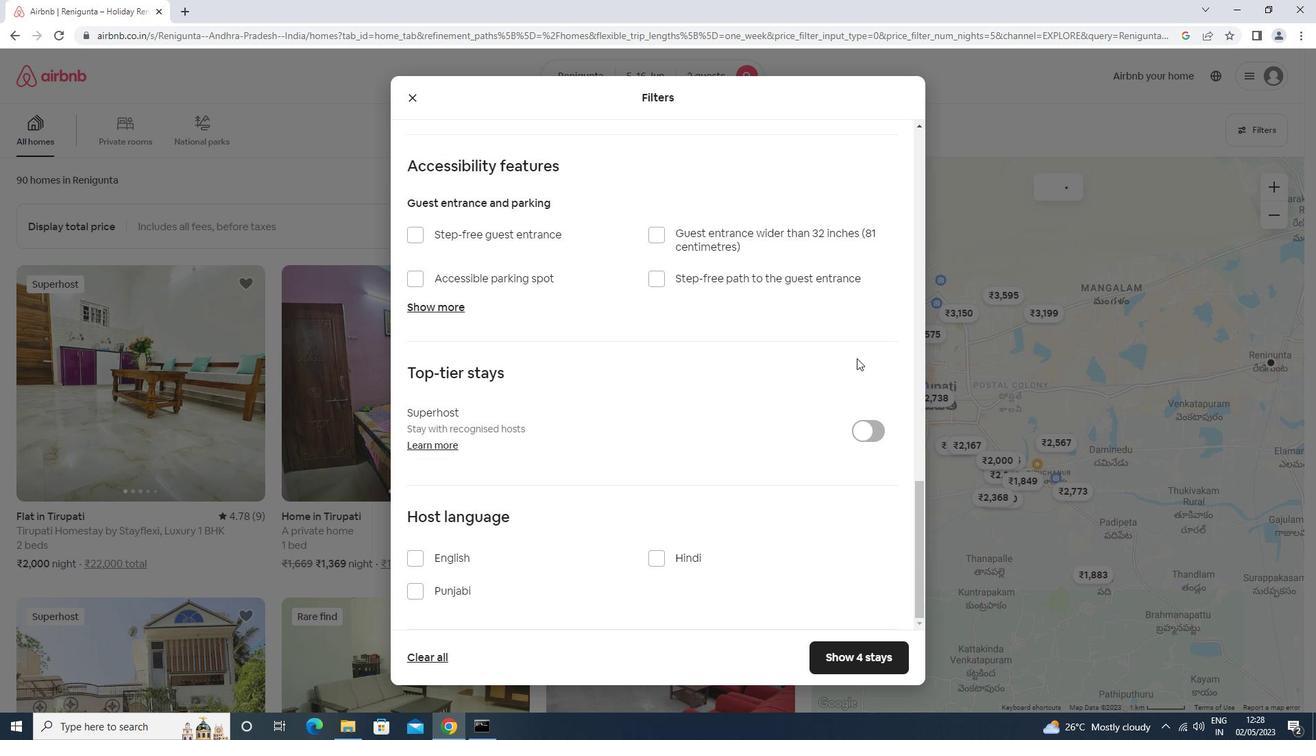 
Action: Mouse scrolled (850, 359) with delta (0, 0)
Screenshot: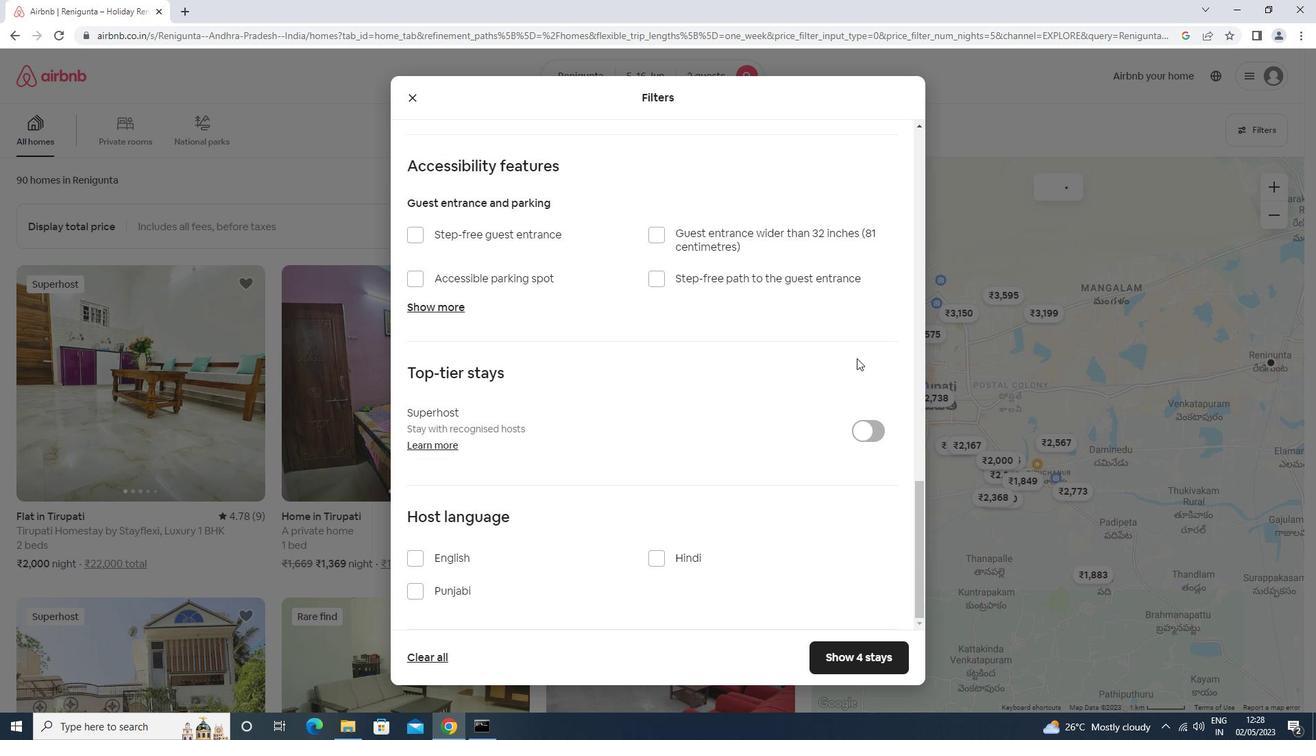 
Action: Mouse moved to (848, 359)
Screenshot: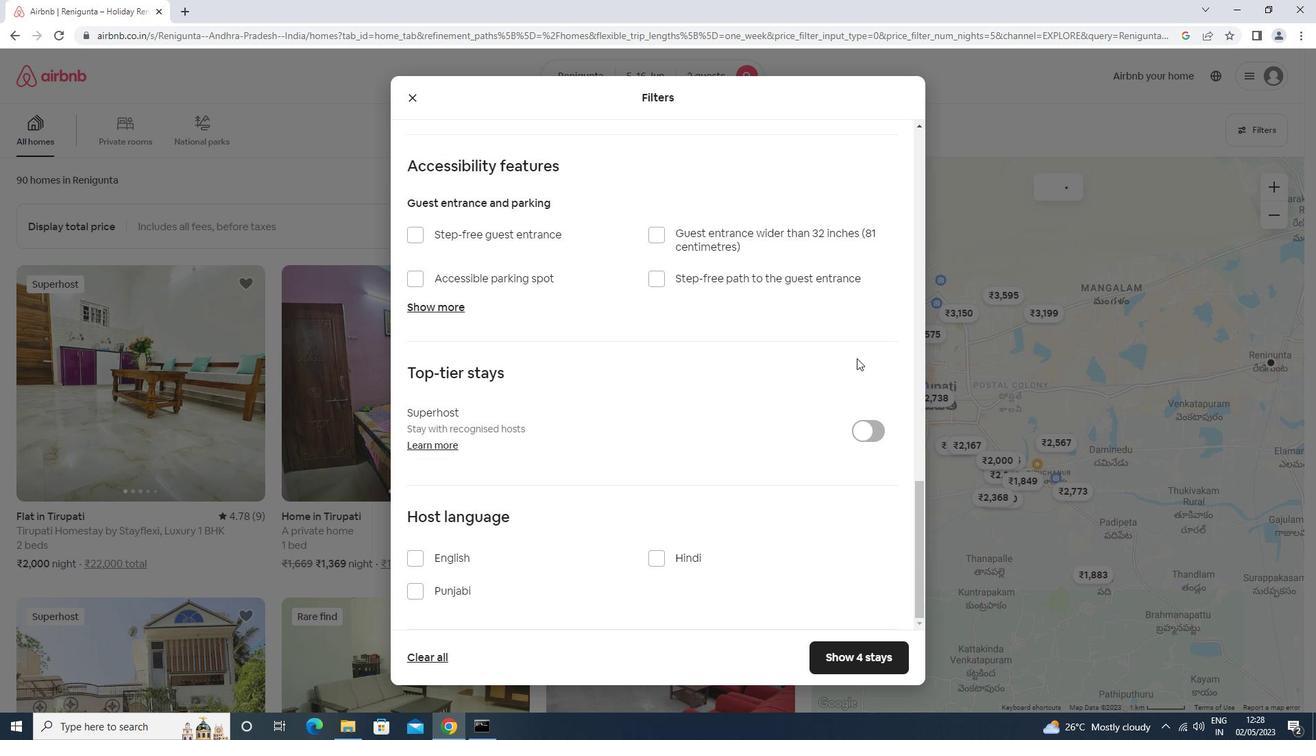 
Action: Mouse scrolled (848, 359) with delta (0, 0)
Screenshot: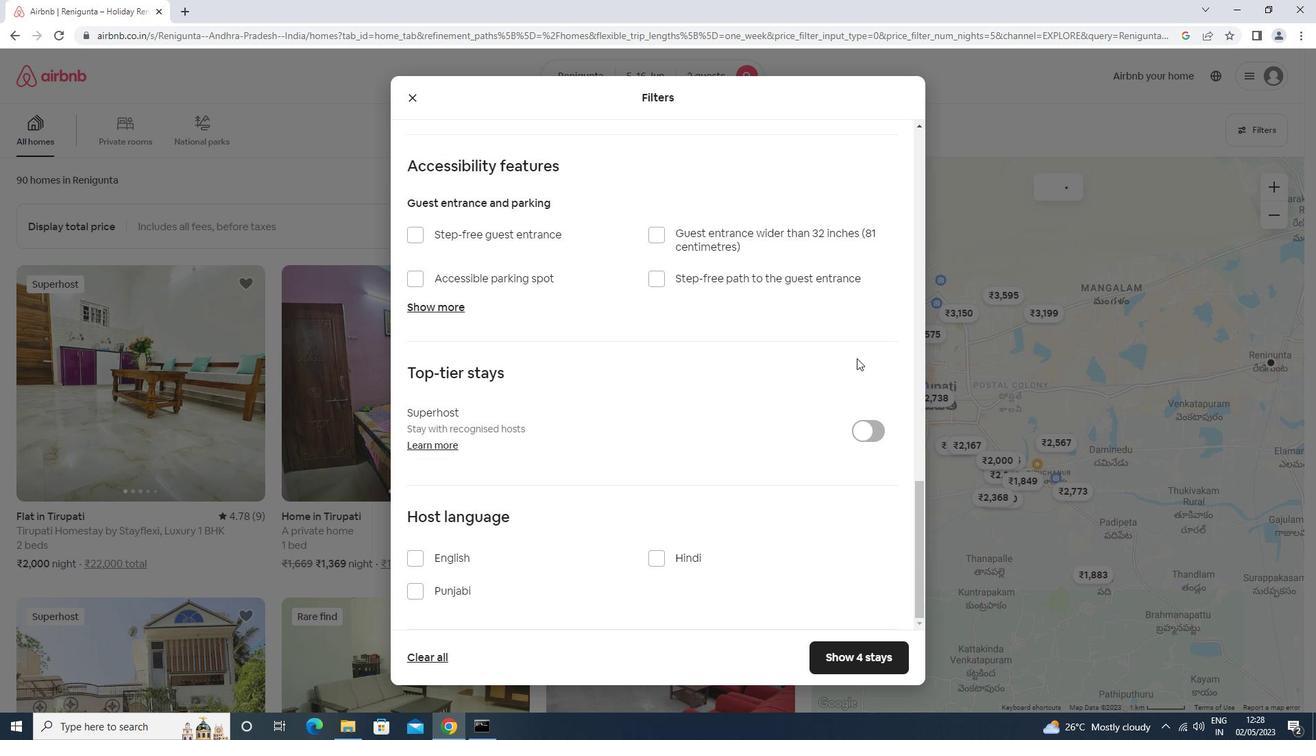 
Action: Mouse moved to (846, 359)
Screenshot: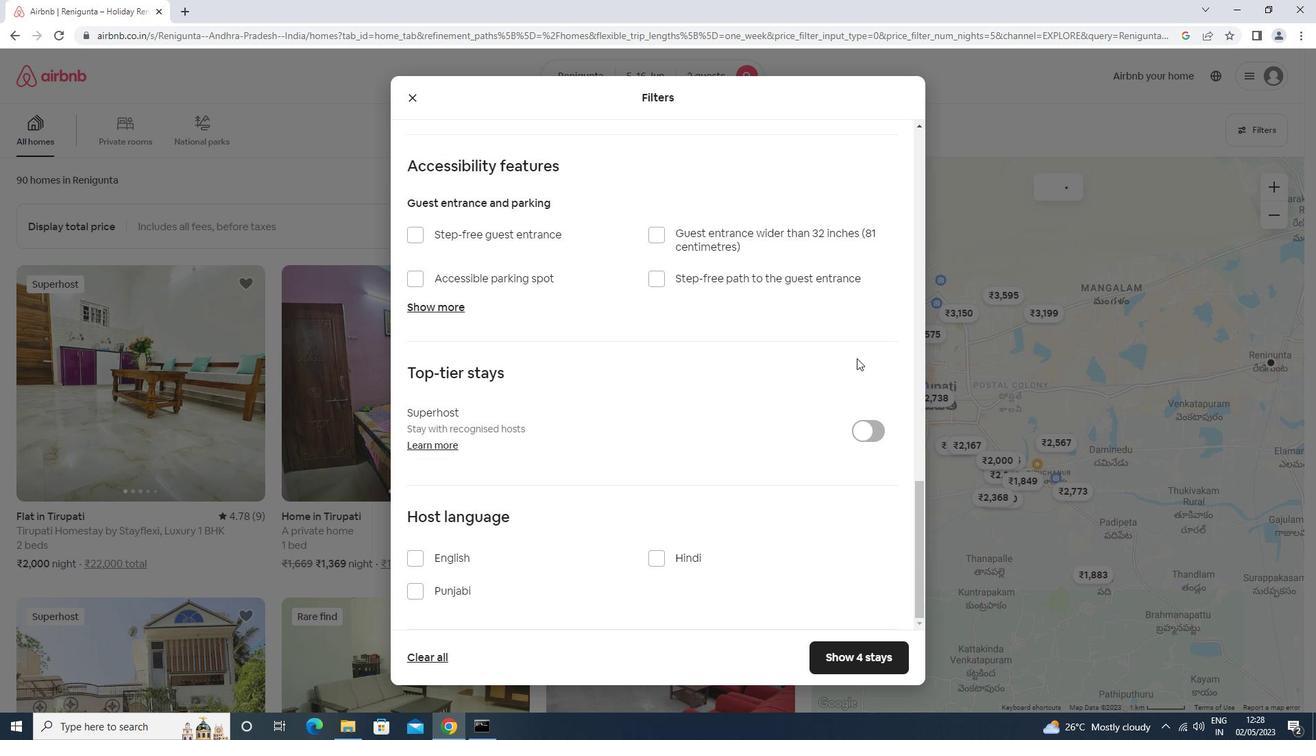 
Action: Mouse scrolled (846, 359) with delta (0, 0)
Screenshot: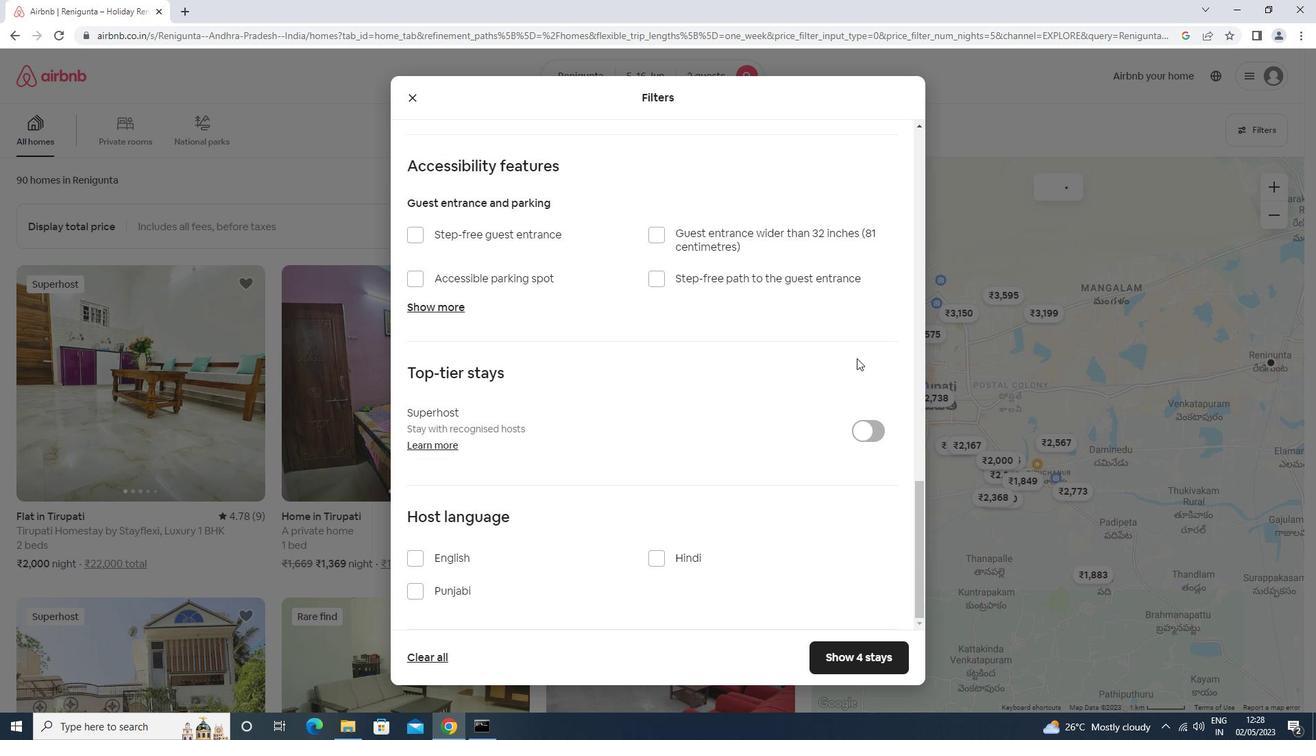 
Action: Mouse moved to (438, 554)
Screenshot: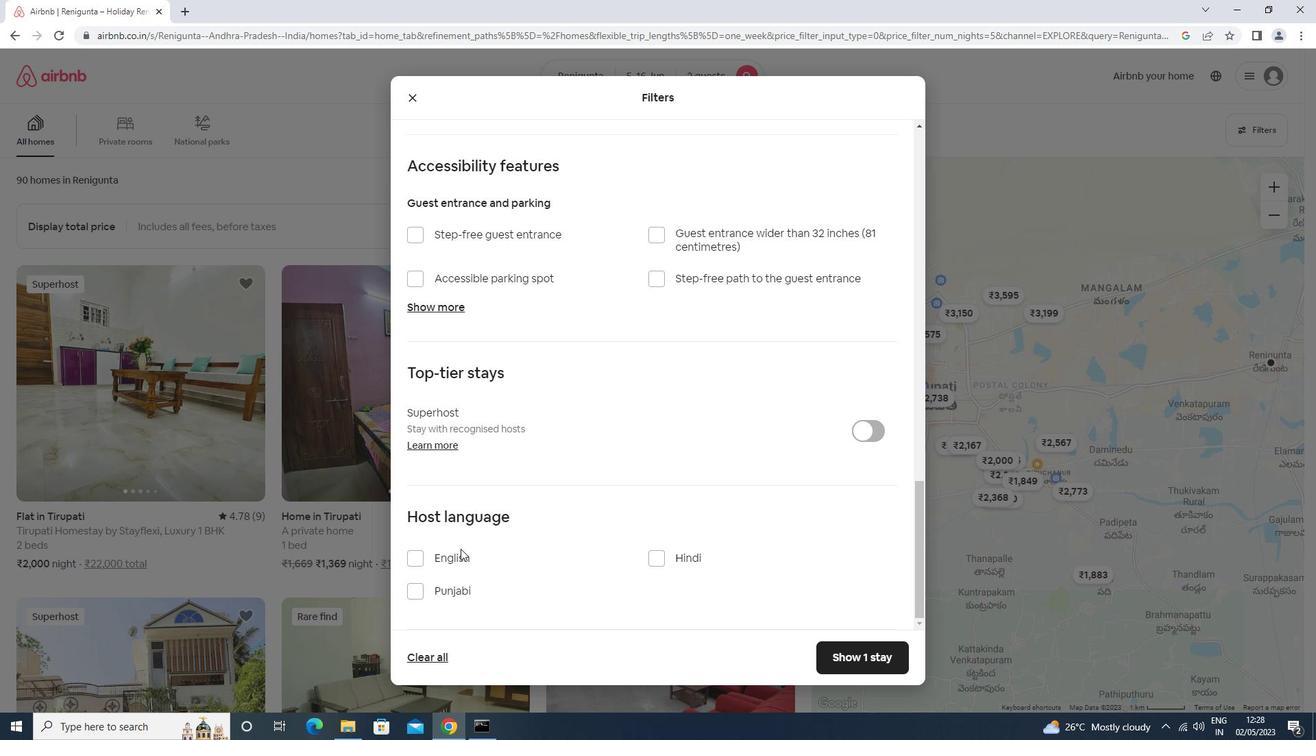 
Action: Mouse pressed left at (438, 554)
Screenshot: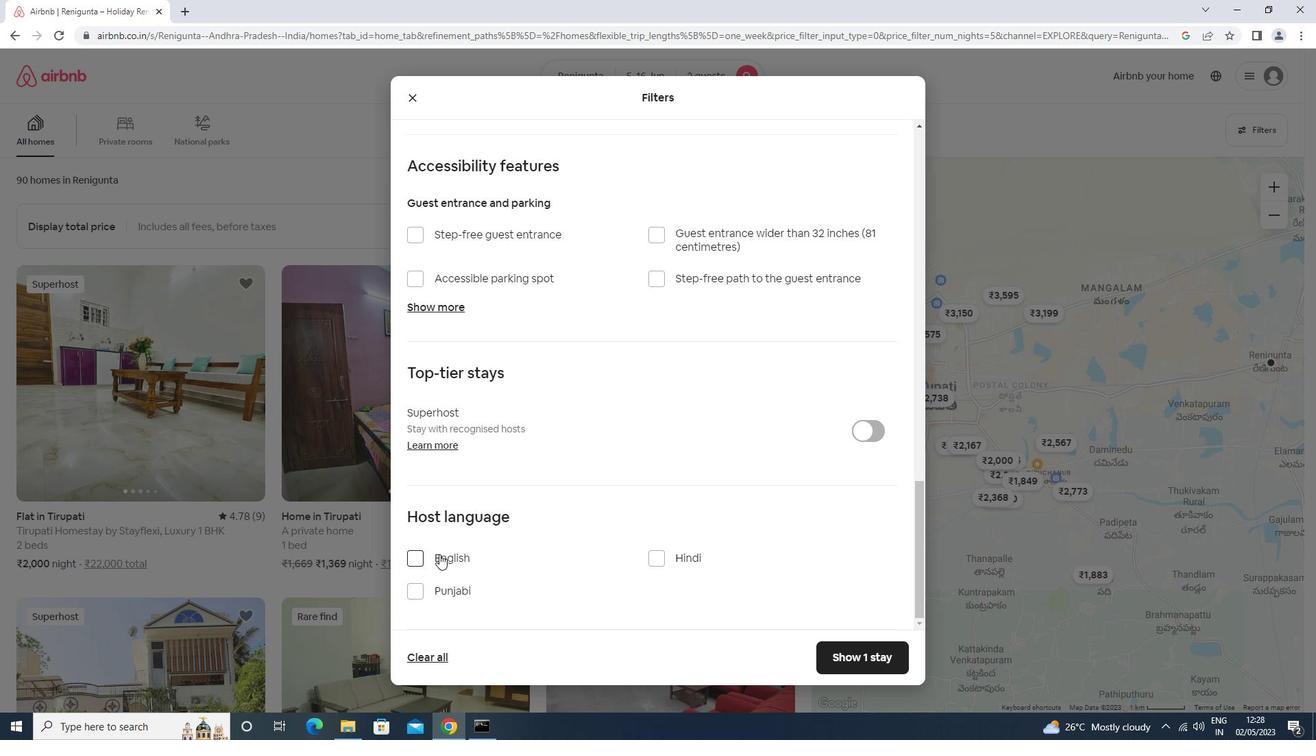 
Action: Mouse moved to (859, 650)
Screenshot: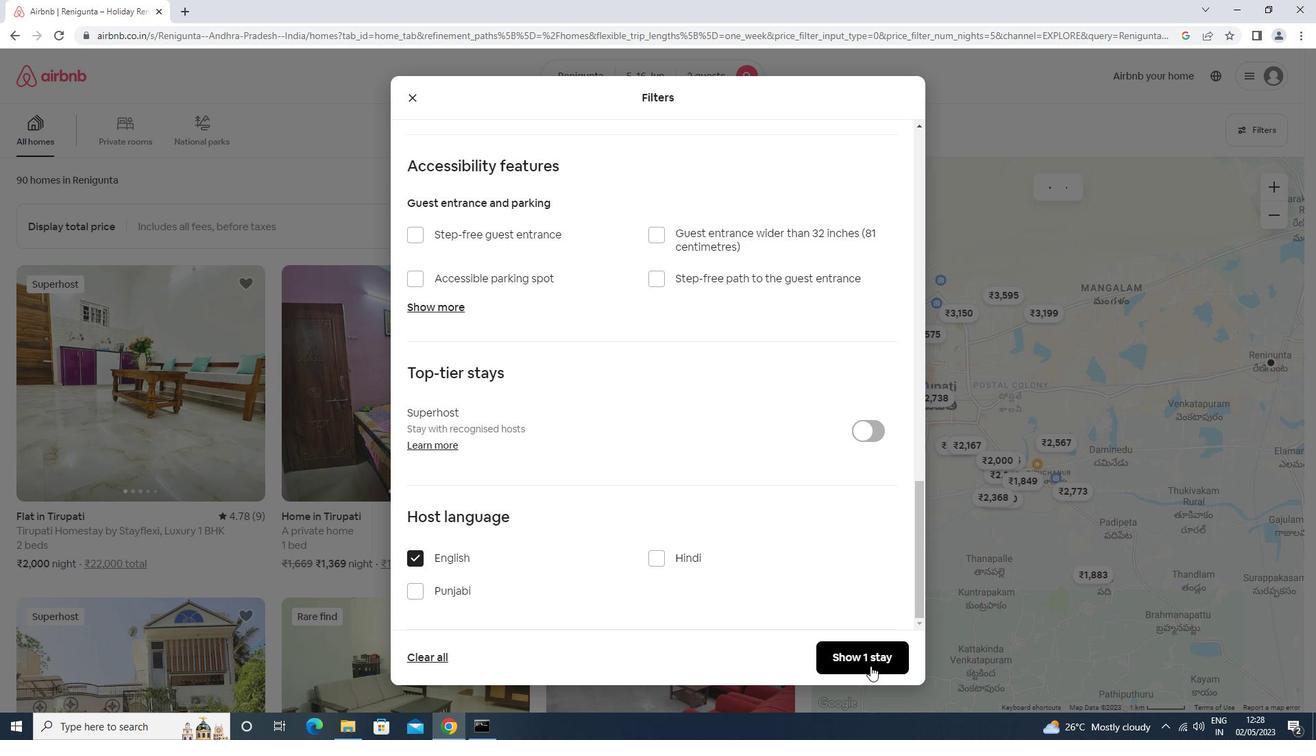 
Action: Mouse pressed left at (859, 650)
Screenshot: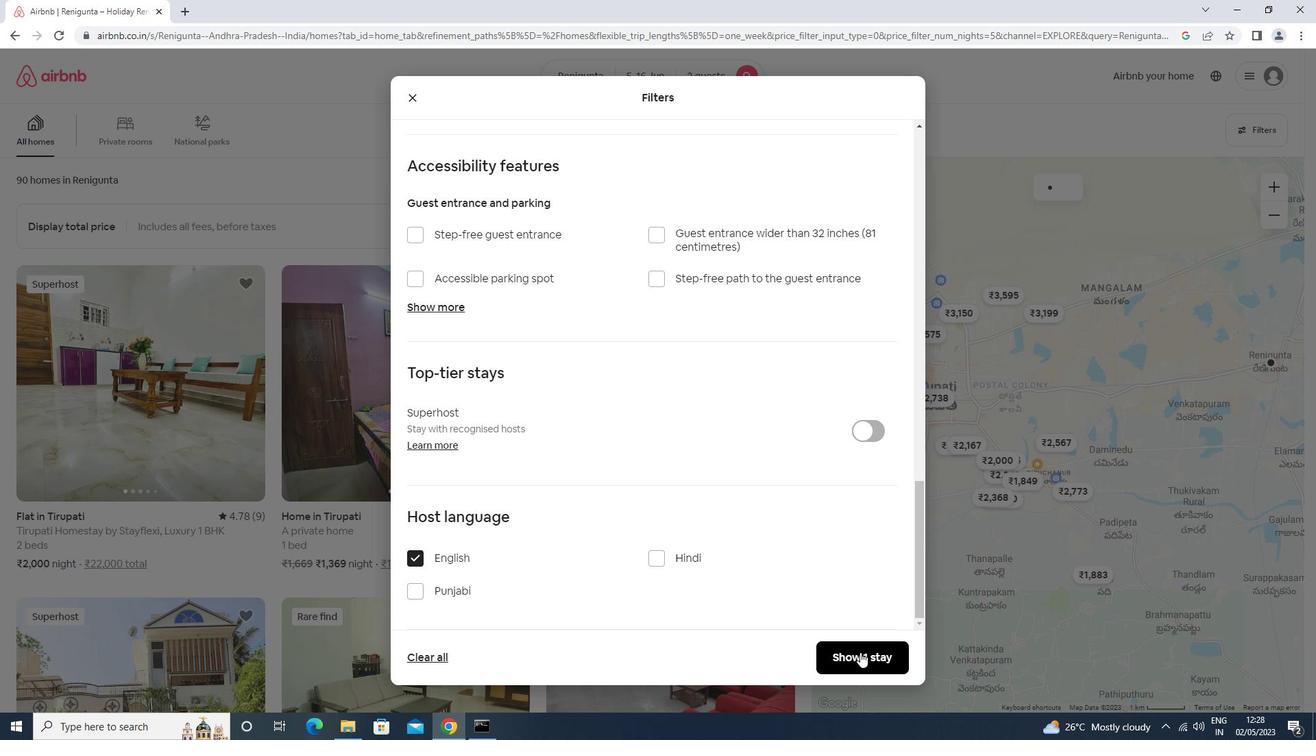 
Action: Mouse moved to (855, 651)
Screenshot: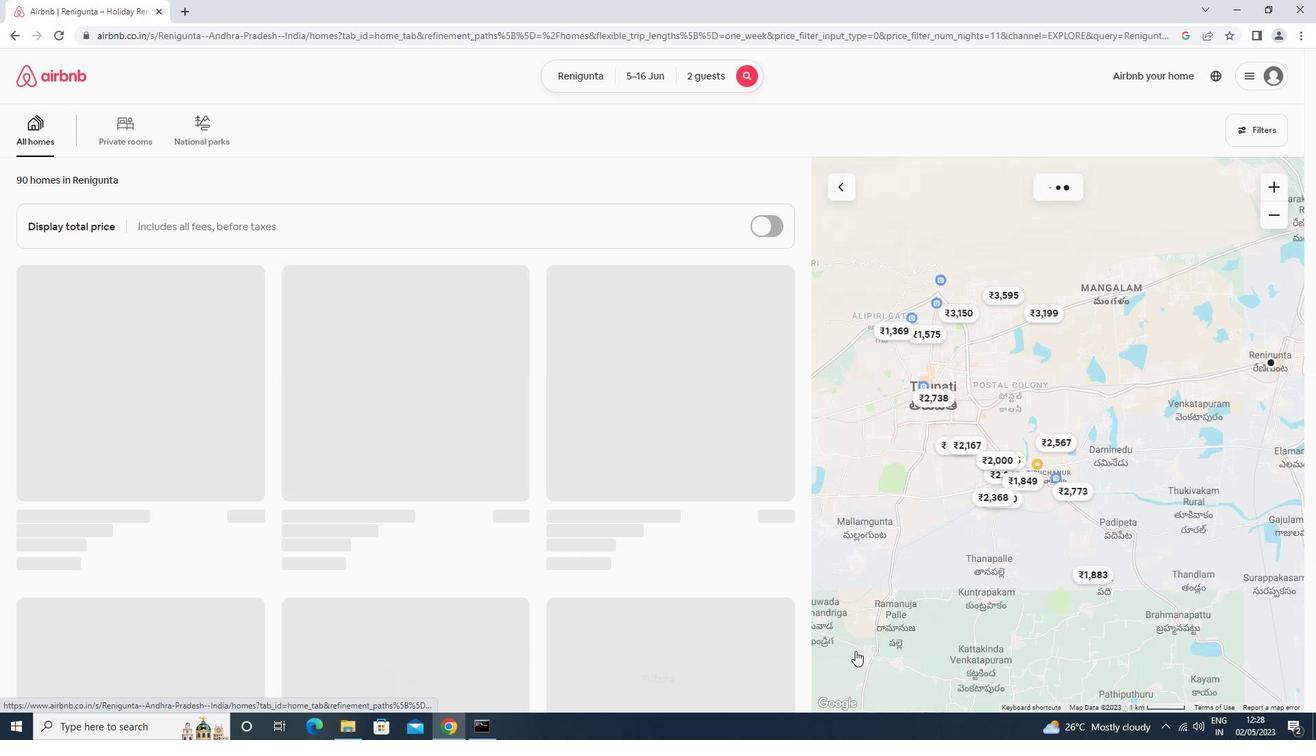 
